 Task: Look for space in Palm Valley, United States from 12th July, 2023 to 16th July, 2023 for 8 adults in price range Rs.10000 to Rs.16000. Place can be private room with 8 bedrooms having 8 beds and 8 bathrooms. Property type can be house, flat, guest house, hotel. Amenities needed are: wifi, TV, free parkinig on premises, gym, breakfast. Booking option can be shelf check-in. Required host language is English.
Action: Mouse moved to (455, 104)
Screenshot: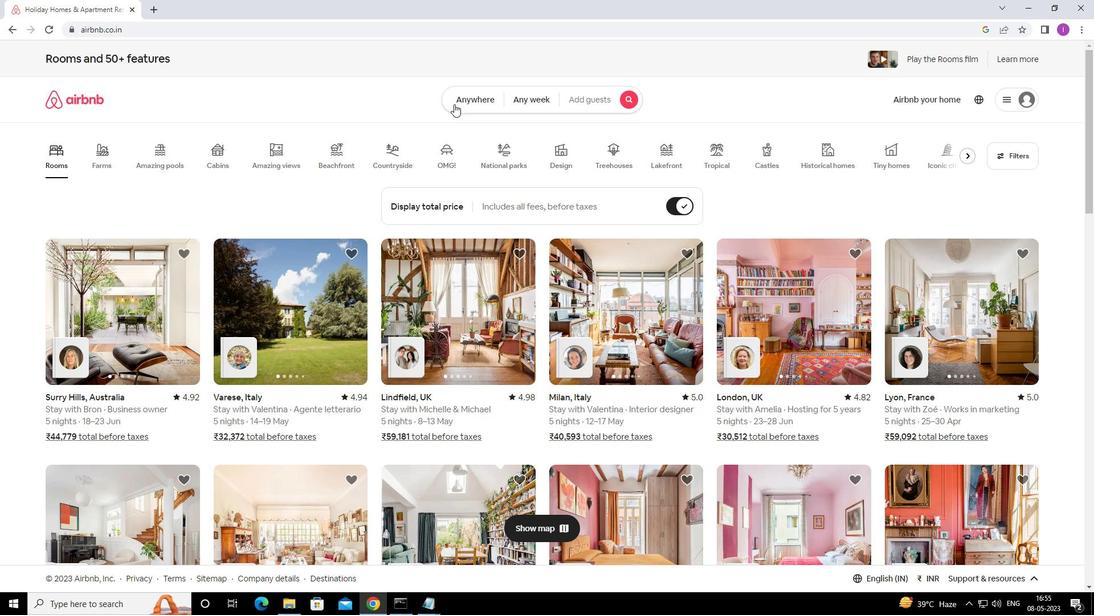 
Action: Mouse pressed left at (455, 104)
Screenshot: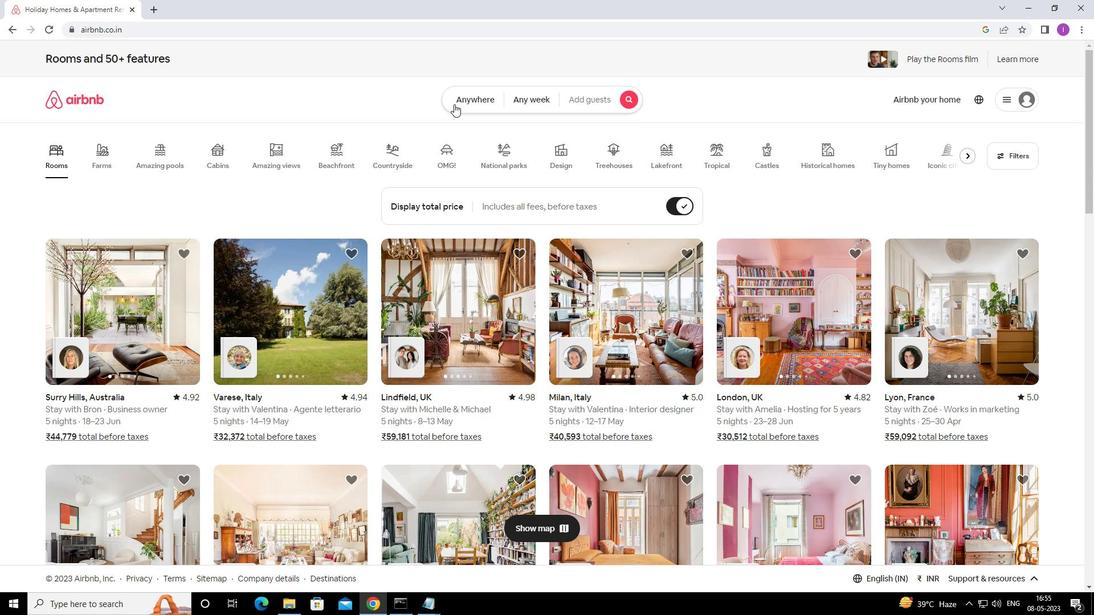 
Action: Mouse moved to (369, 139)
Screenshot: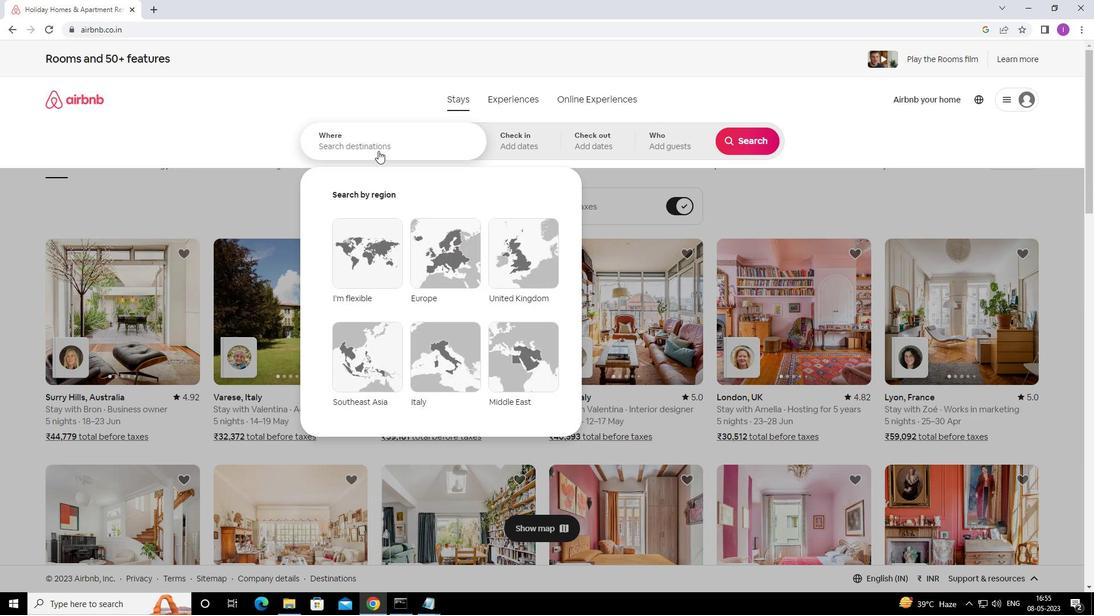
Action: Mouse pressed left at (369, 139)
Screenshot: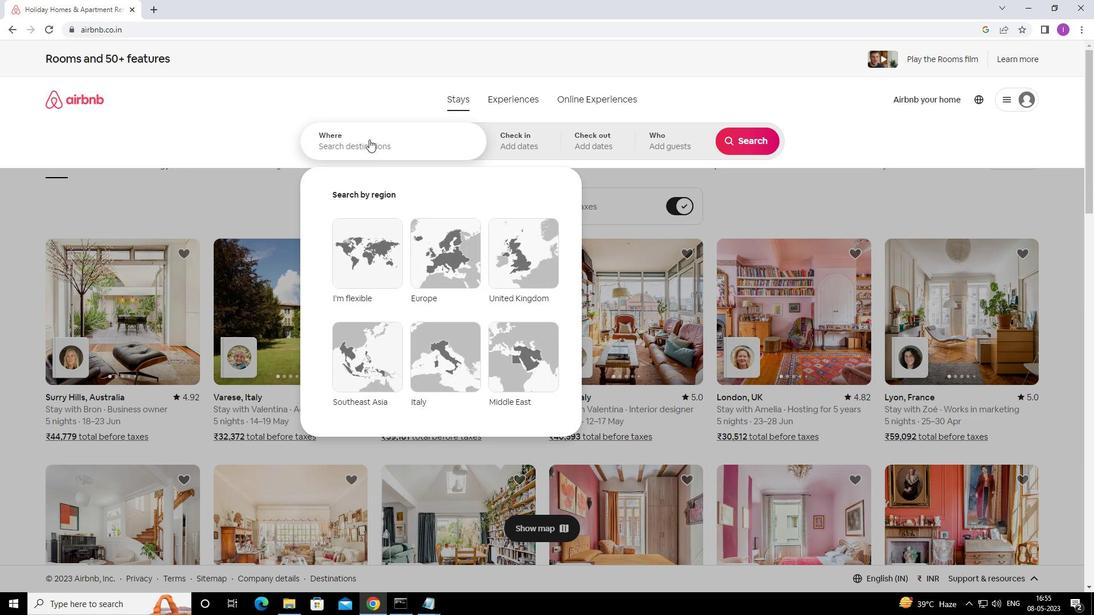 
Action: Mouse moved to (429, 129)
Screenshot: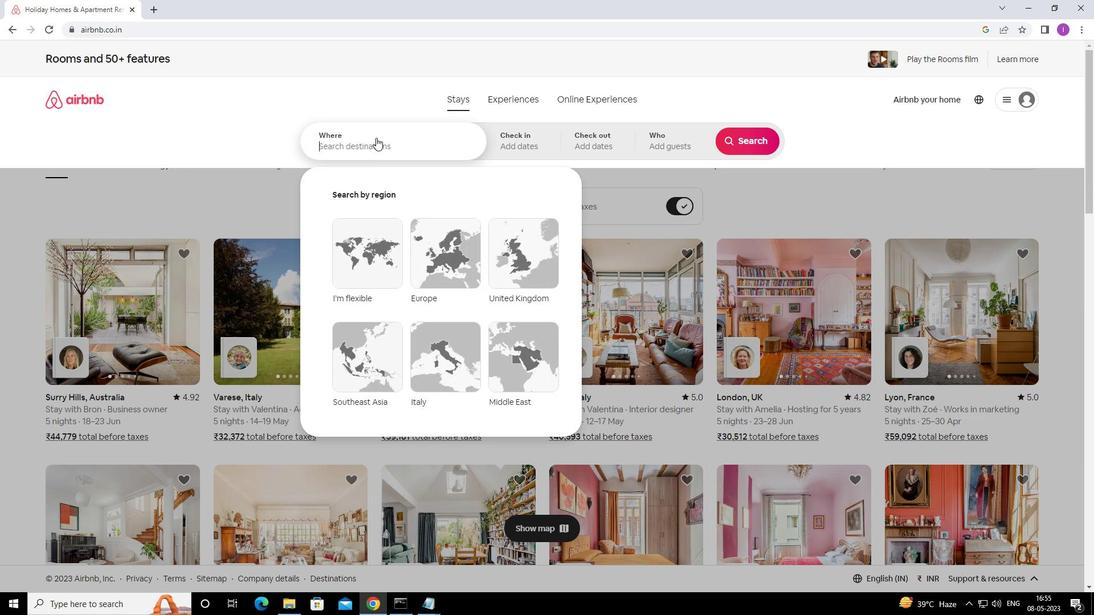 
Action: Key pressed <Key.shift>PALM<Key.space><Key.shift>VALLEY,<Key.shift>UNITED<Key.space>STATES
Screenshot: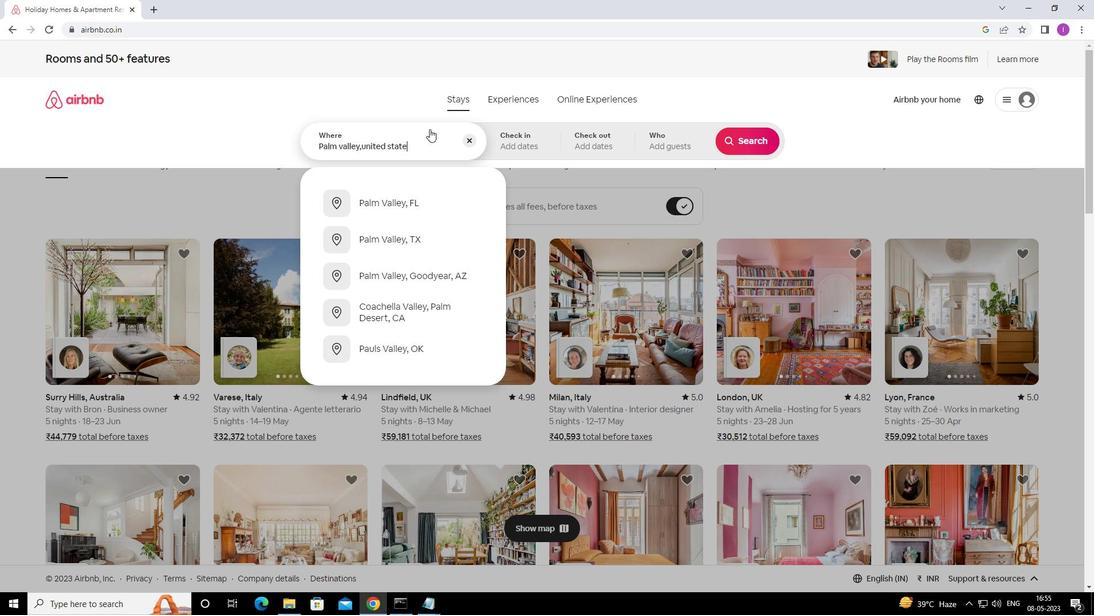 
Action: Mouse moved to (541, 145)
Screenshot: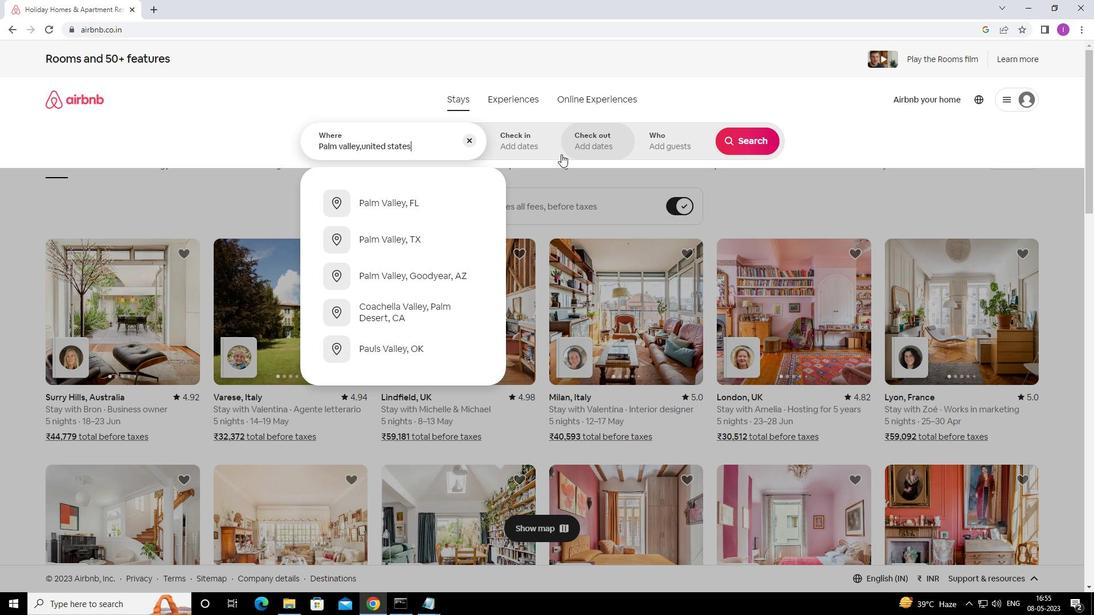 
Action: Mouse pressed left at (541, 145)
Screenshot: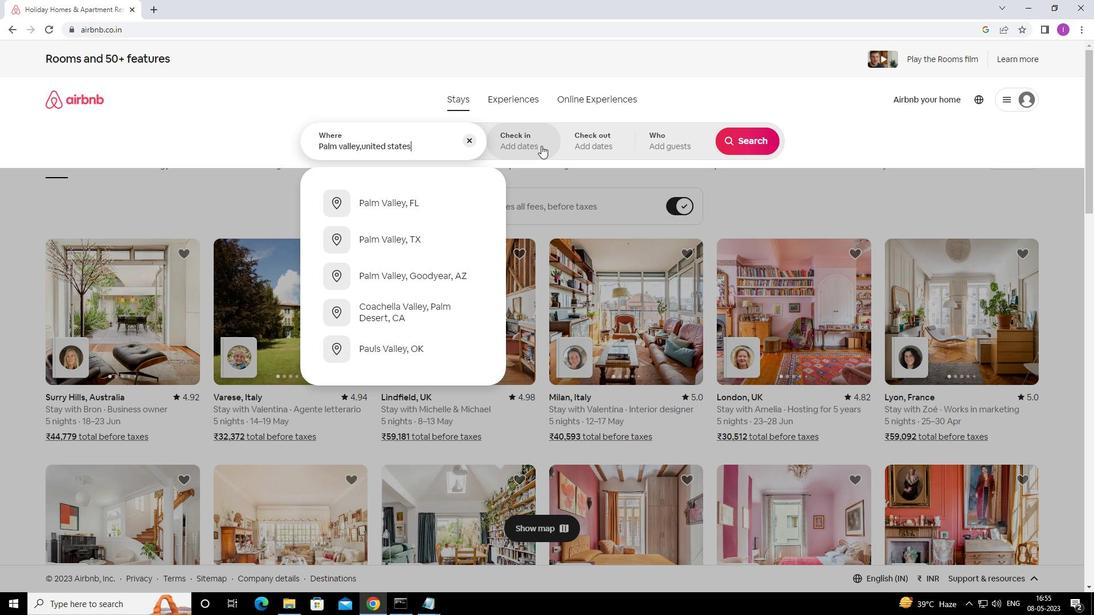 
Action: Mouse moved to (737, 236)
Screenshot: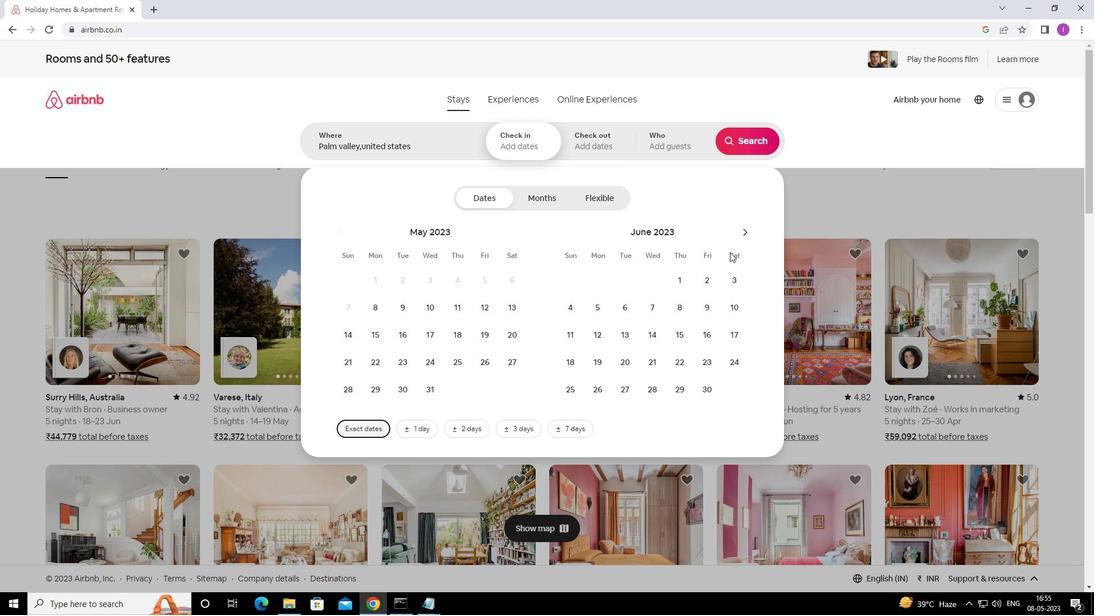 
Action: Mouse pressed left at (737, 236)
Screenshot: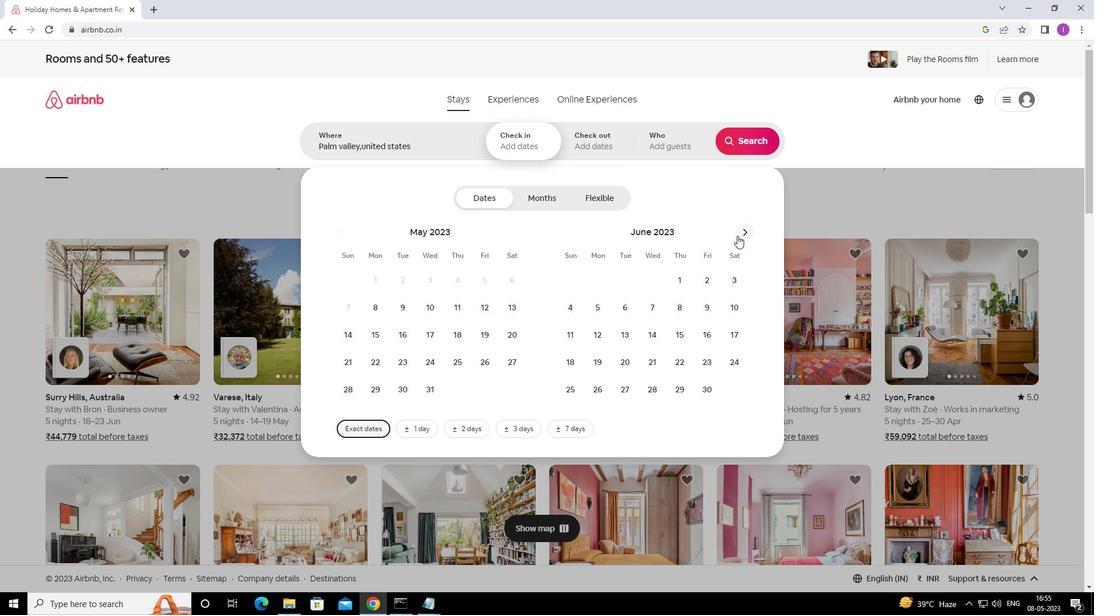 
Action: Mouse moved to (738, 235)
Screenshot: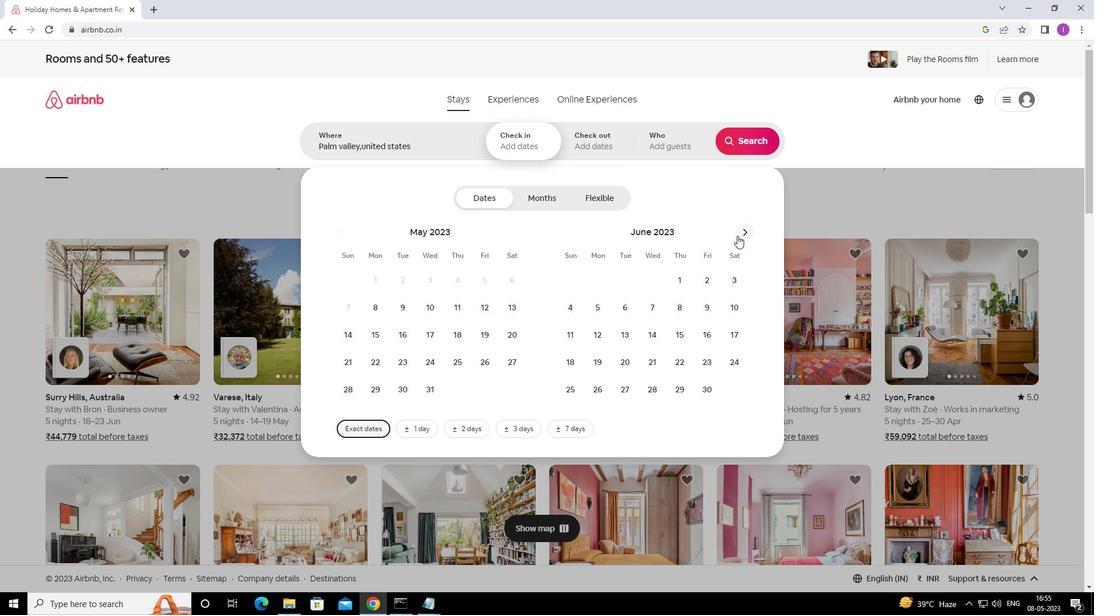 
Action: Mouse pressed left at (738, 235)
Screenshot: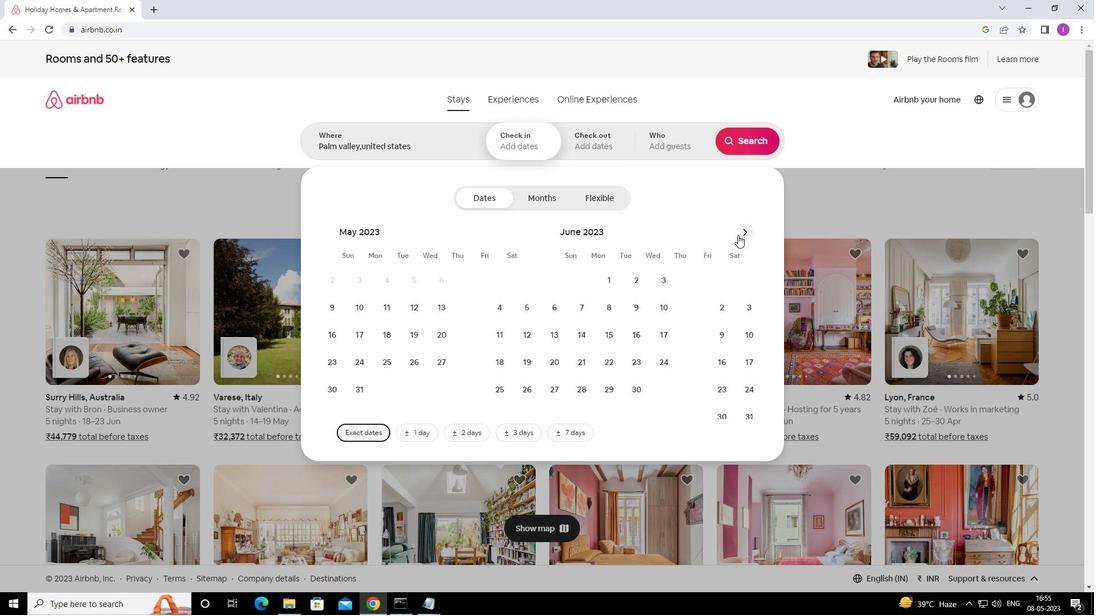
Action: Mouse moved to (424, 334)
Screenshot: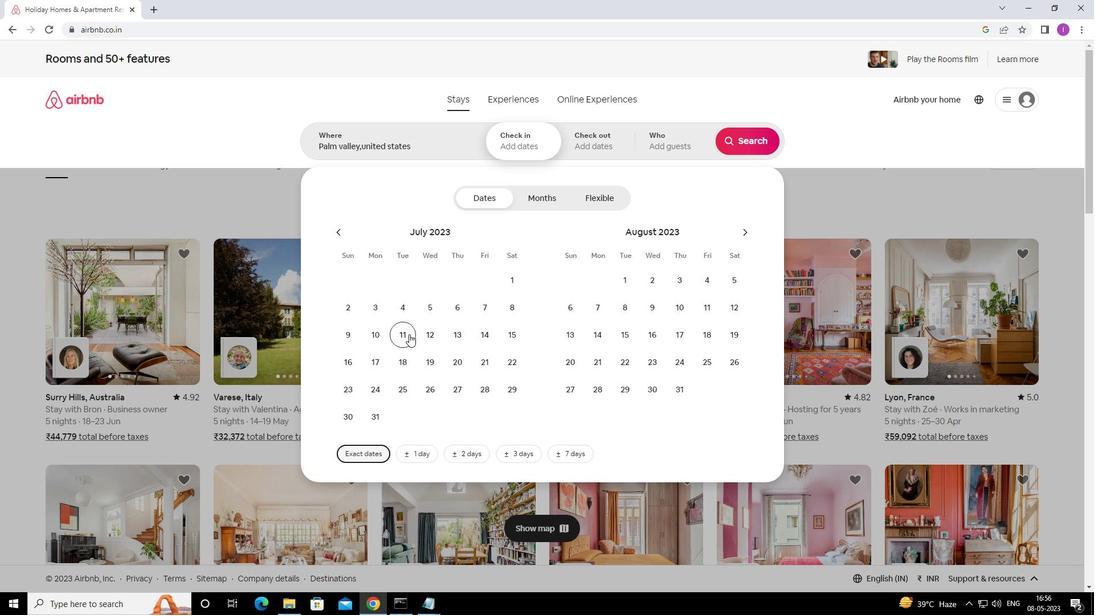 
Action: Mouse pressed left at (424, 334)
Screenshot: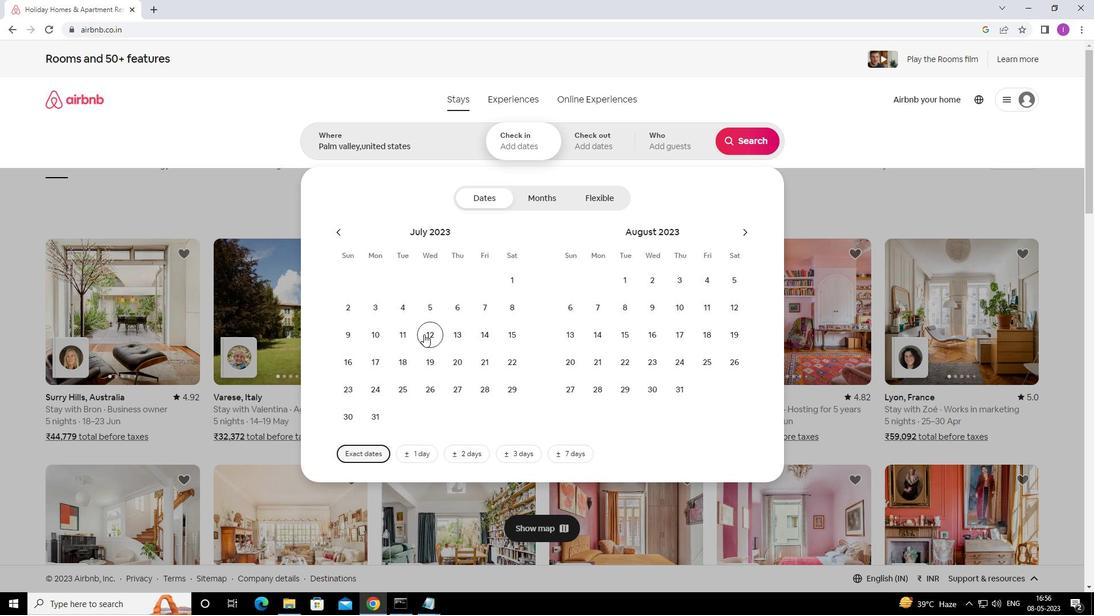
Action: Mouse moved to (349, 360)
Screenshot: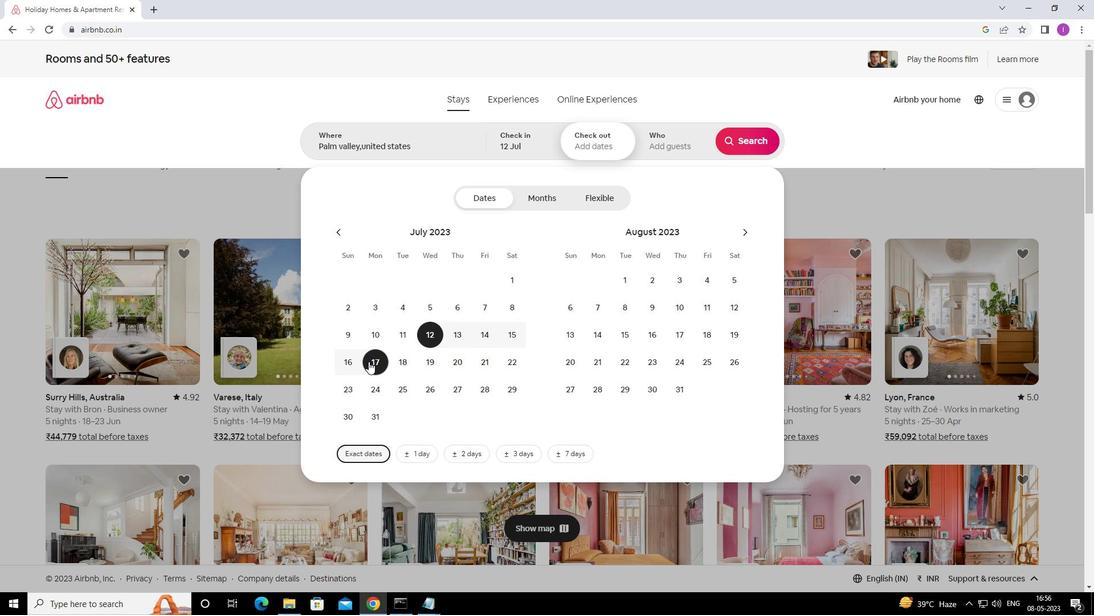 
Action: Mouse pressed left at (349, 360)
Screenshot: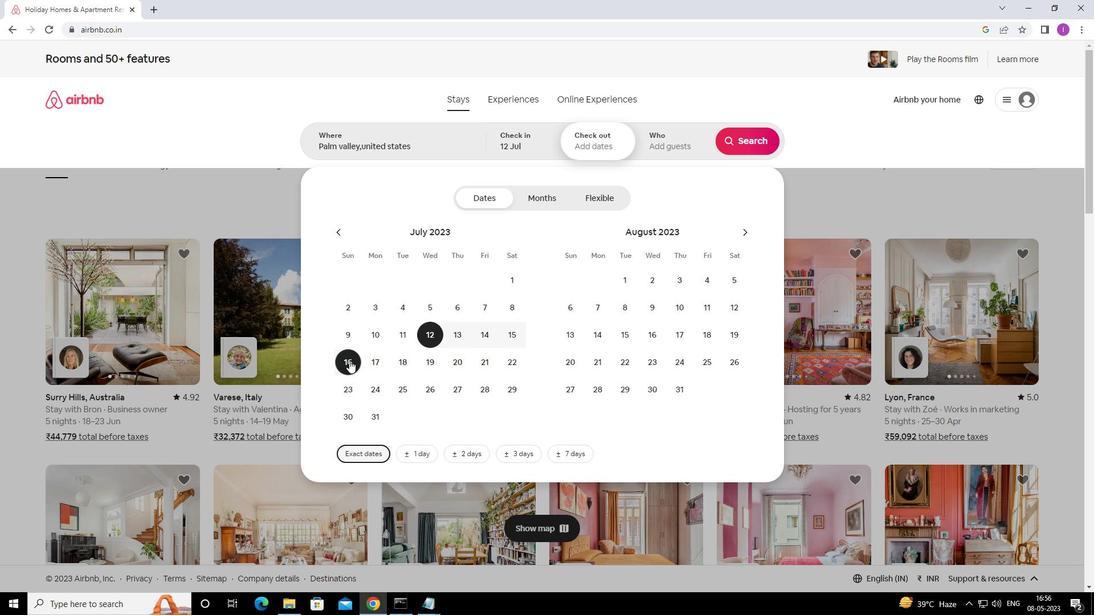 
Action: Mouse moved to (661, 145)
Screenshot: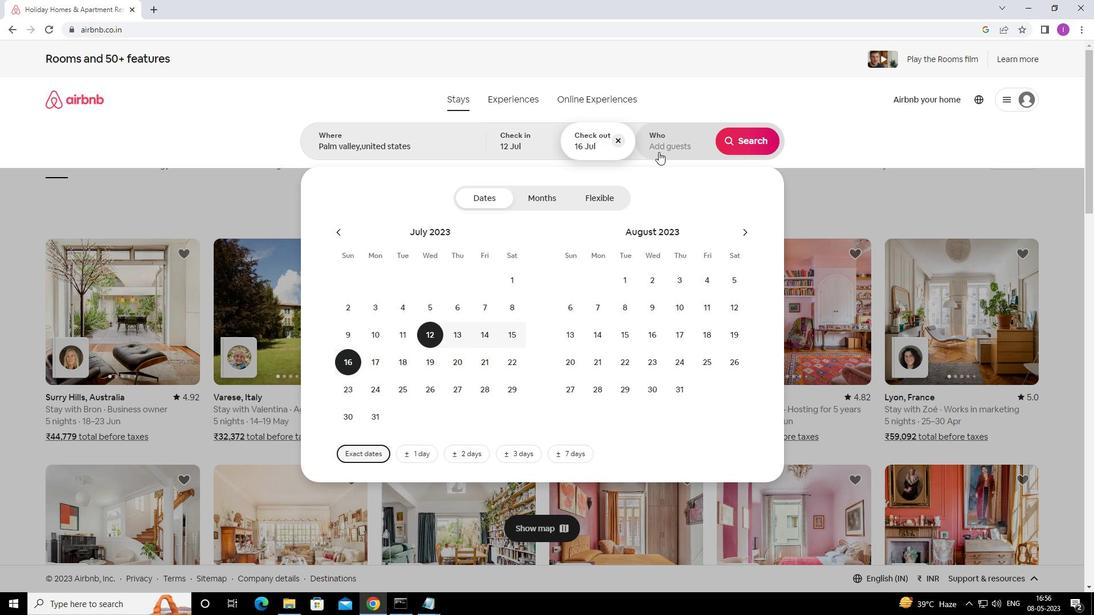 
Action: Mouse pressed left at (661, 145)
Screenshot: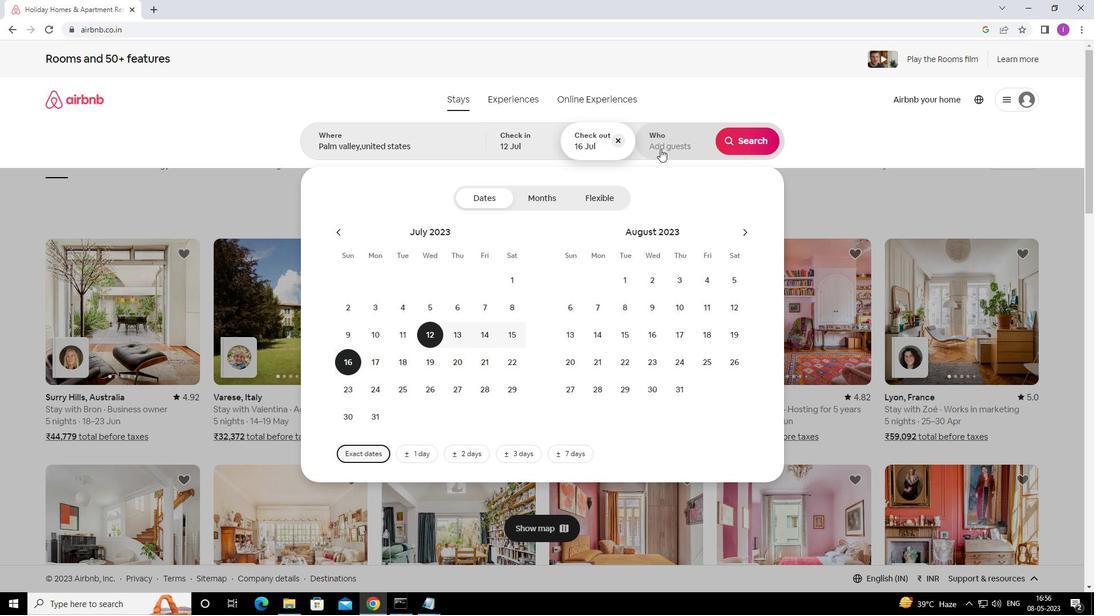 
Action: Mouse moved to (746, 200)
Screenshot: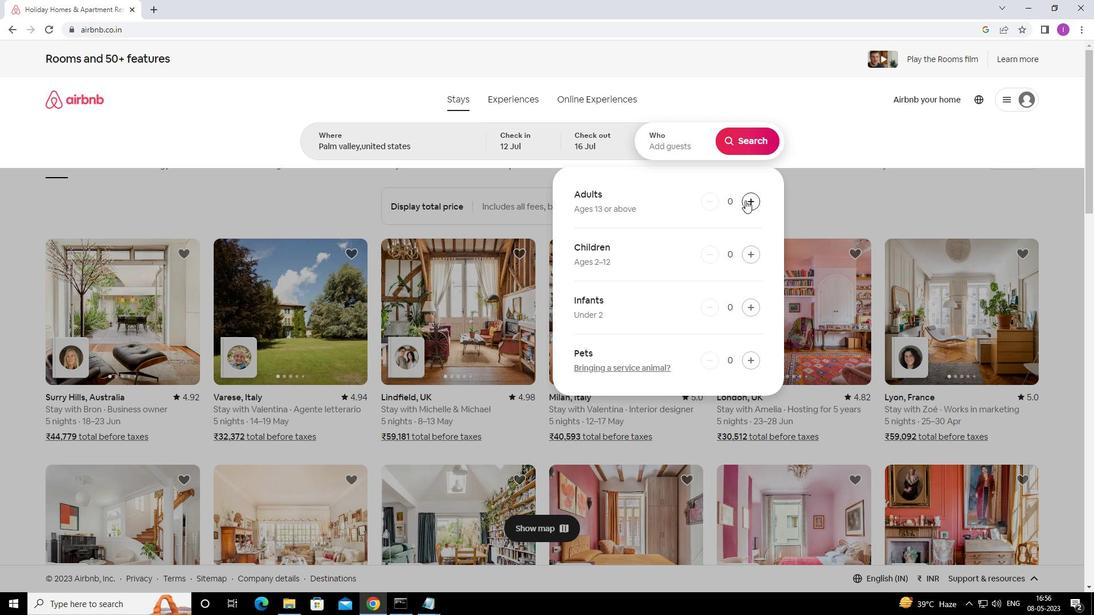 
Action: Mouse pressed left at (746, 200)
Screenshot: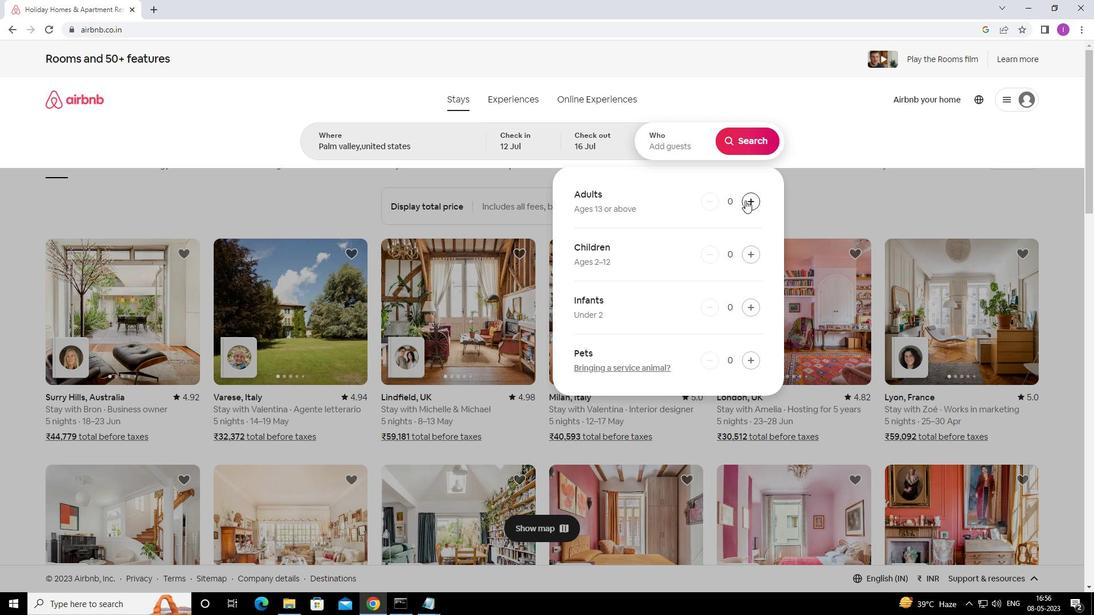 
Action: Mouse moved to (746, 200)
Screenshot: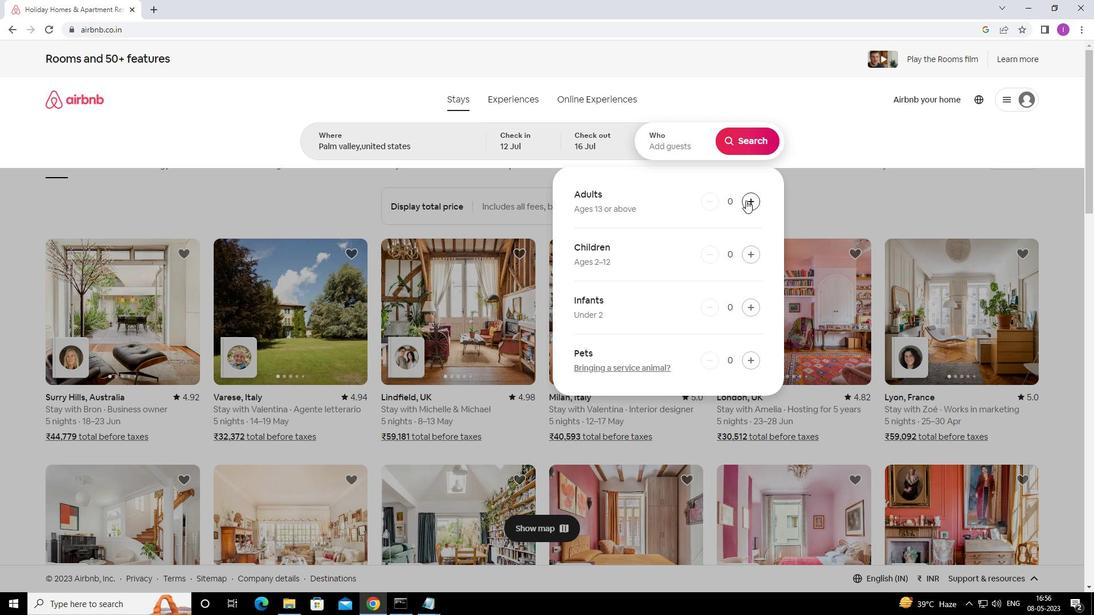 
Action: Mouse pressed left at (746, 200)
Screenshot: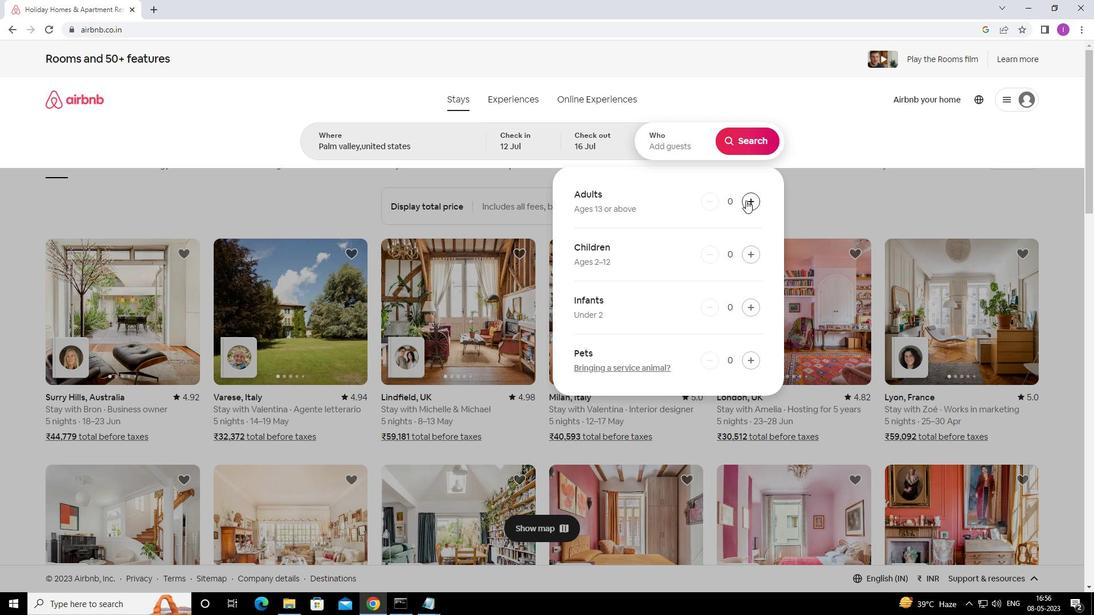 
Action: Mouse moved to (747, 201)
Screenshot: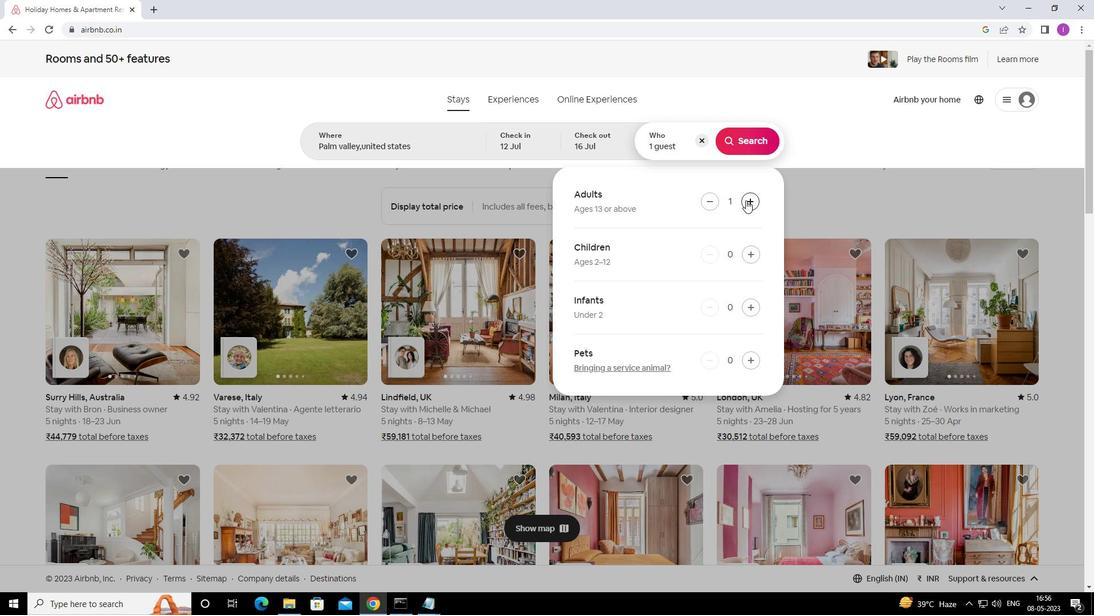 
Action: Mouse pressed left at (747, 201)
Screenshot: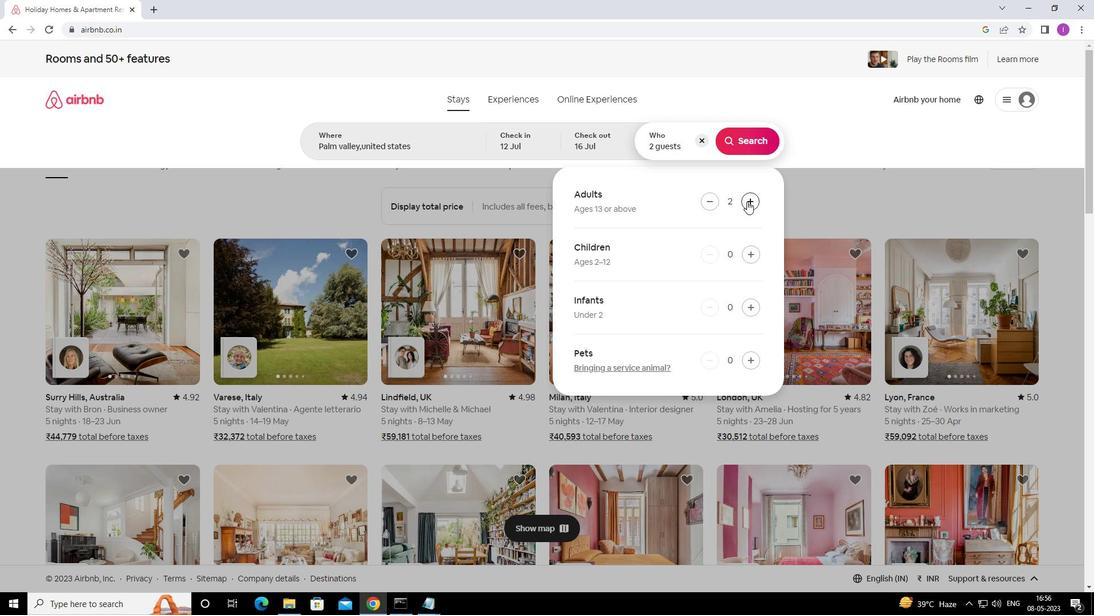 
Action: Mouse pressed left at (747, 201)
Screenshot: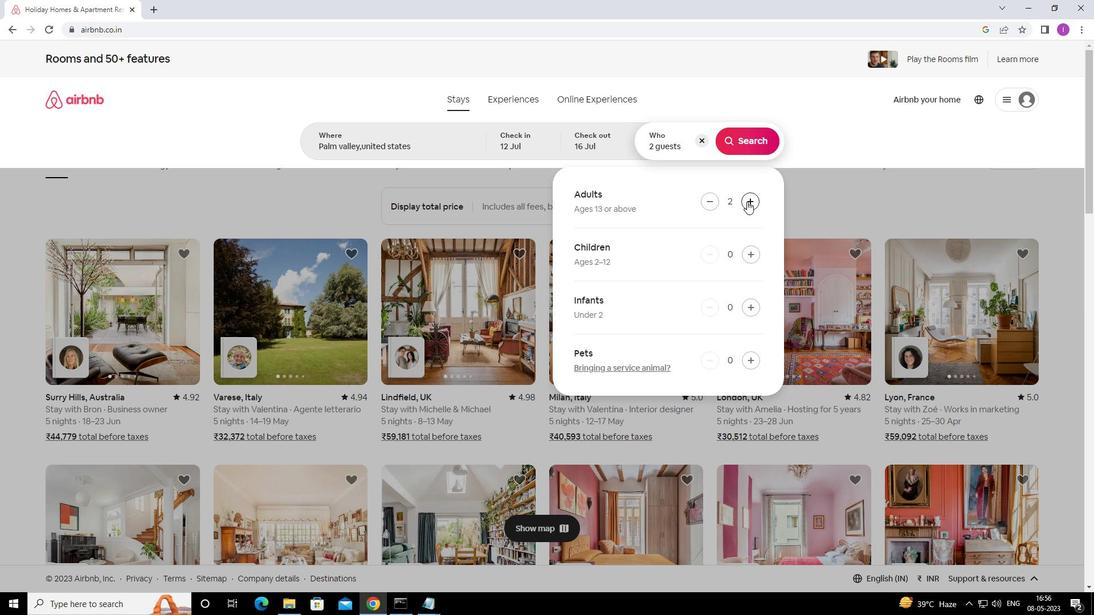 
Action: Mouse pressed left at (747, 201)
Screenshot: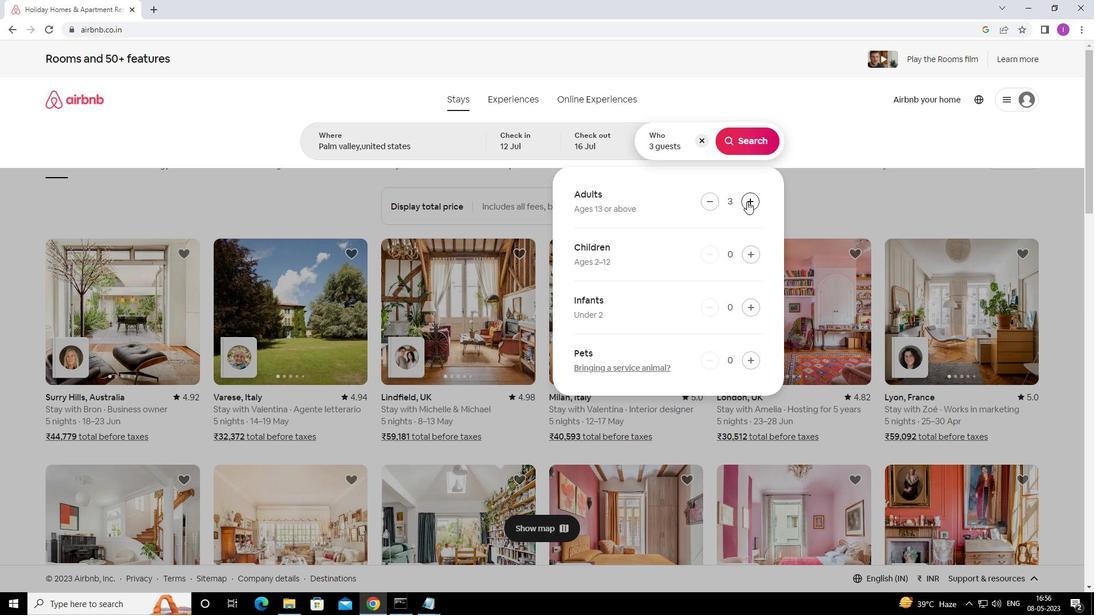 
Action: Mouse pressed left at (747, 201)
Screenshot: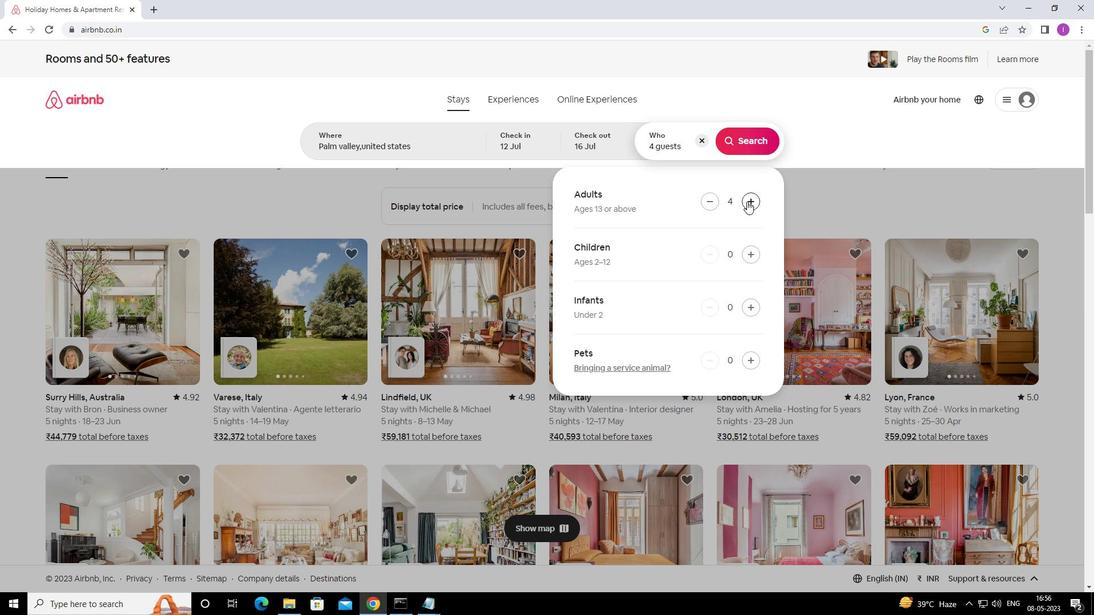 
Action: Mouse pressed left at (747, 201)
Screenshot: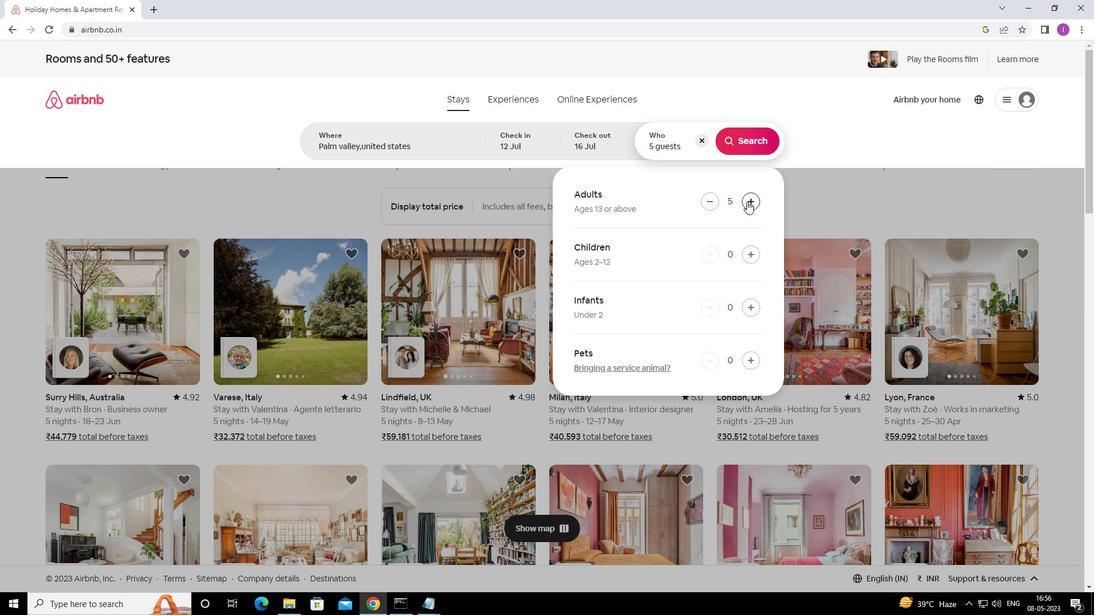 
Action: Mouse moved to (748, 202)
Screenshot: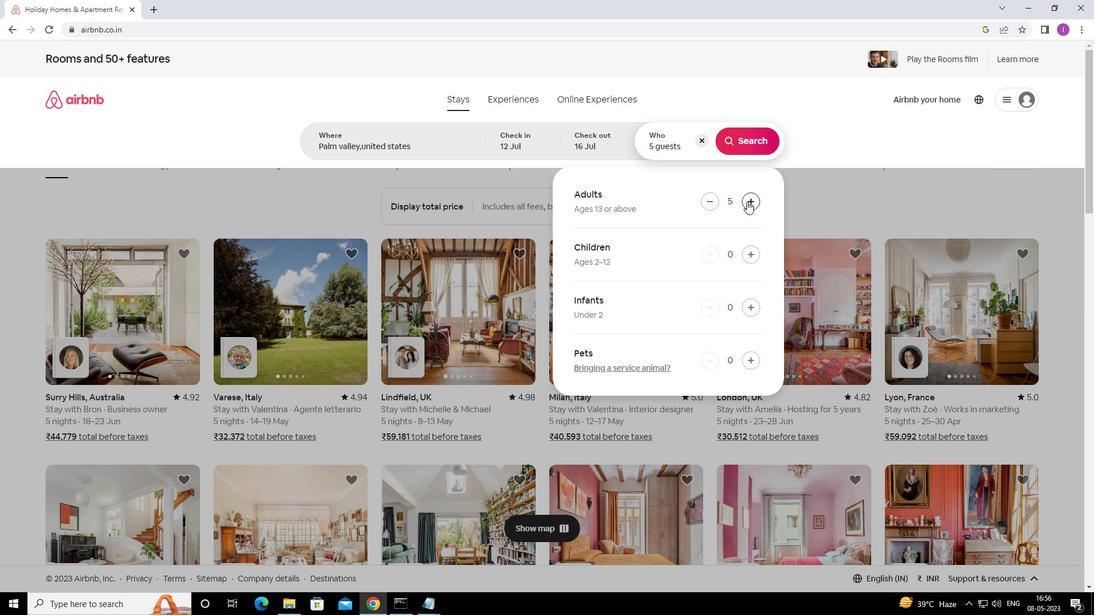 
Action: Mouse pressed left at (748, 202)
Screenshot: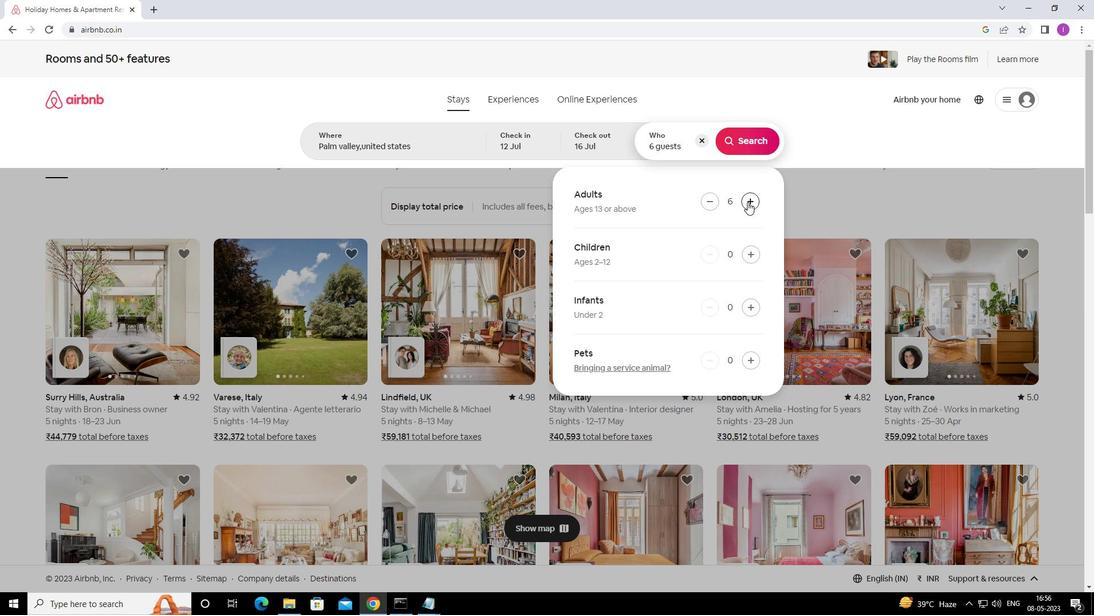 
Action: Mouse moved to (746, 147)
Screenshot: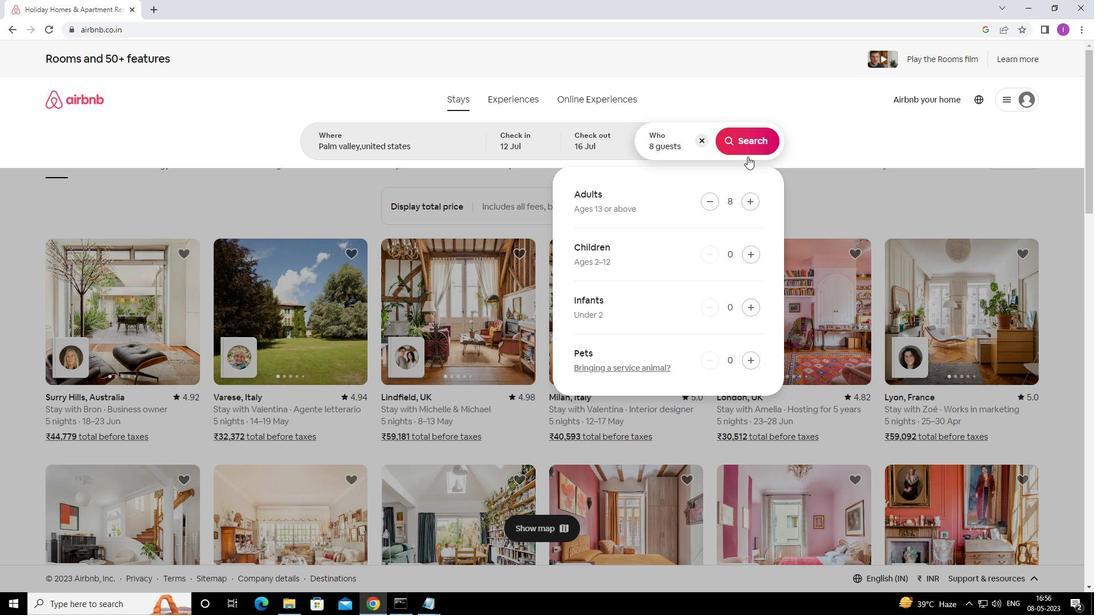 
Action: Mouse pressed left at (746, 147)
Screenshot: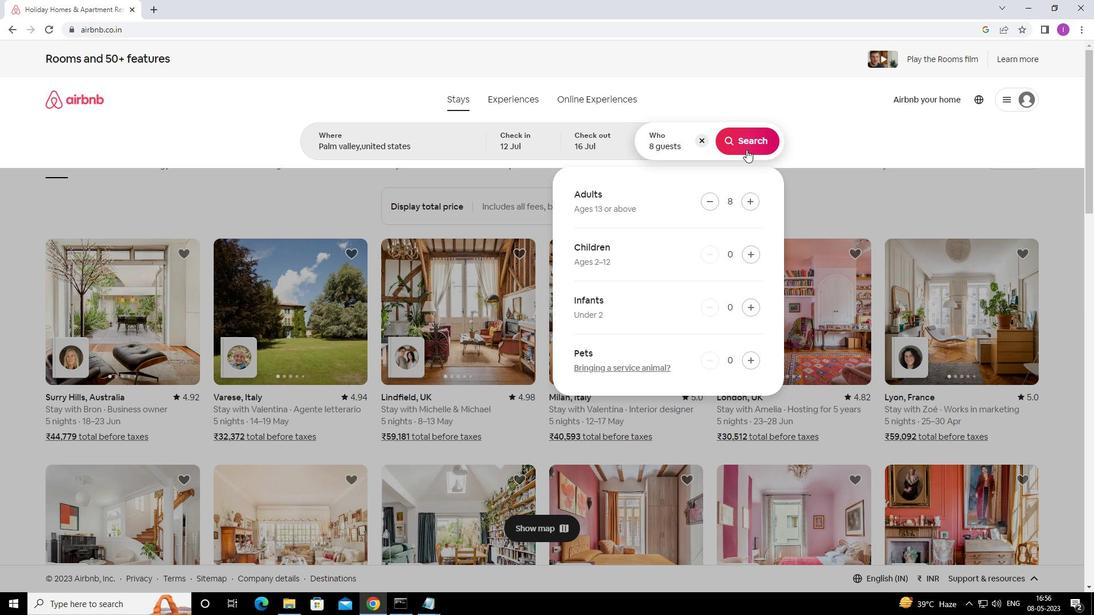 
Action: Mouse moved to (1047, 106)
Screenshot: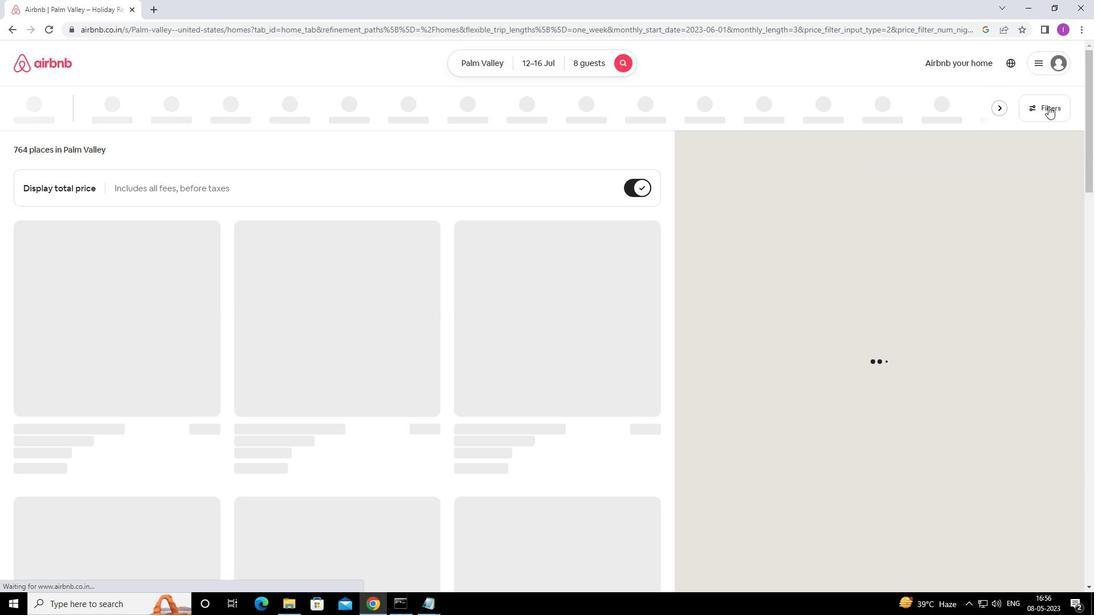 
Action: Mouse pressed left at (1047, 106)
Screenshot: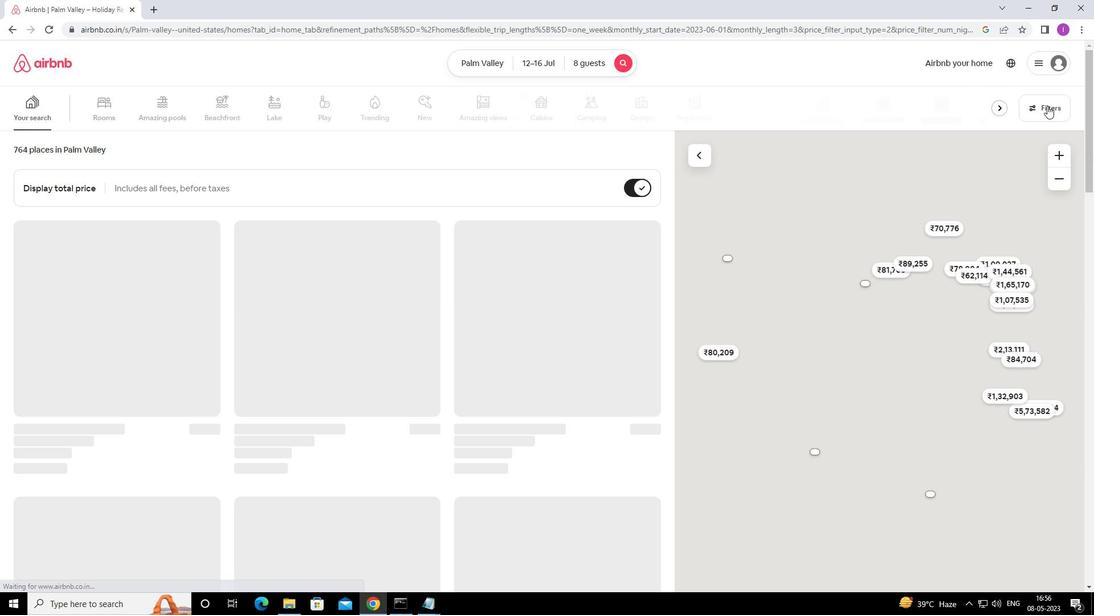 
Action: Mouse moved to (411, 380)
Screenshot: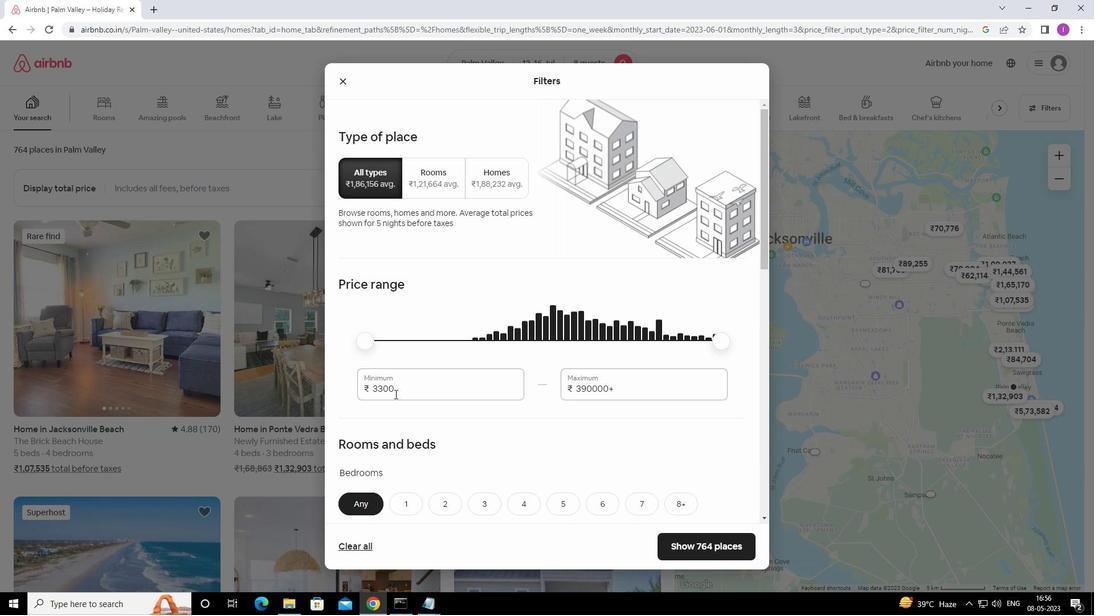 
Action: Mouse pressed left at (411, 380)
Screenshot: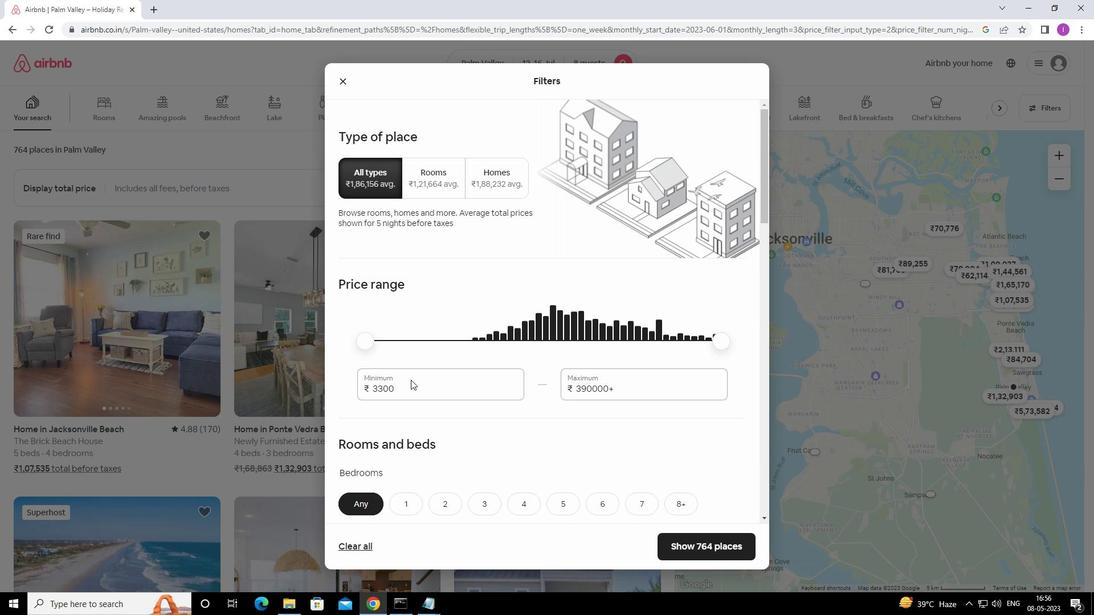 
Action: Mouse moved to (403, 386)
Screenshot: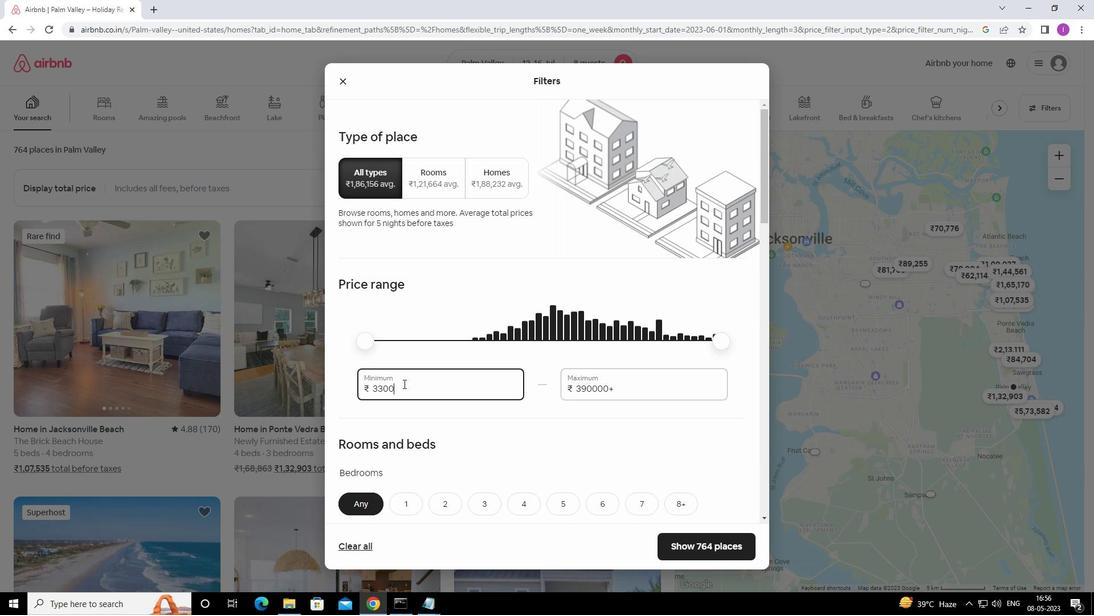 
Action: Mouse pressed left at (403, 386)
Screenshot: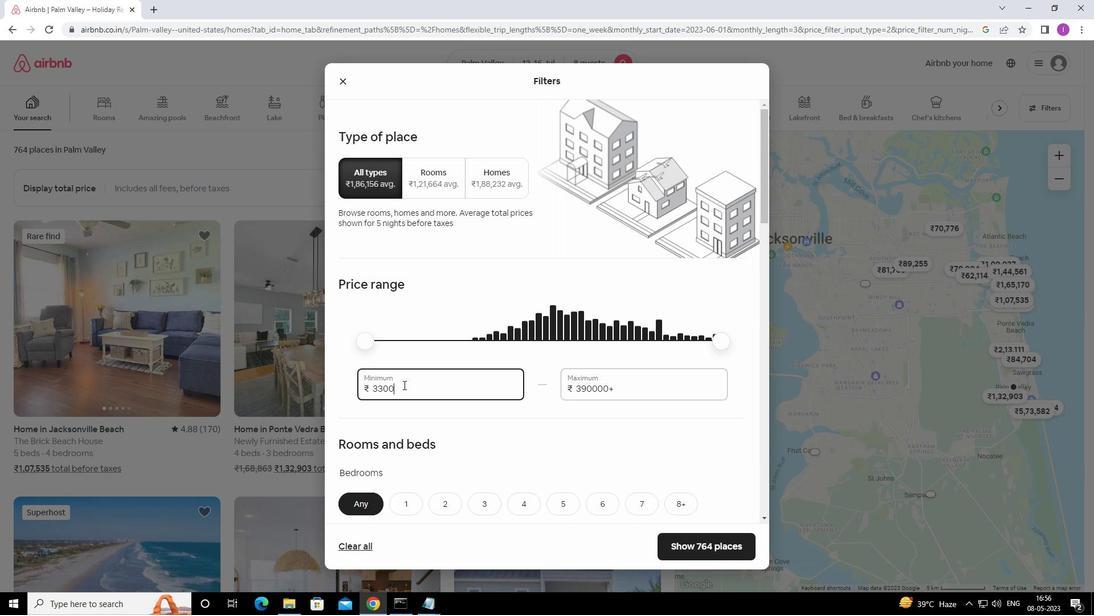
Action: Mouse moved to (364, 397)
Screenshot: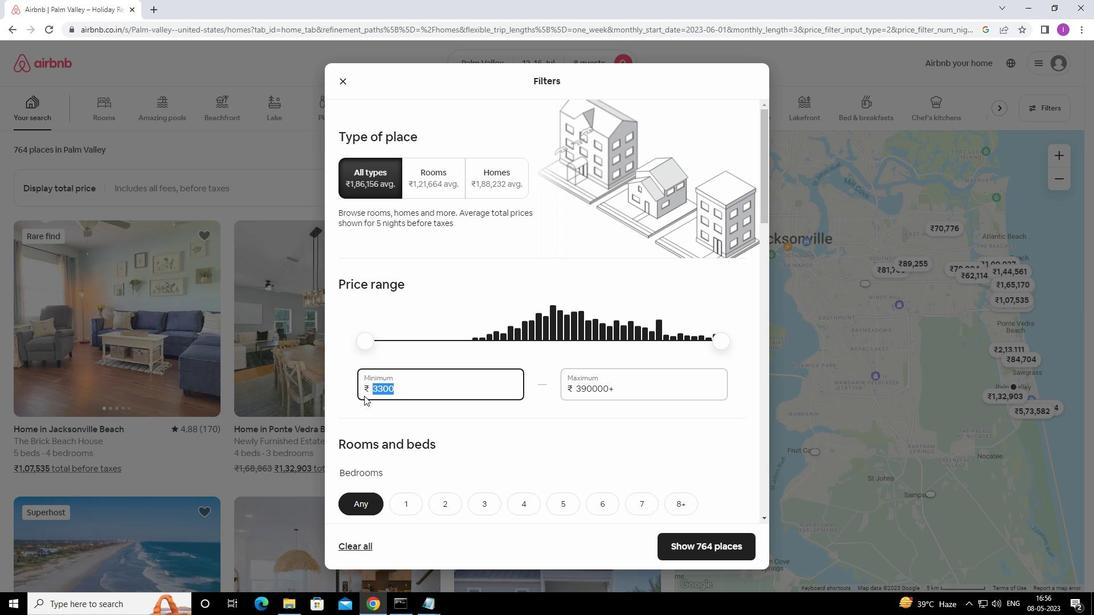
Action: Key pressed 1
Screenshot: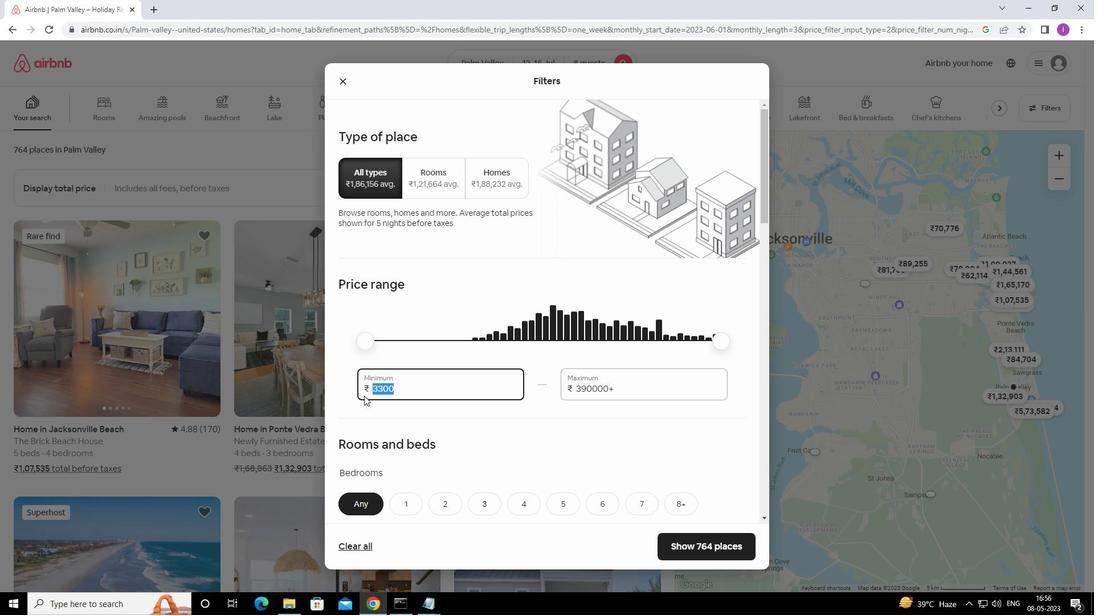 
Action: Mouse moved to (367, 399)
Screenshot: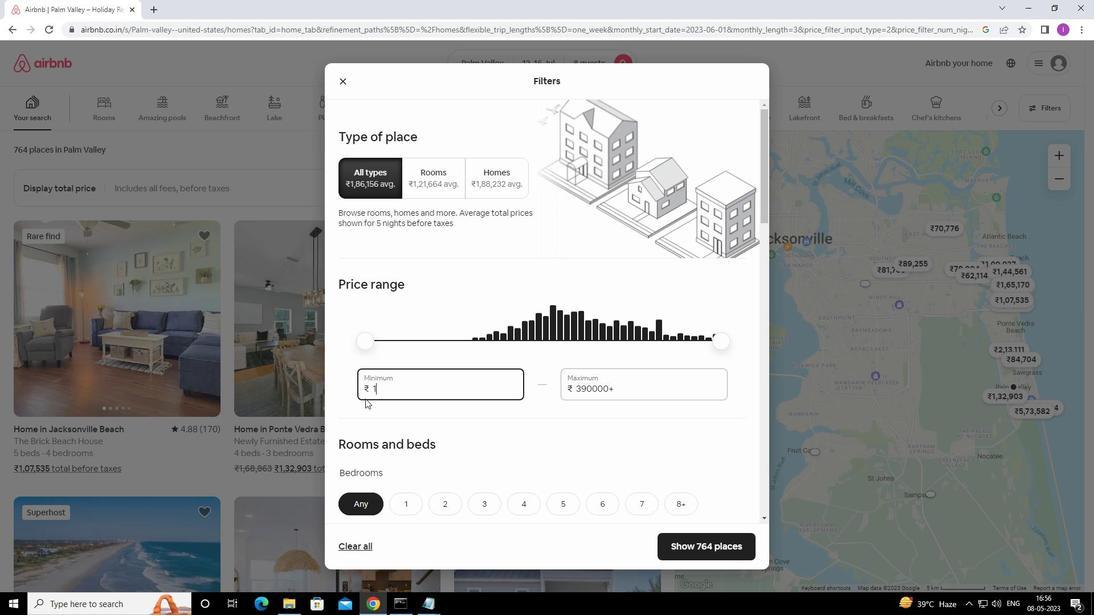 
Action: Key pressed 00
Screenshot: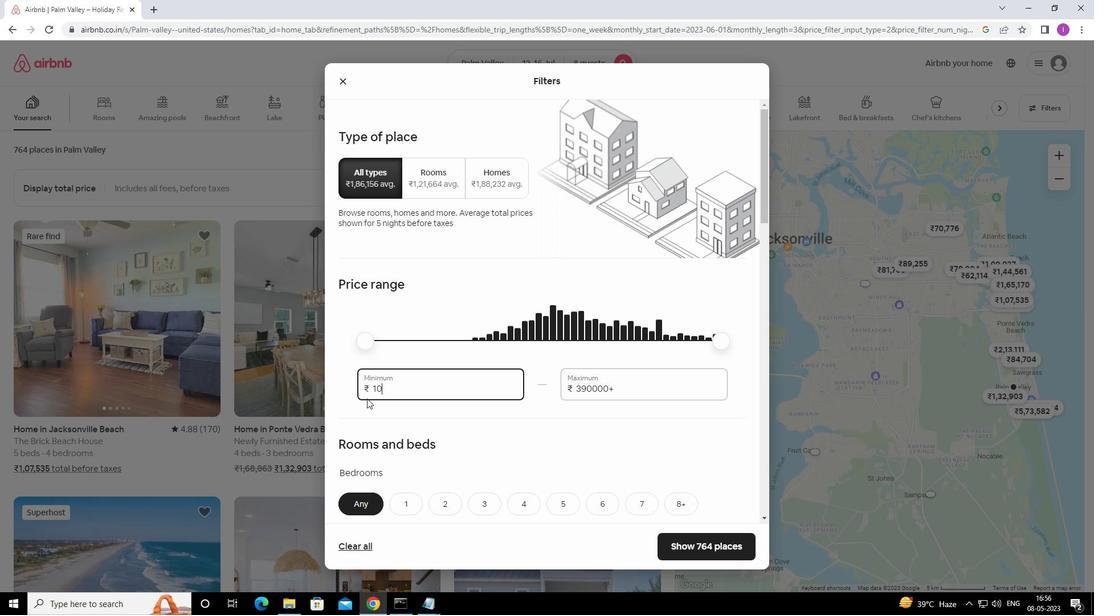
Action: Mouse moved to (367, 399)
Screenshot: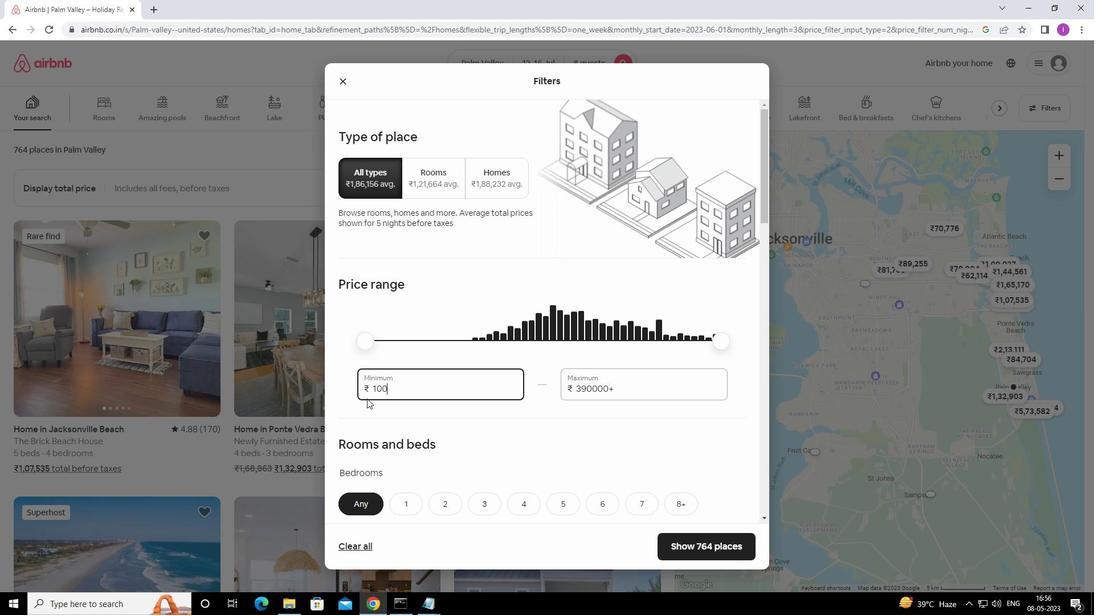 
Action: Key pressed 0
Screenshot: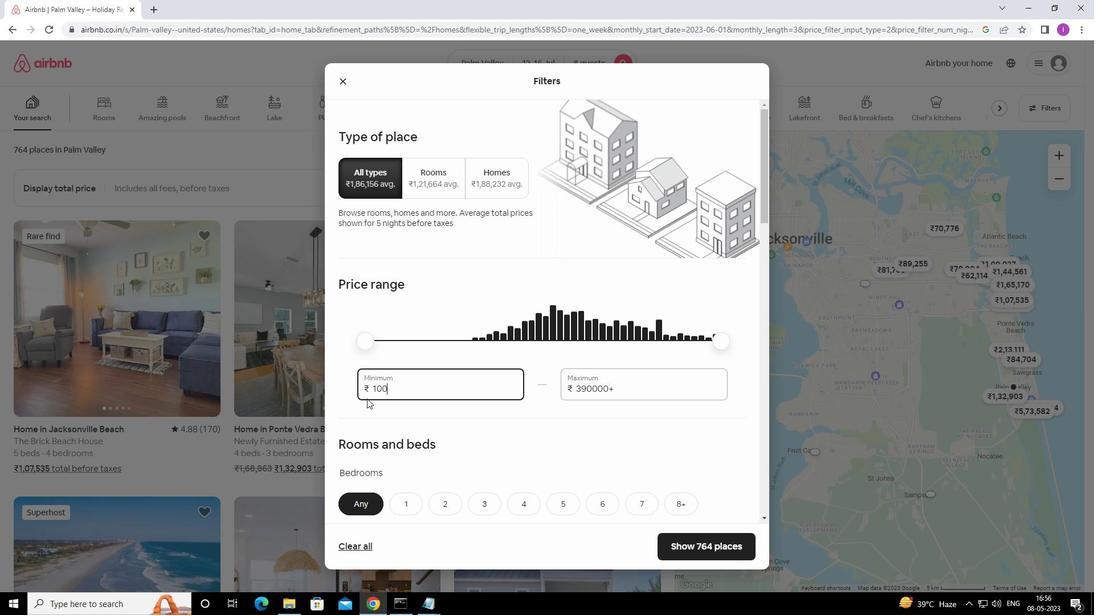 
Action: Mouse moved to (369, 397)
Screenshot: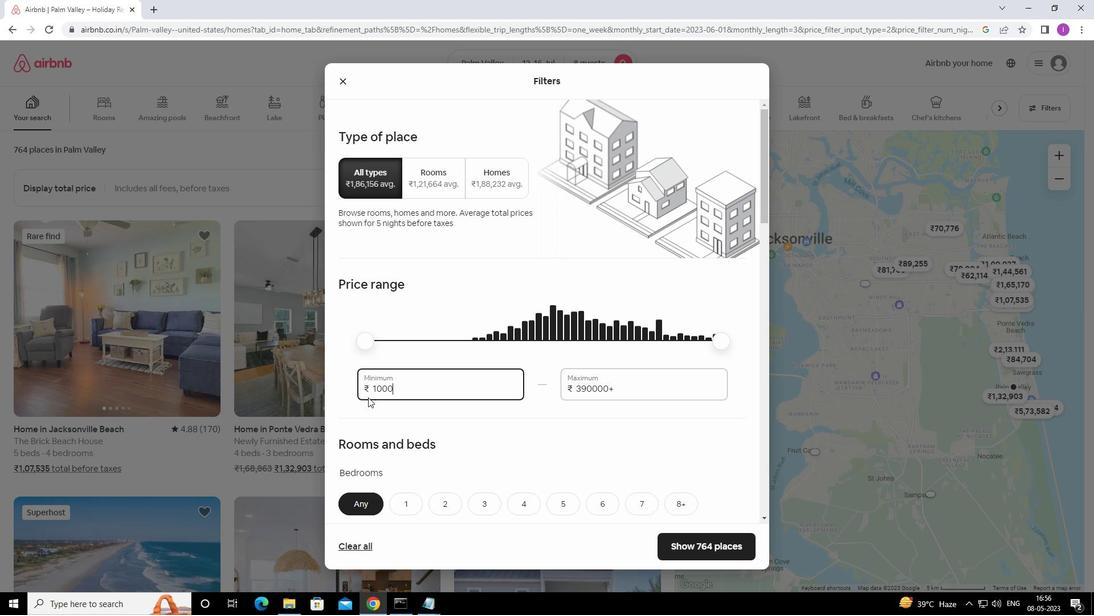 
Action: Key pressed 0
Screenshot: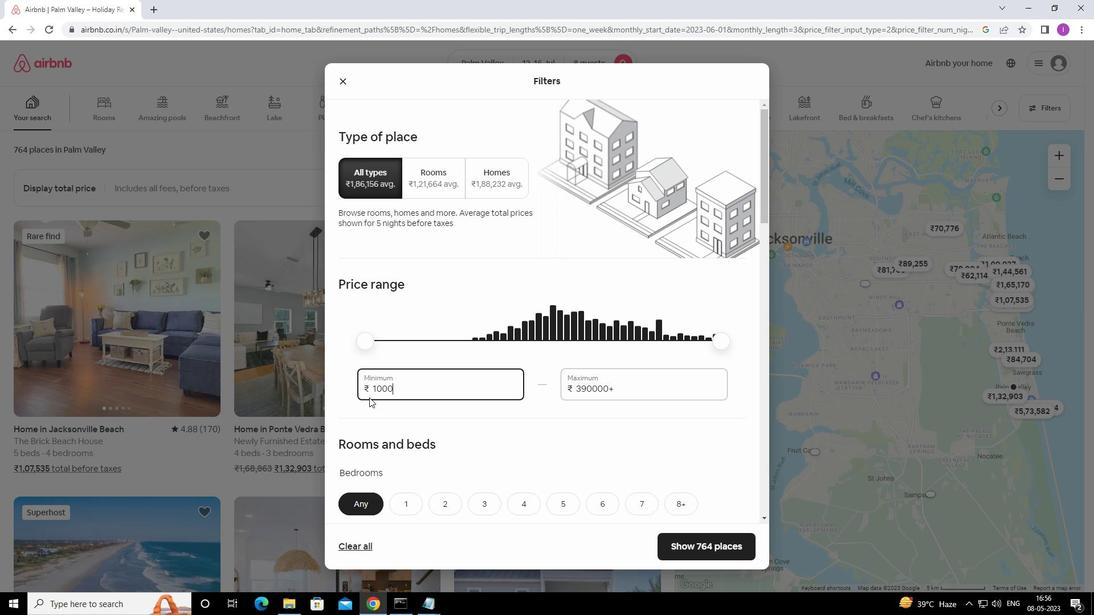 
Action: Mouse moved to (624, 385)
Screenshot: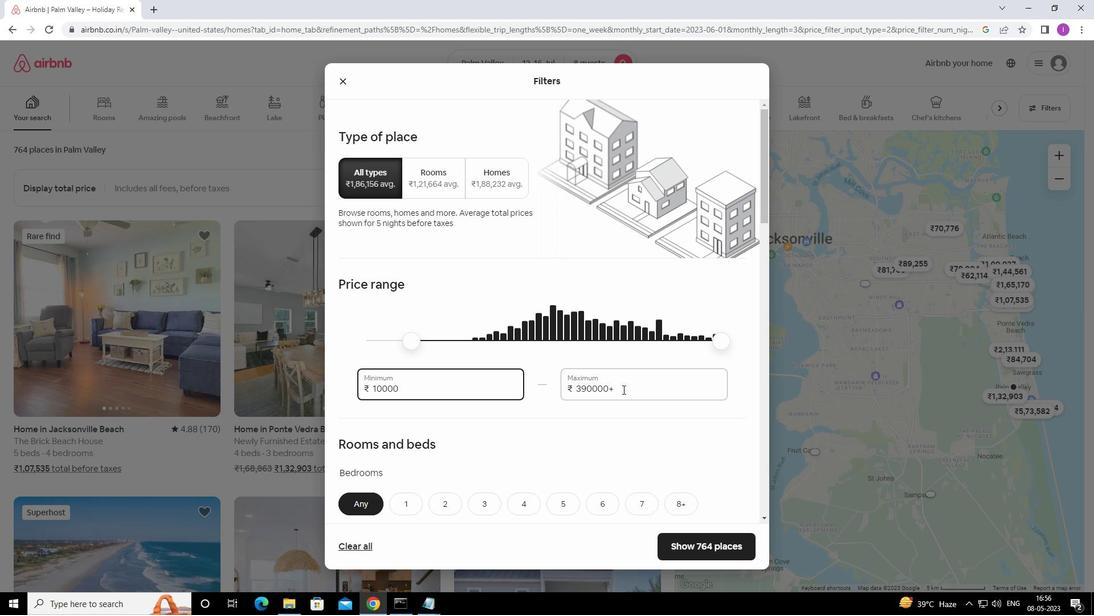 
Action: Mouse pressed left at (624, 385)
Screenshot: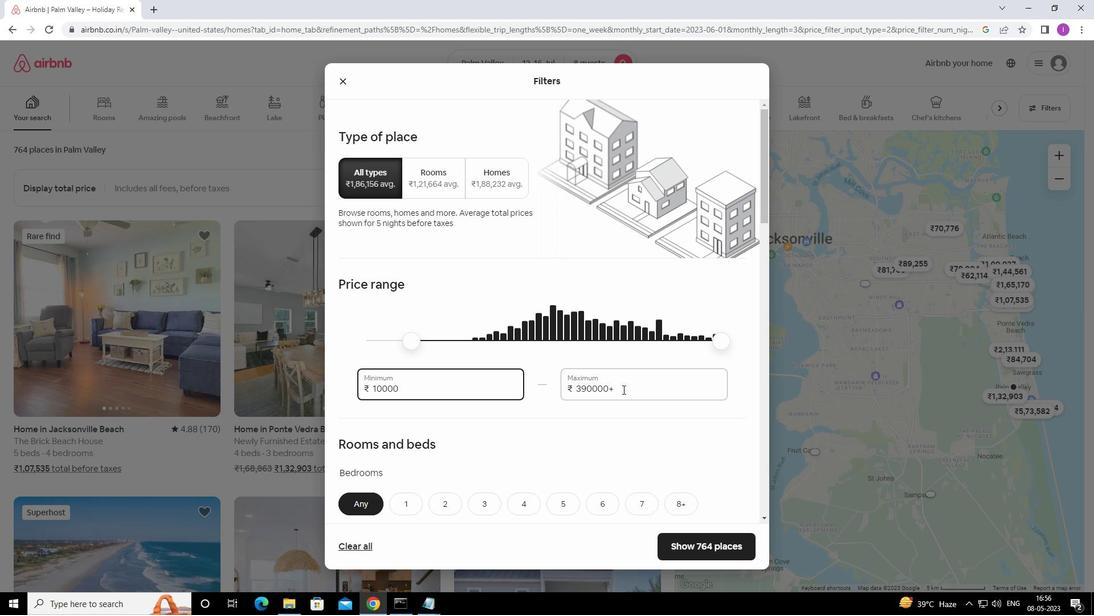
Action: Mouse moved to (565, 398)
Screenshot: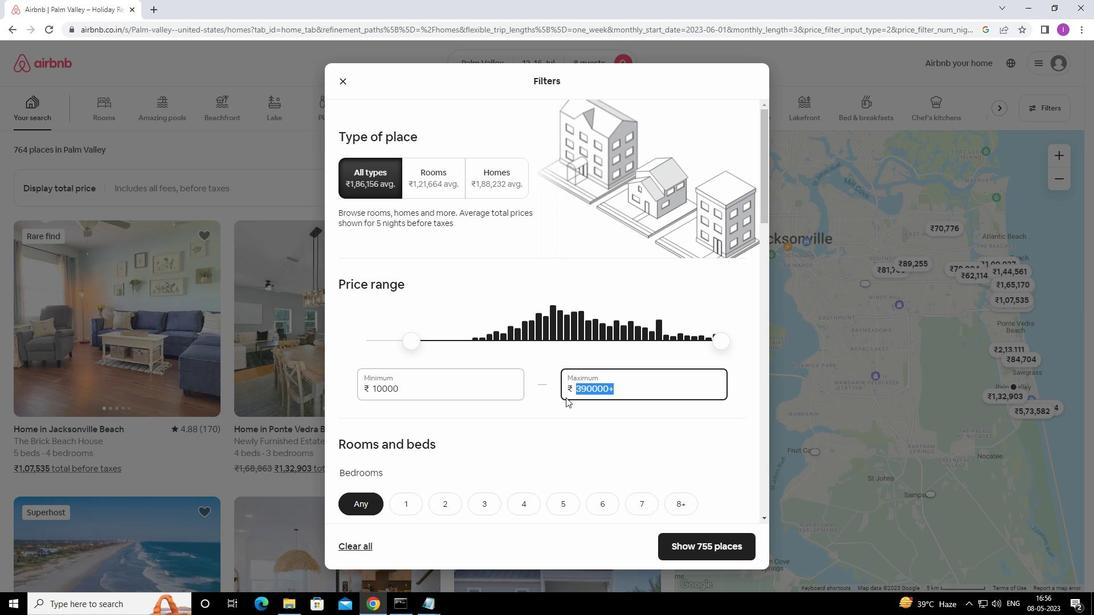 
Action: Key pressed 16000
Screenshot: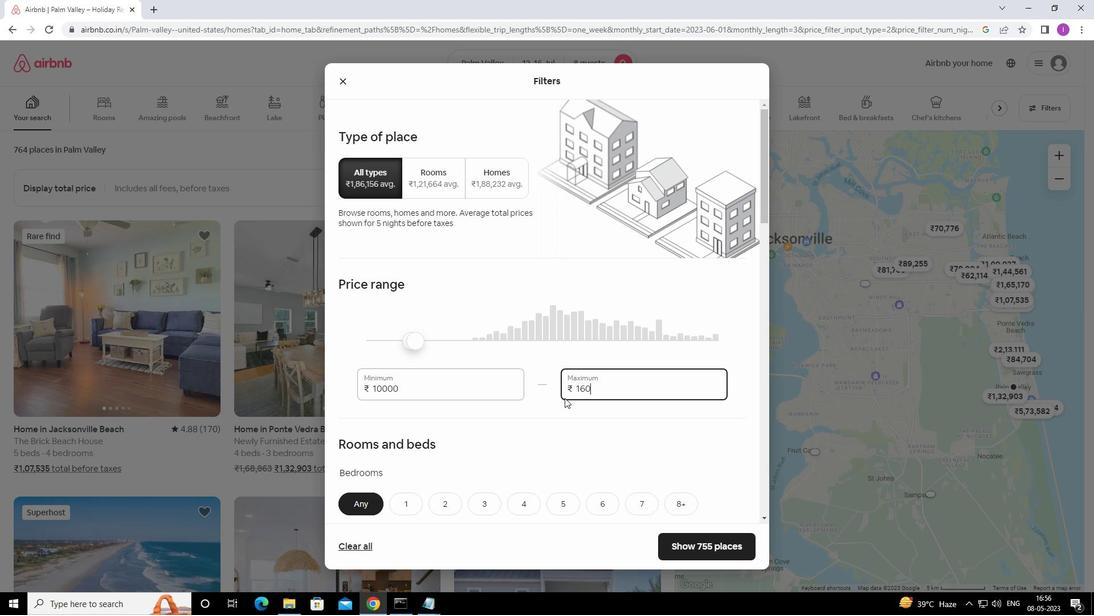 
Action: Mouse moved to (565, 401)
Screenshot: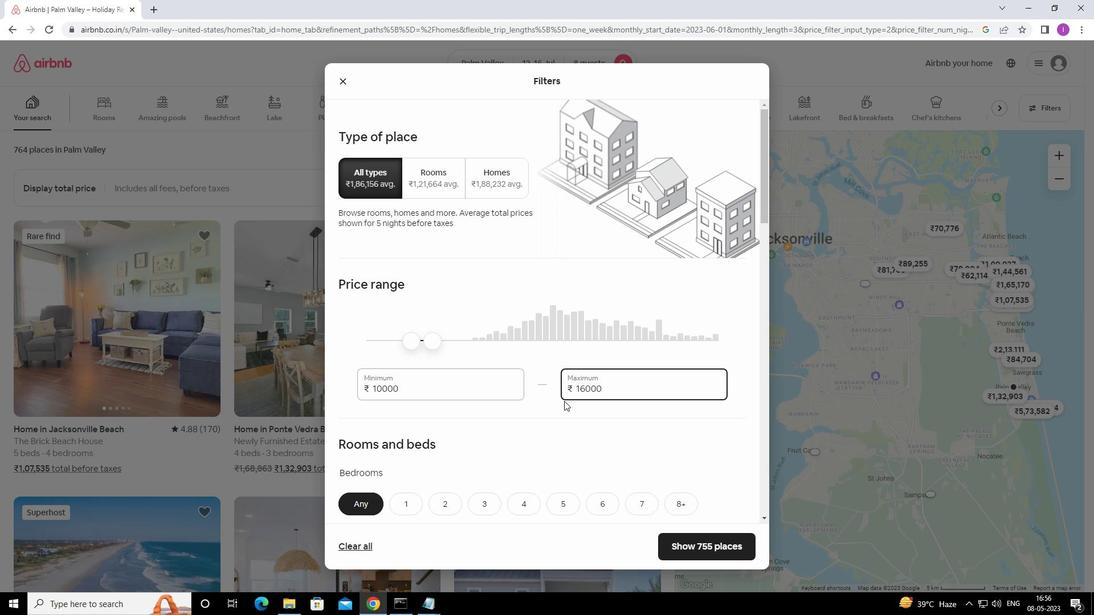 
Action: Mouse scrolled (565, 401) with delta (0, 0)
Screenshot: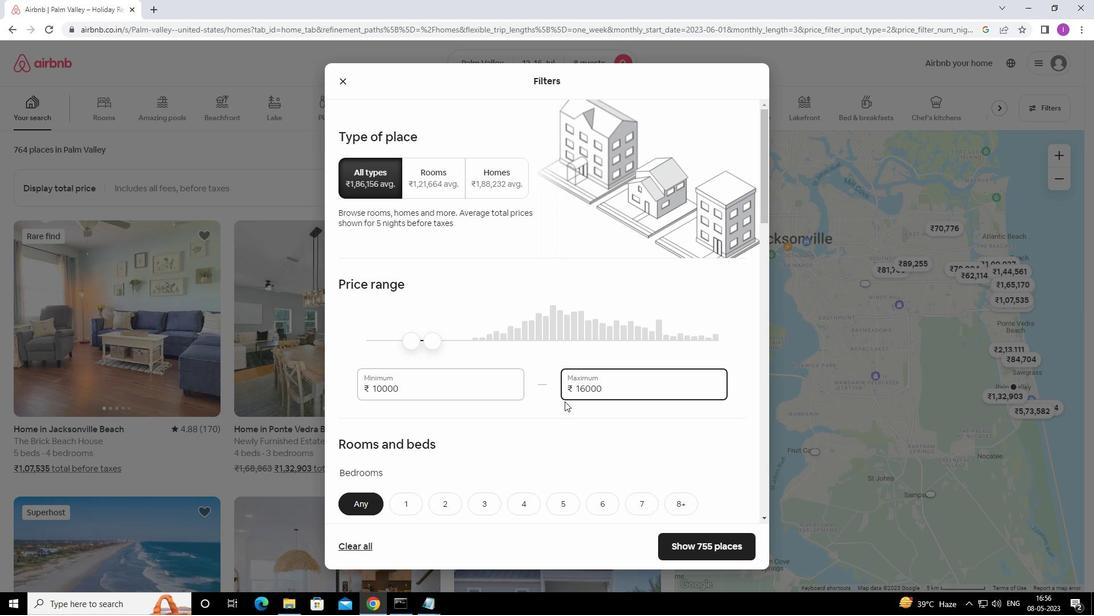 
Action: Mouse moved to (565, 404)
Screenshot: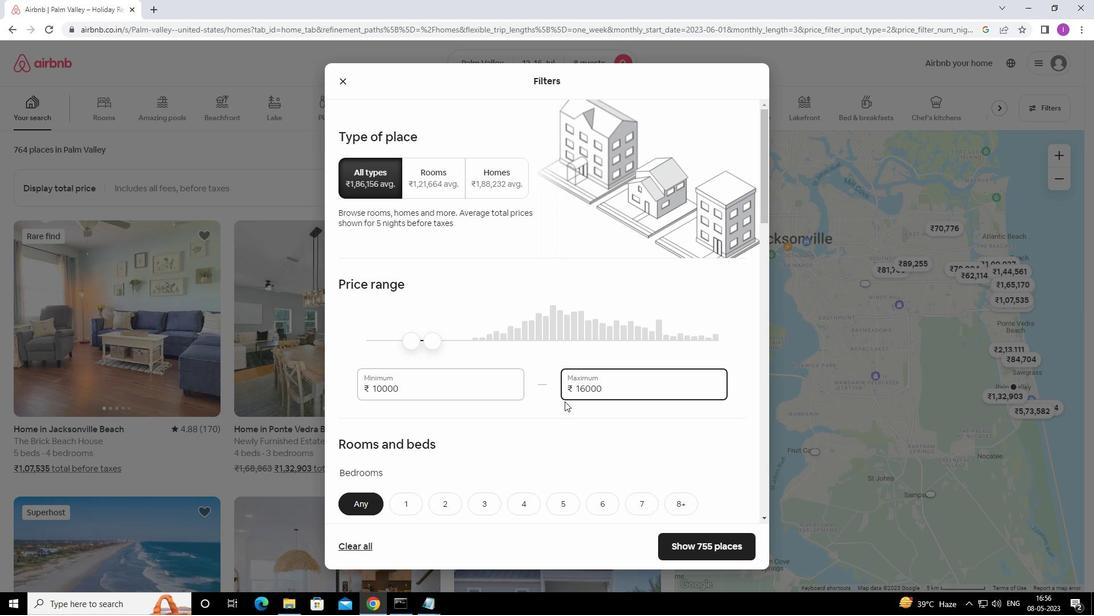 
Action: Mouse scrolled (565, 403) with delta (0, 0)
Screenshot: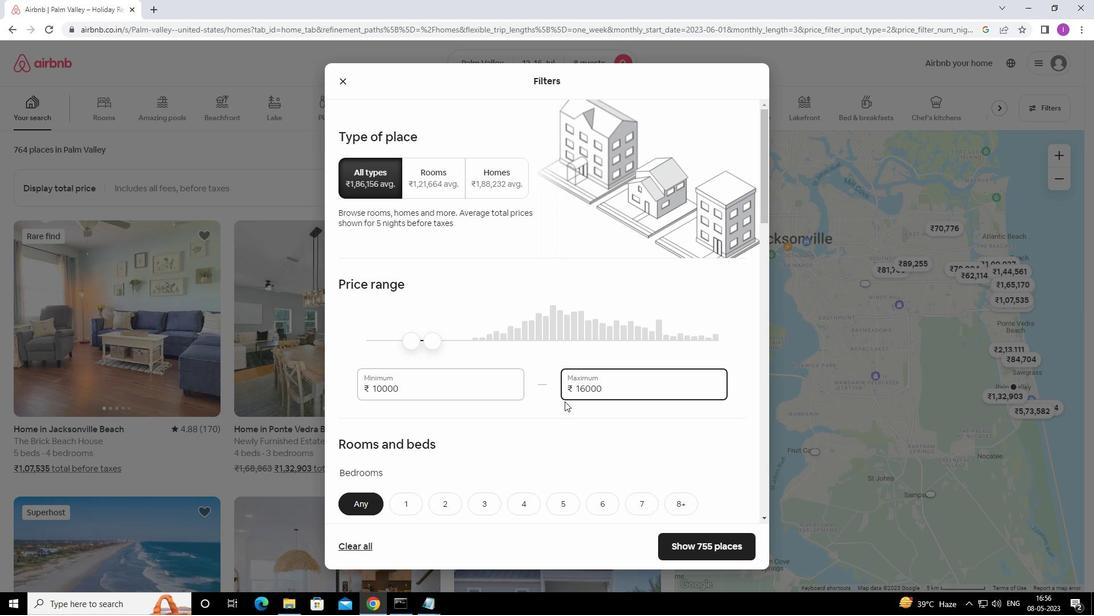 
Action: Mouse scrolled (565, 403) with delta (0, 0)
Screenshot: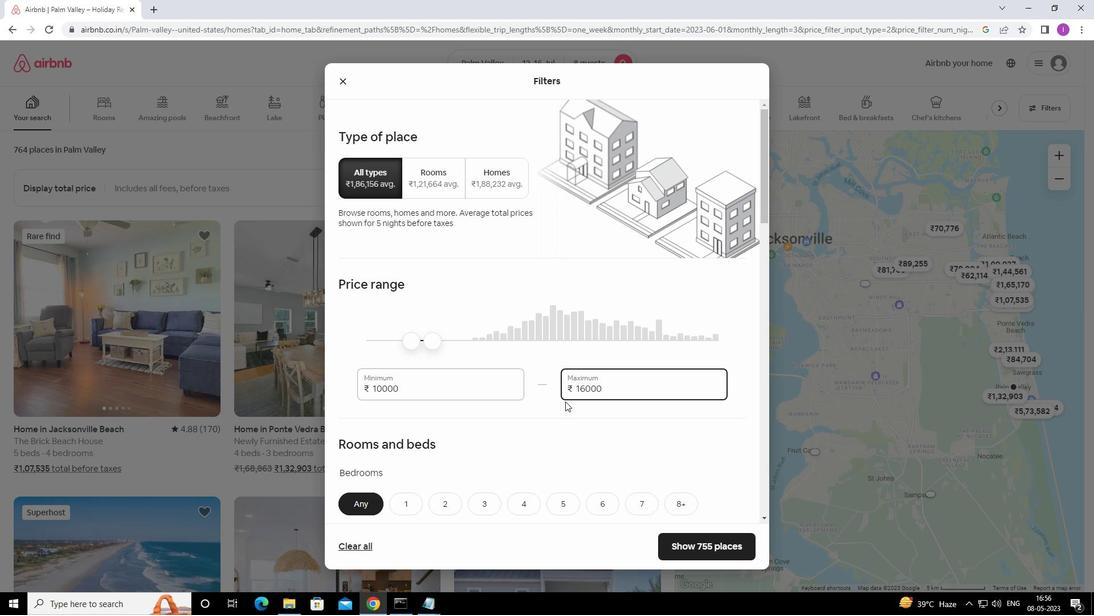 
Action: Mouse scrolled (565, 403) with delta (0, 0)
Screenshot: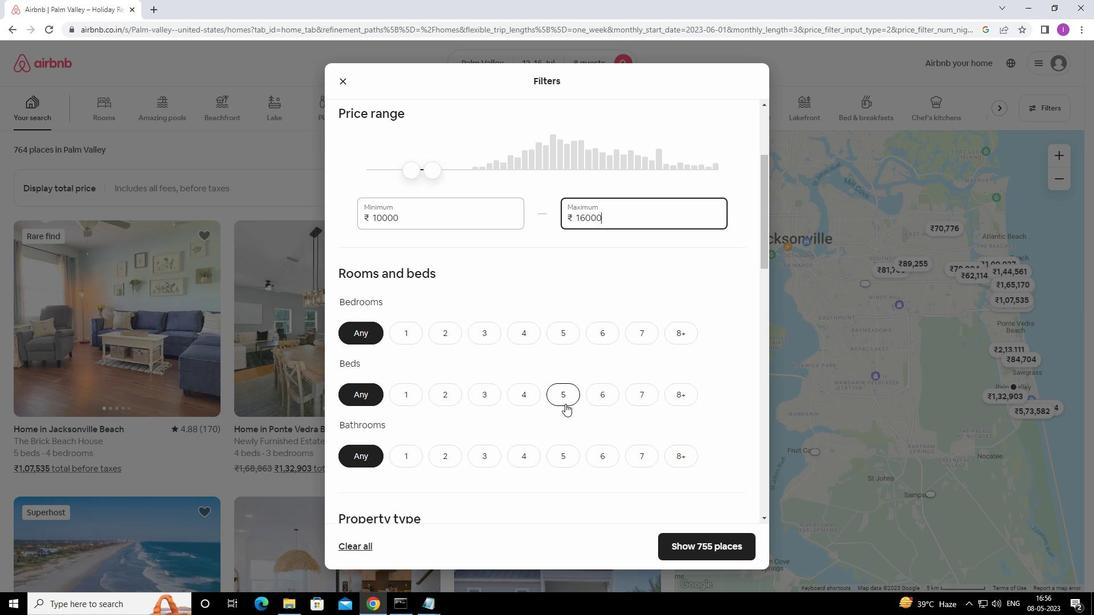 
Action: Mouse scrolled (565, 403) with delta (0, 0)
Screenshot: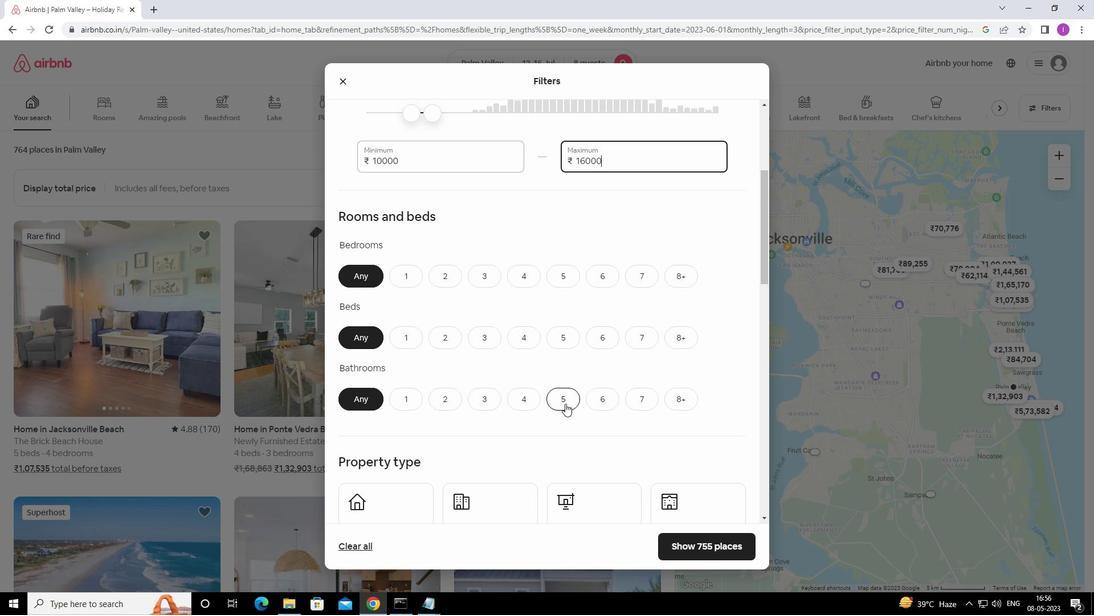 
Action: Mouse moved to (680, 225)
Screenshot: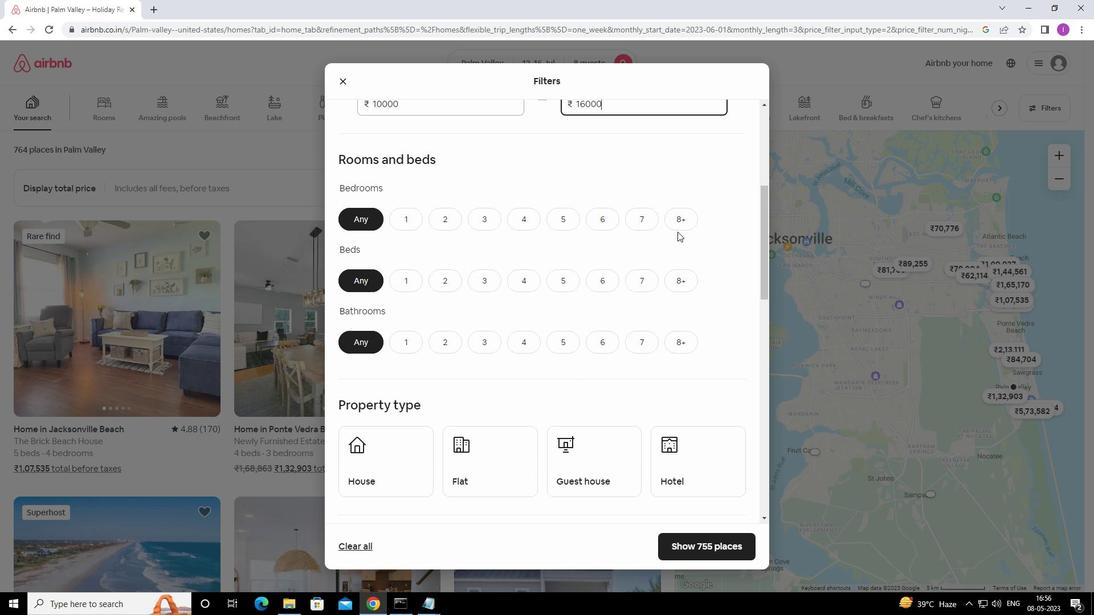 
Action: Mouse pressed left at (680, 225)
Screenshot: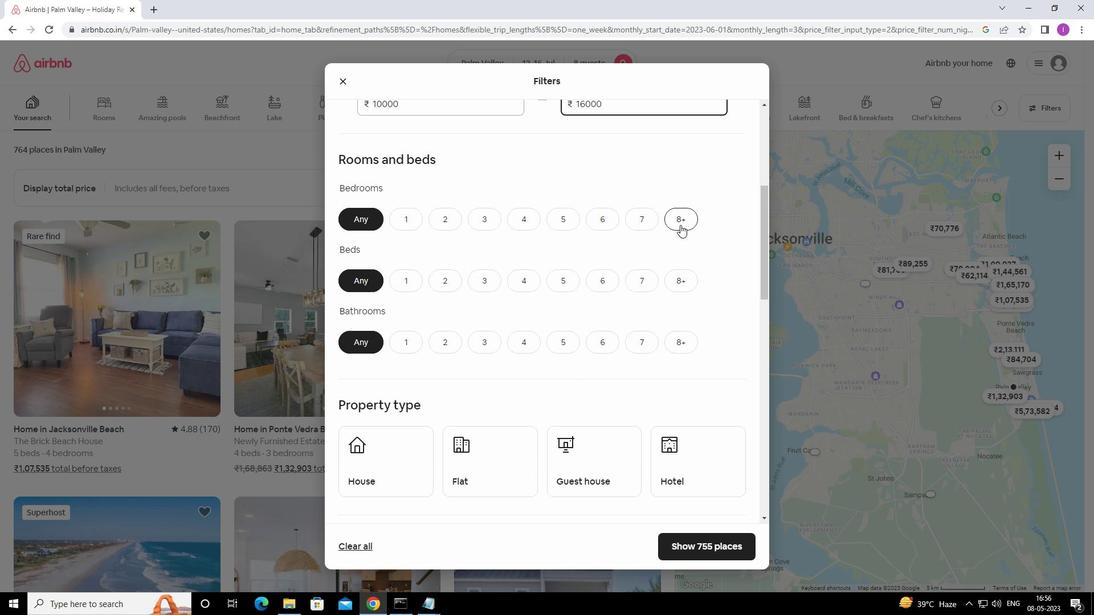 
Action: Mouse moved to (680, 282)
Screenshot: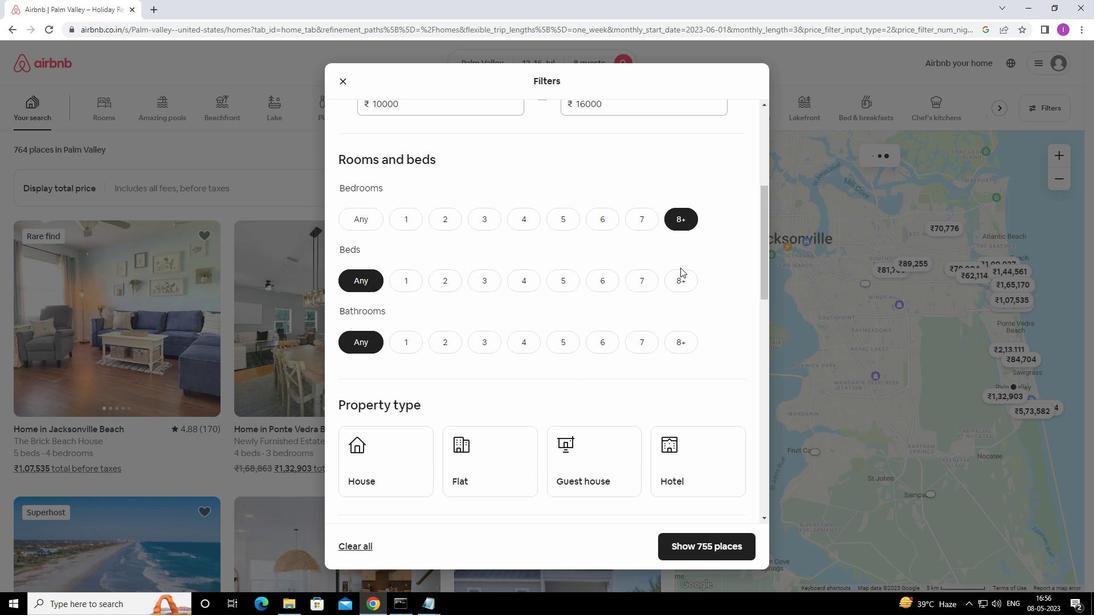 
Action: Mouse pressed left at (680, 282)
Screenshot: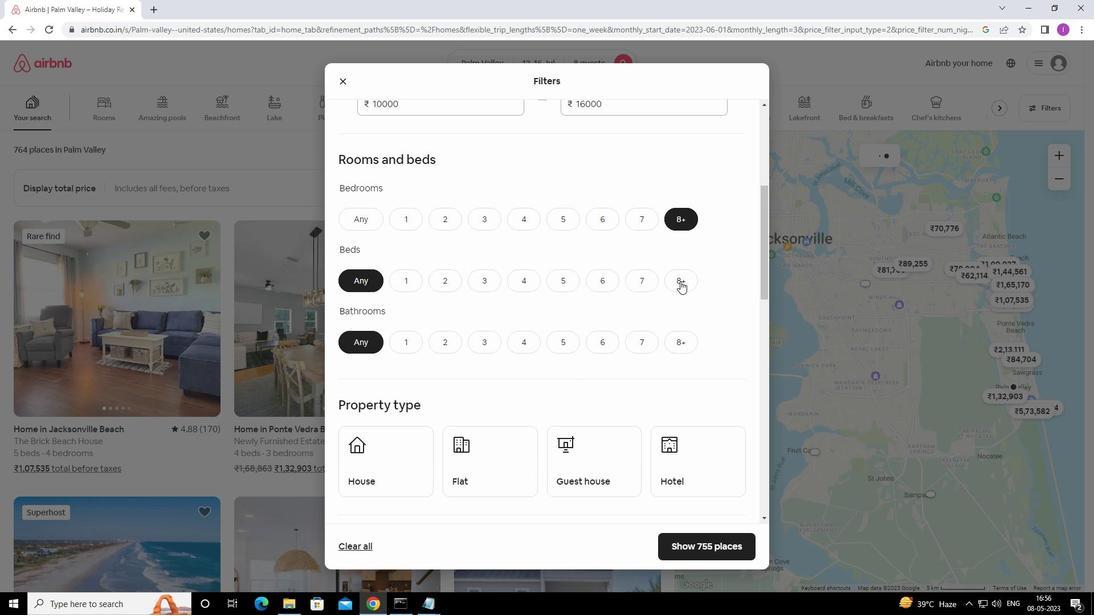 
Action: Mouse moved to (683, 350)
Screenshot: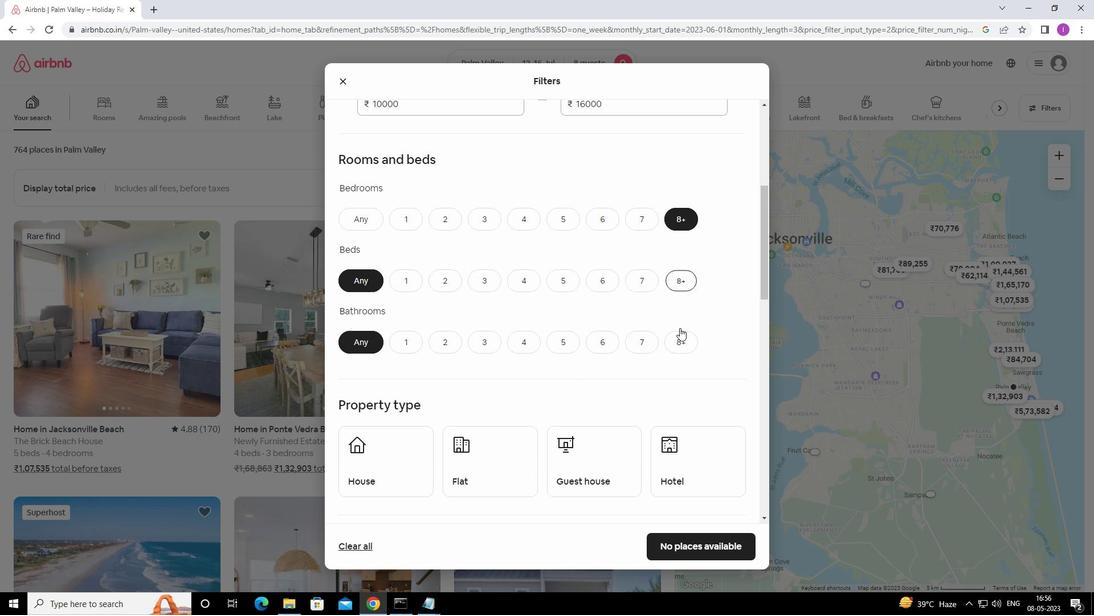 
Action: Mouse pressed left at (683, 350)
Screenshot: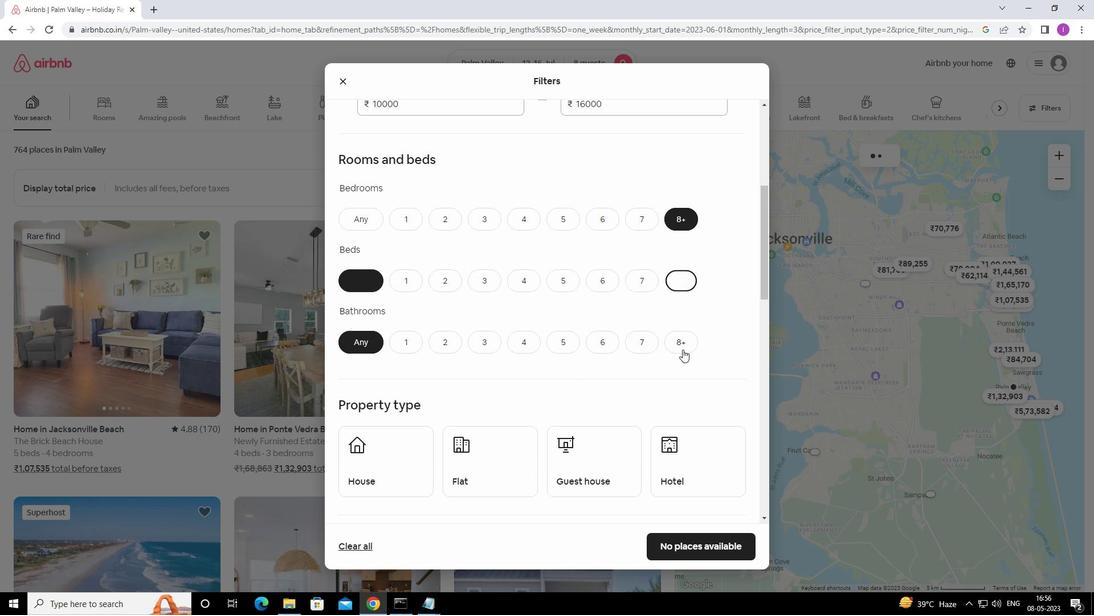 
Action: Mouse moved to (660, 429)
Screenshot: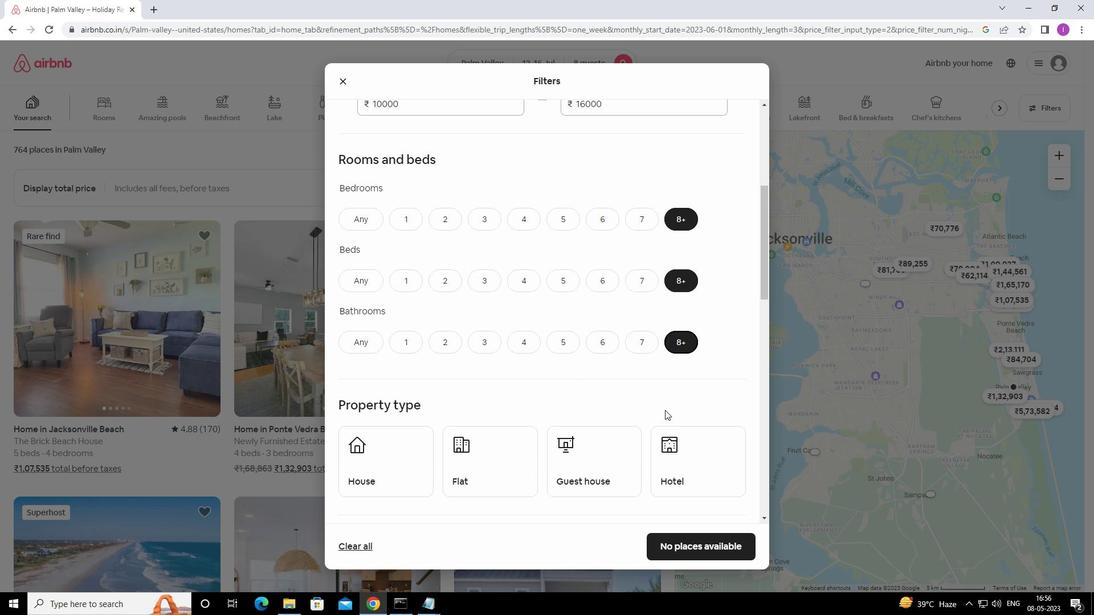
Action: Mouse scrolled (660, 428) with delta (0, 0)
Screenshot: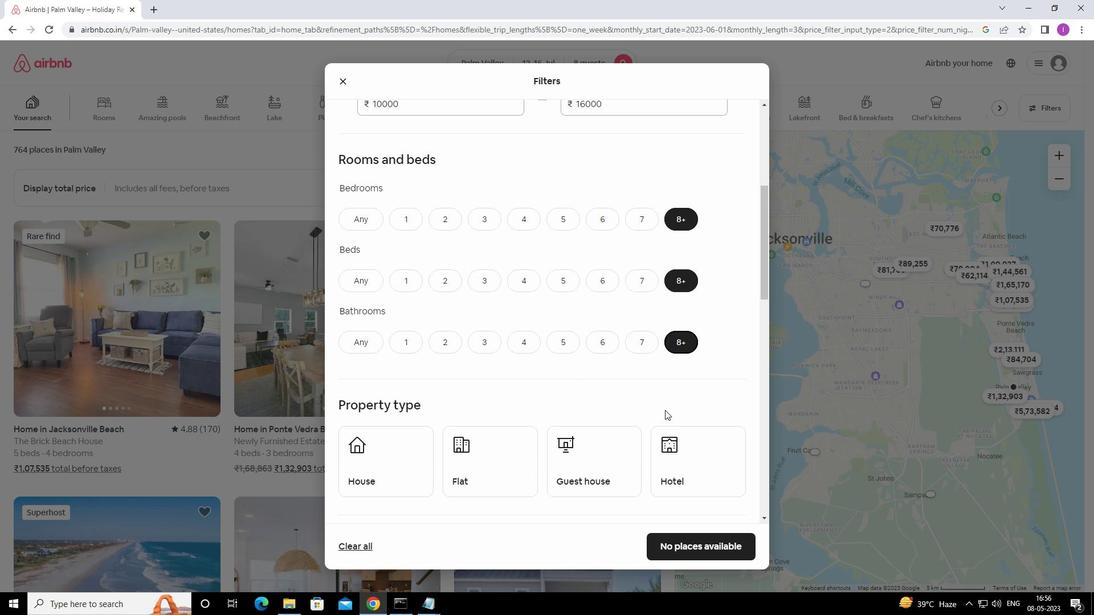 
Action: Mouse moved to (660, 429)
Screenshot: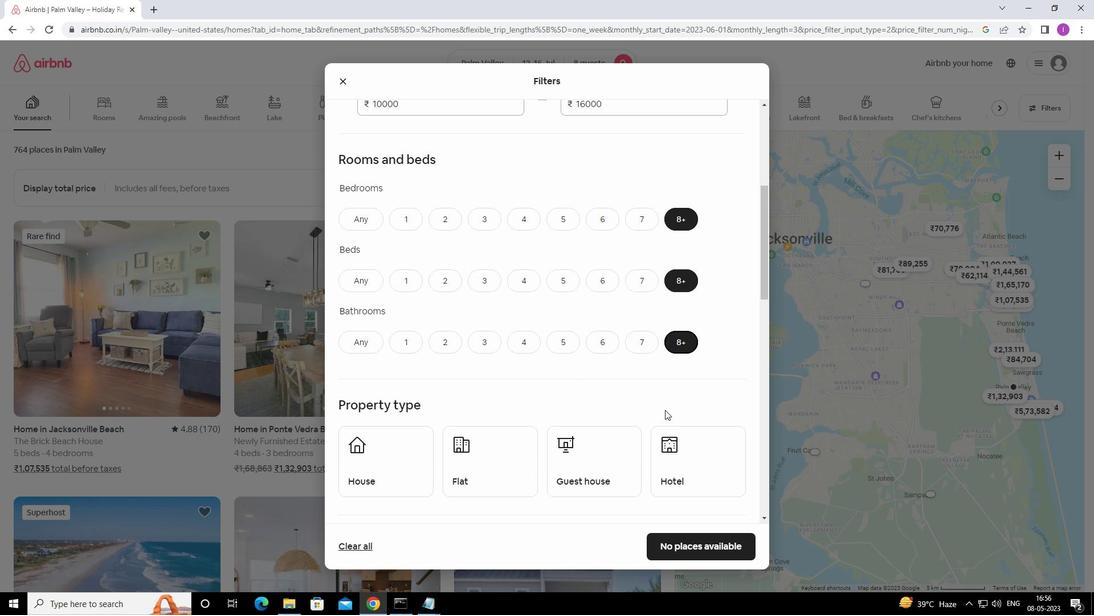 
Action: Mouse scrolled (660, 429) with delta (0, 0)
Screenshot: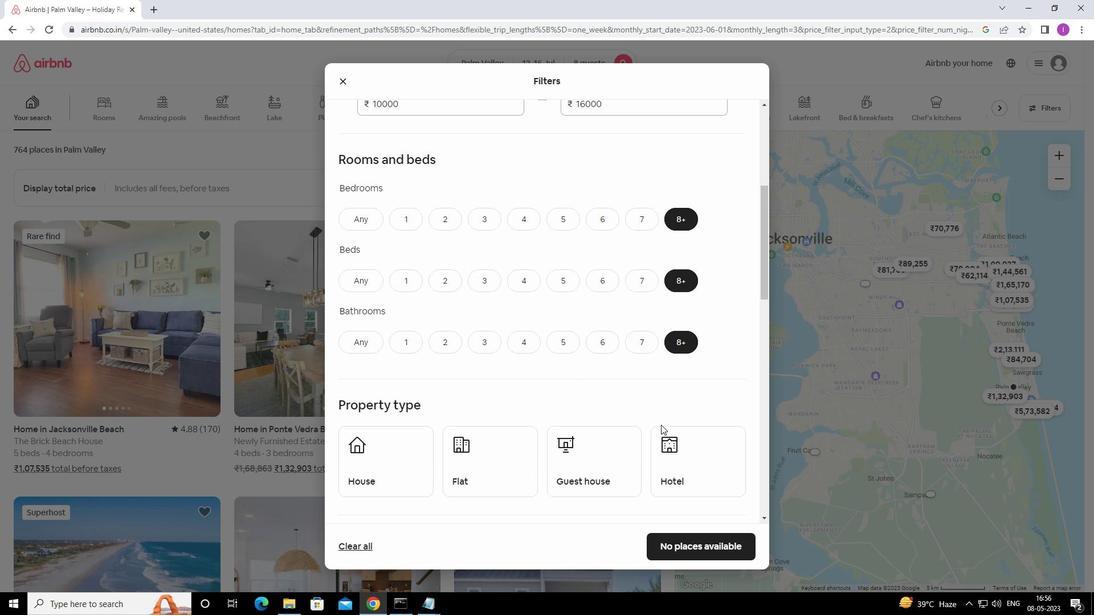 
Action: Mouse scrolled (660, 429) with delta (0, 0)
Screenshot: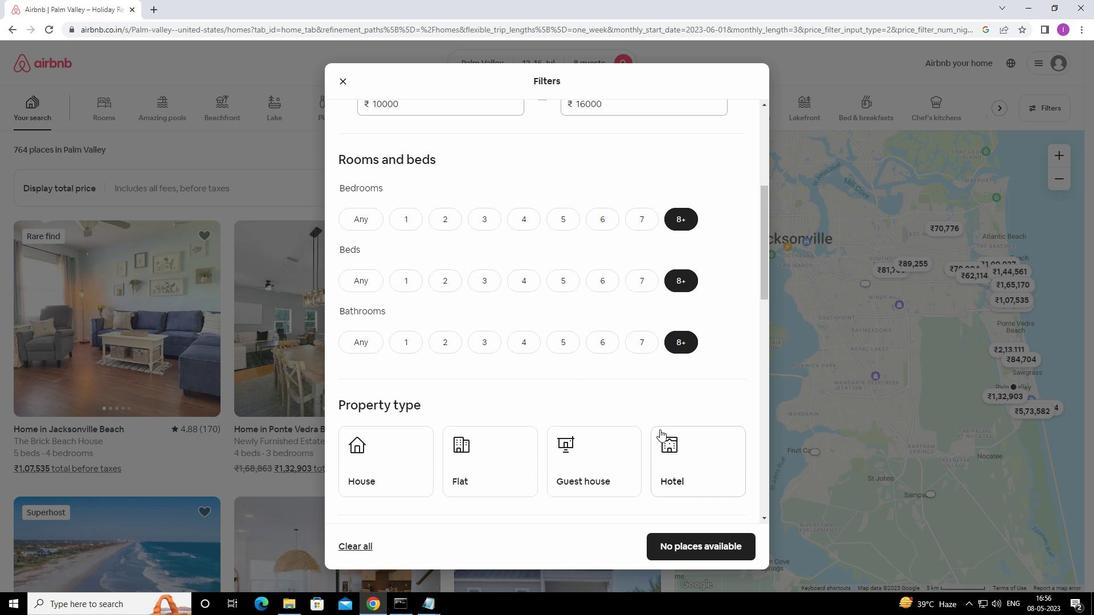 
Action: Mouse moved to (395, 308)
Screenshot: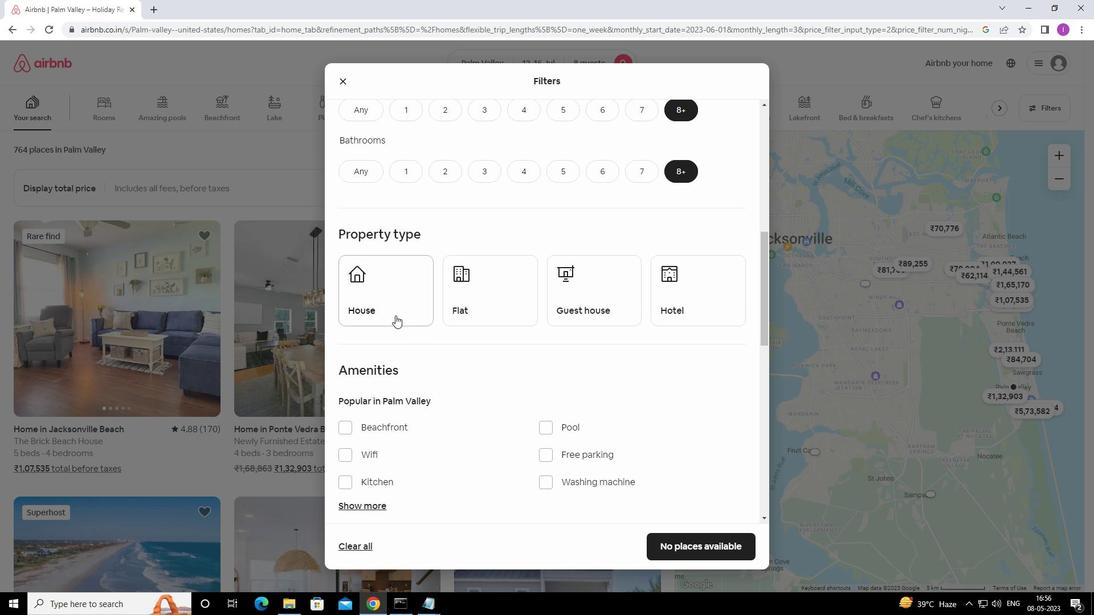 
Action: Mouse pressed left at (395, 308)
Screenshot: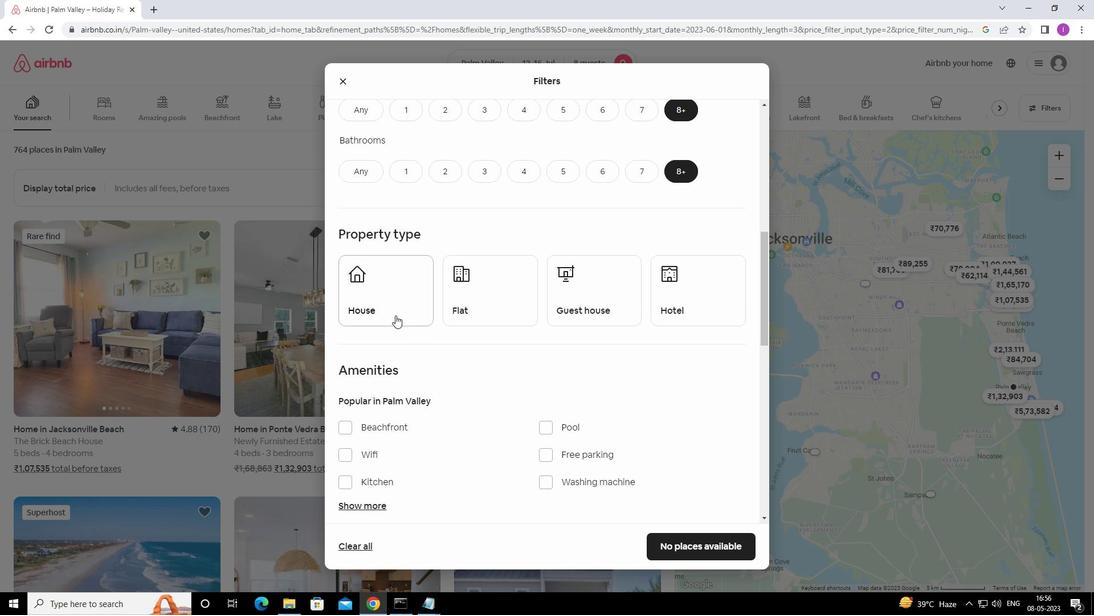 
Action: Mouse moved to (498, 303)
Screenshot: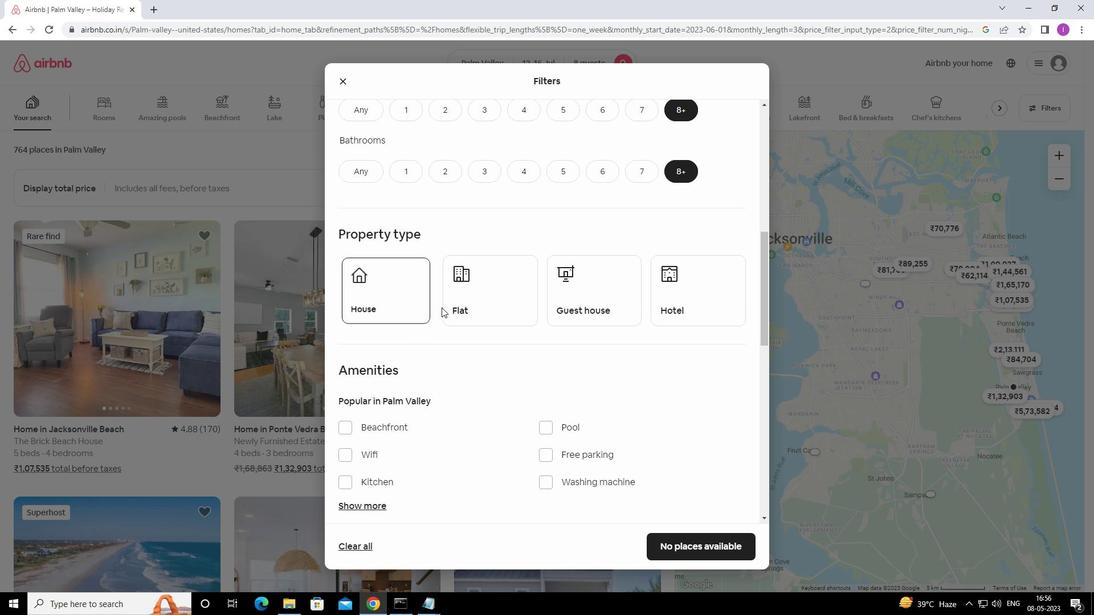 
Action: Mouse pressed left at (498, 303)
Screenshot: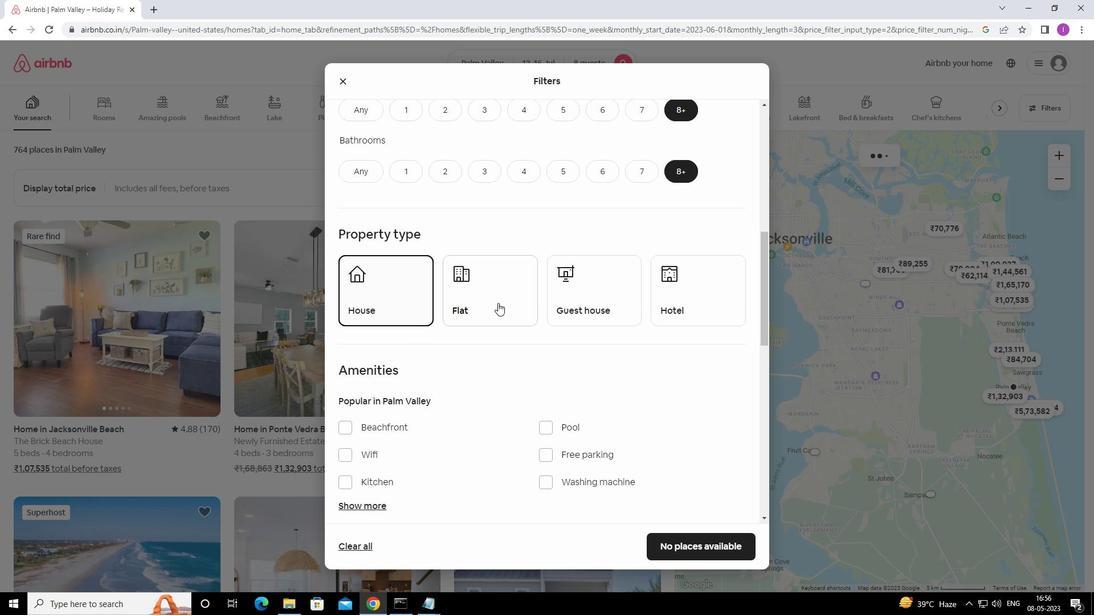 
Action: Mouse moved to (600, 307)
Screenshot: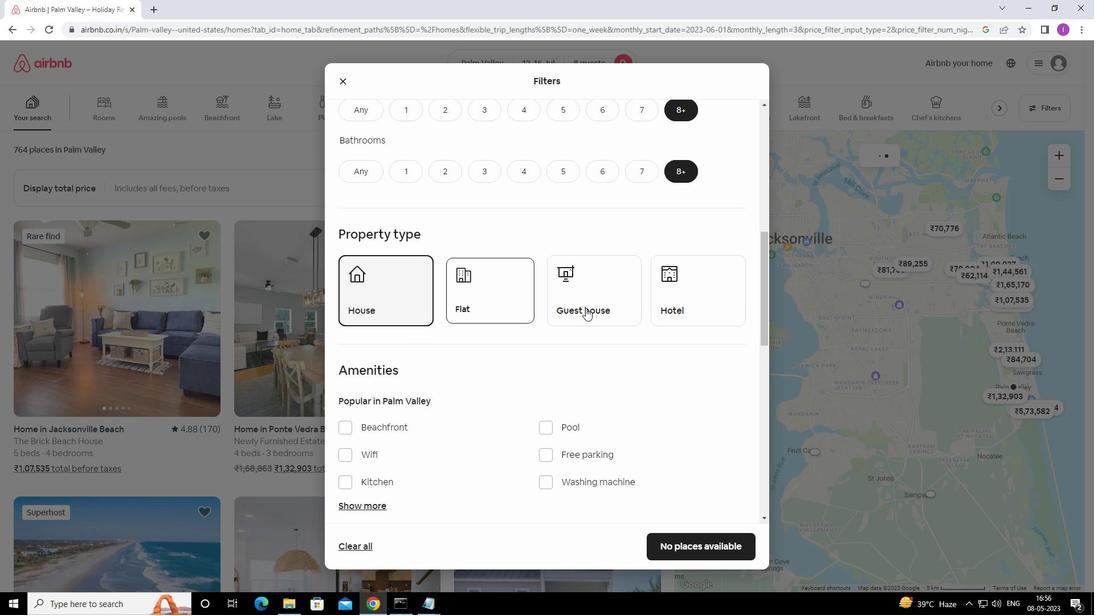 
Action: Mouse pressed left at (600, 307)
Screenshot: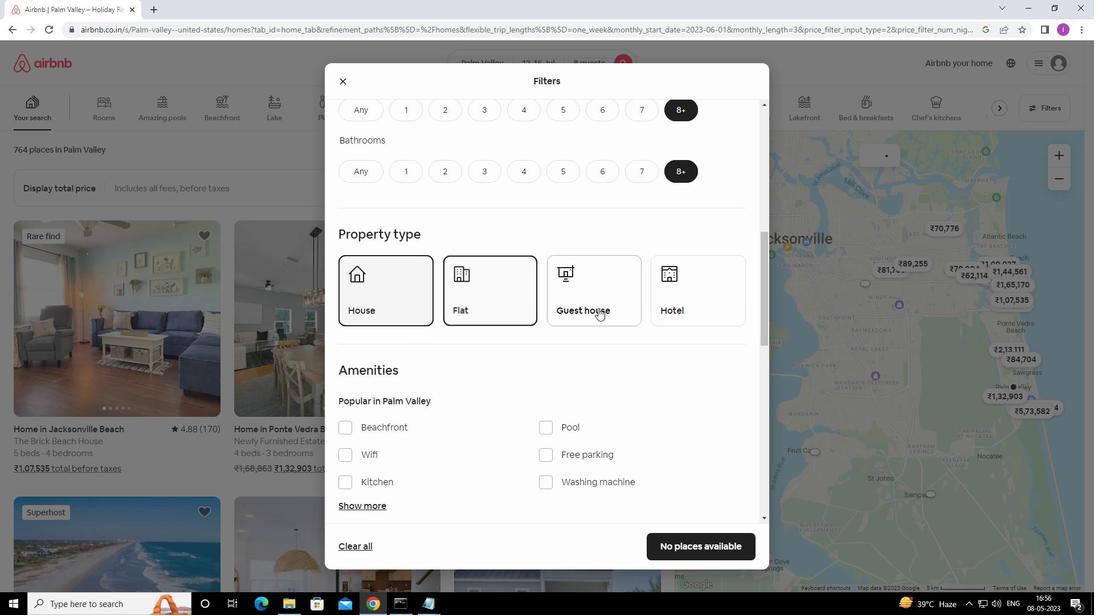 
Action: Mouse moved to (634, 330)
Screenshot: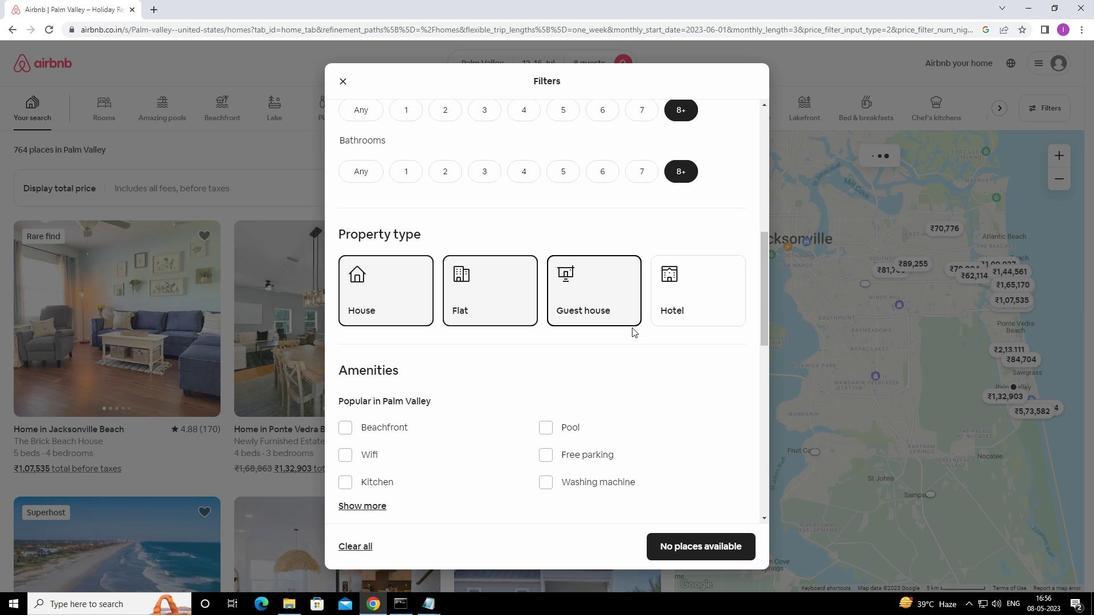 
Action: Mouse scrolled (634, 330) with delta (0, 0)
Screenshot: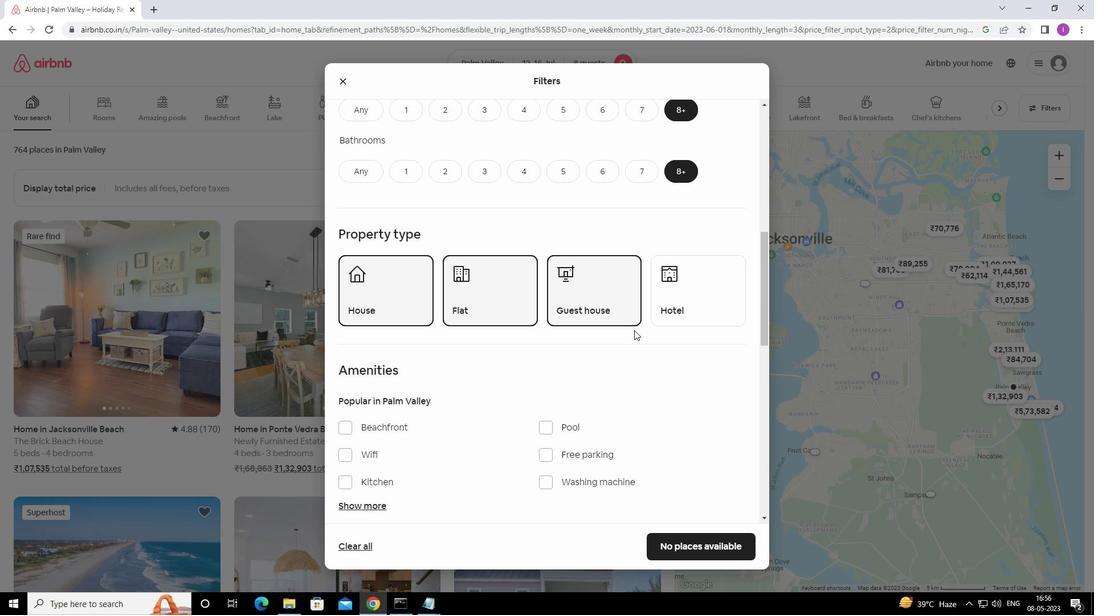 
Action: Mouse moved to (687, 248)
Screenshot: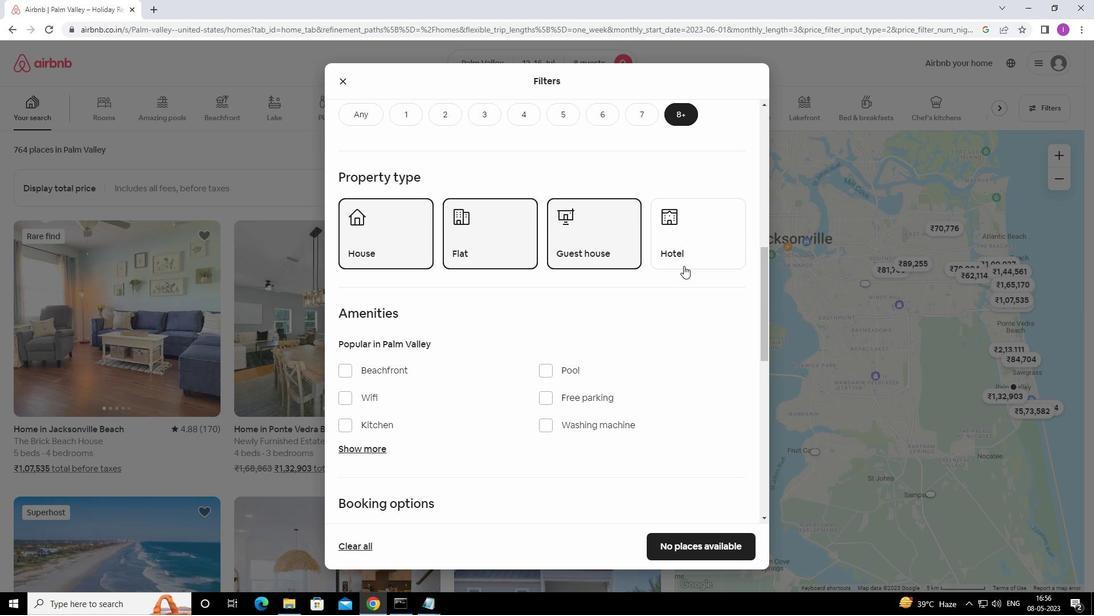 
Action: Mouse pressed left at (687, 248)
Screenshot: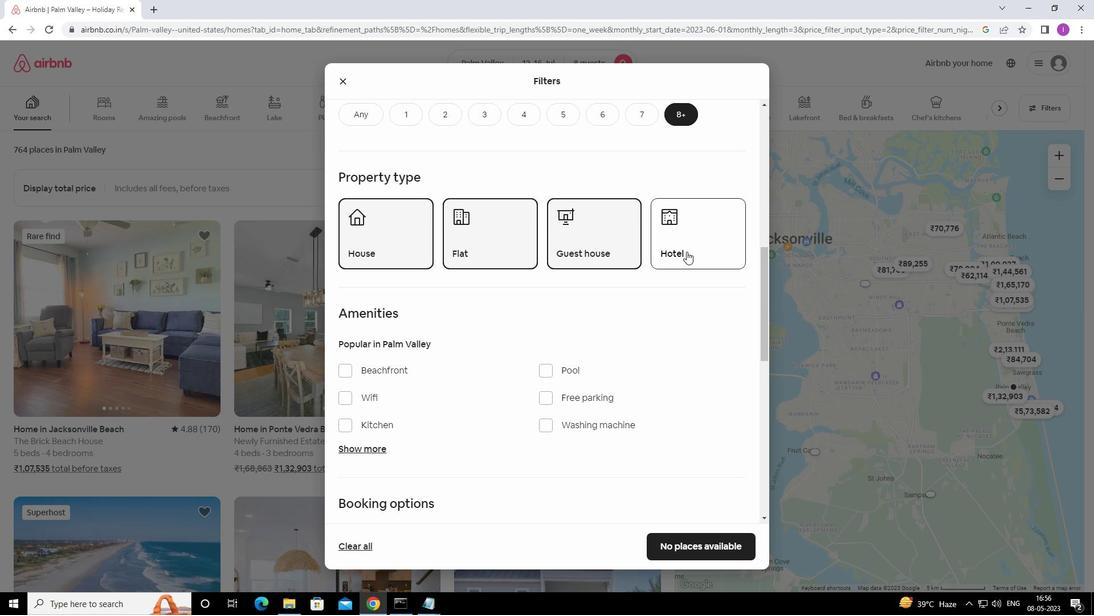 
Action: Mouse moved to (639, 353)
Screenshot: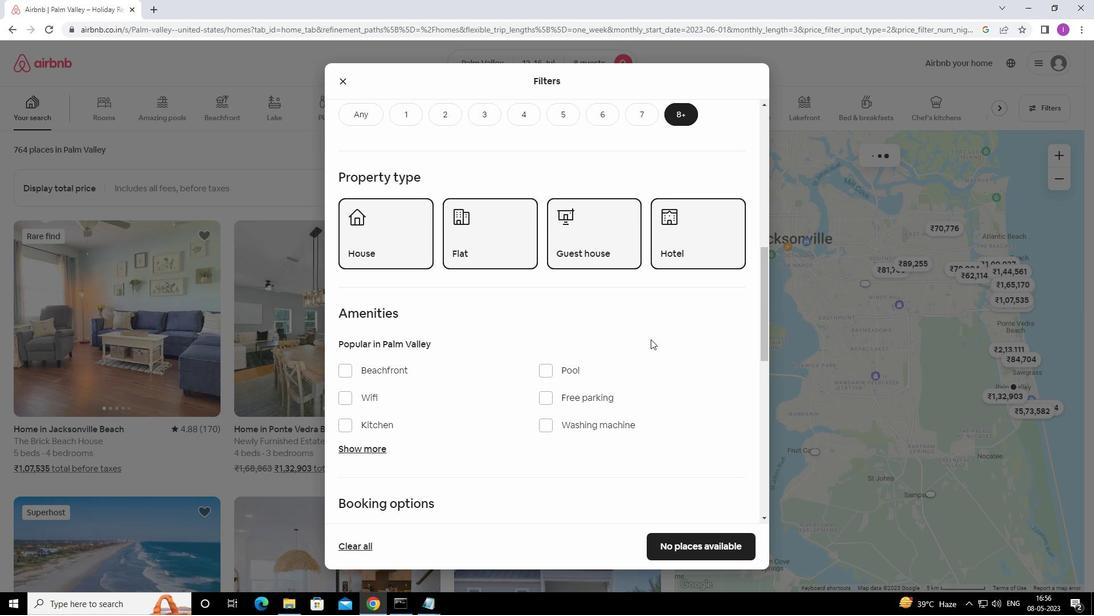 
Action: Mouse scrolled (639, 352) with delta (0, 0)
Screenshot: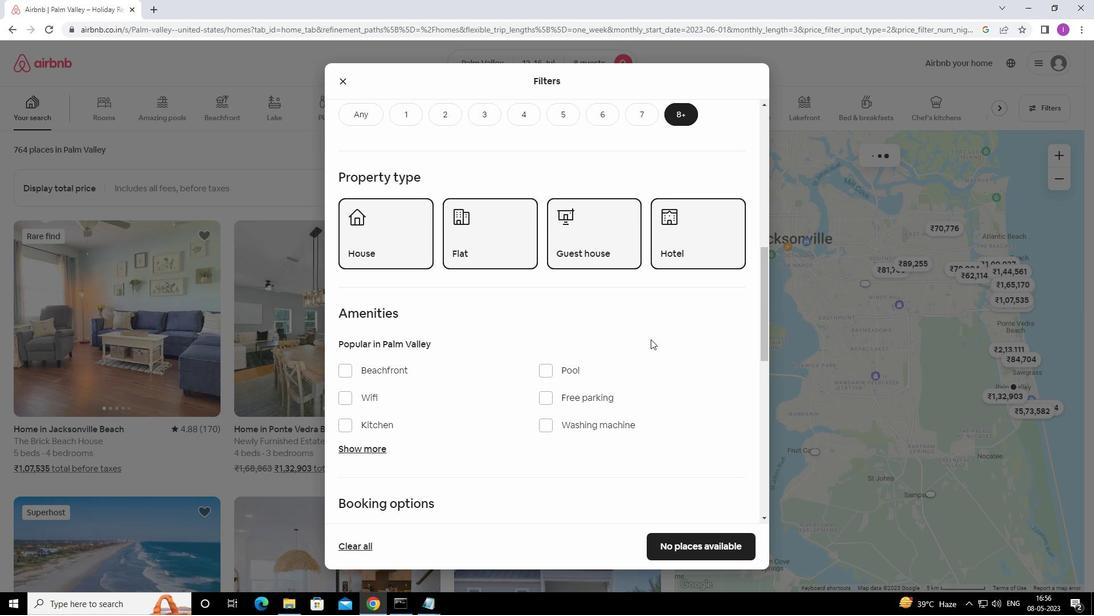 
Action: Mouse moved to (639, 354)
Screenshot: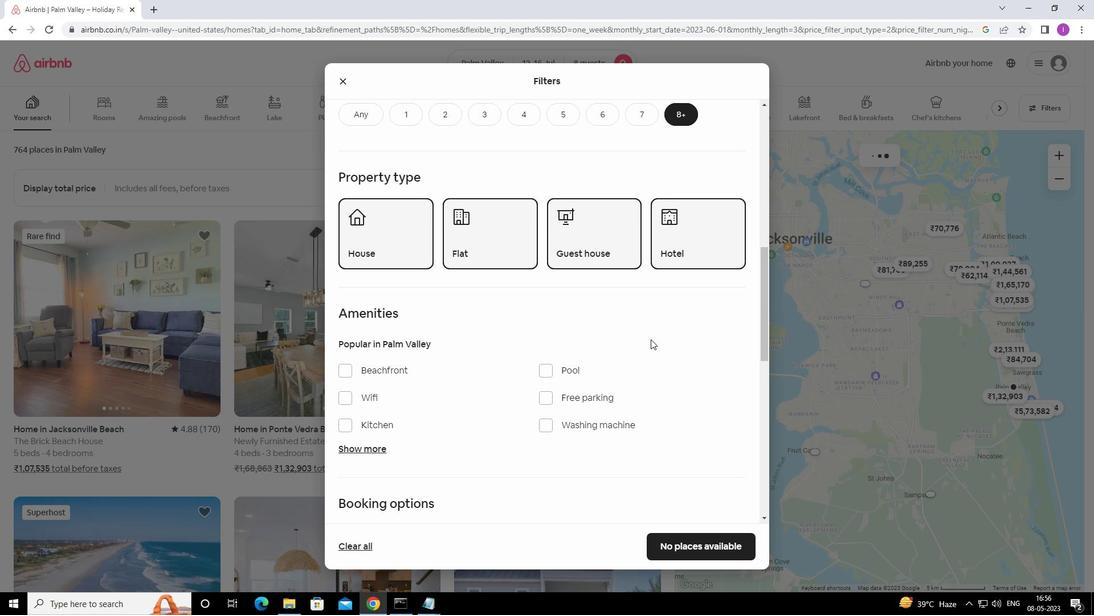 
Action: Mouse scrolled (639, 353) with delta (0, 0)
Screenshot: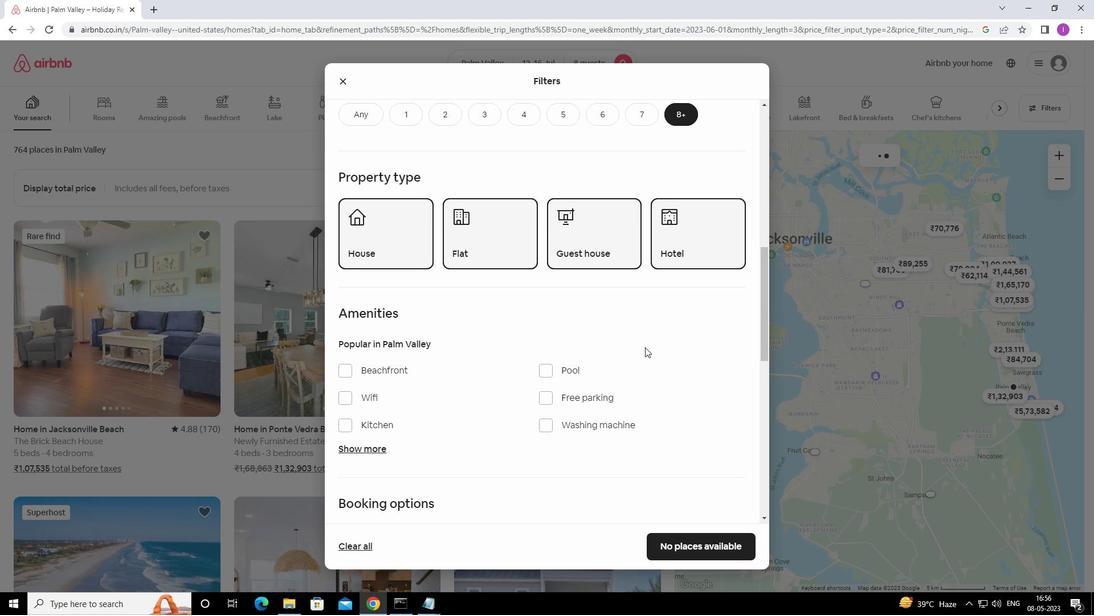 
Action: Mouse scrolled (639, 353) with delta (0, 0)
Screenshot: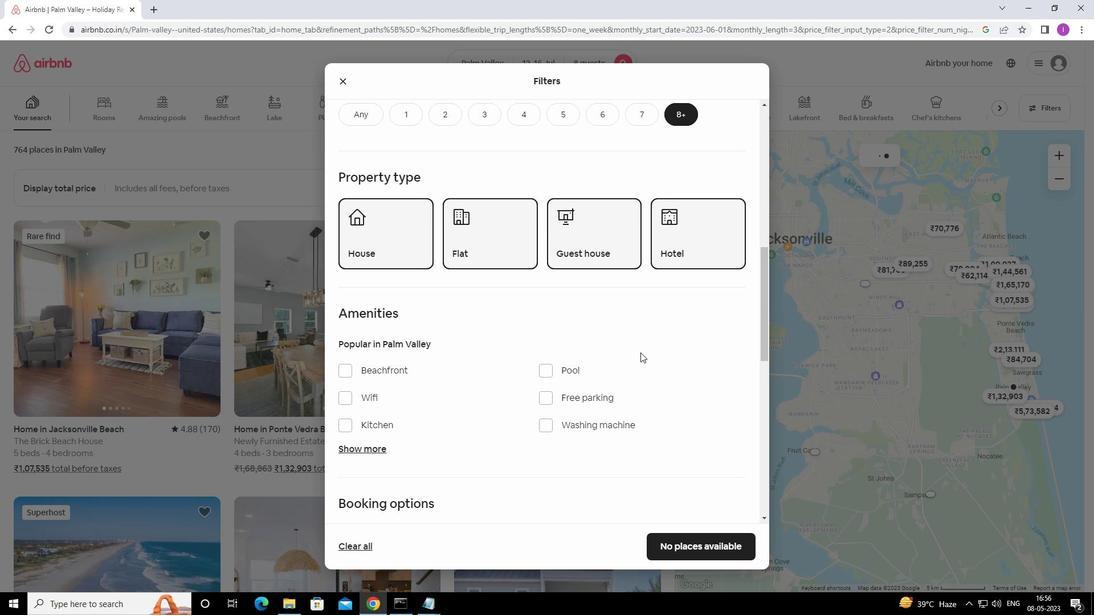 
Action: Mouse moved to (348, 225)
Screenshot: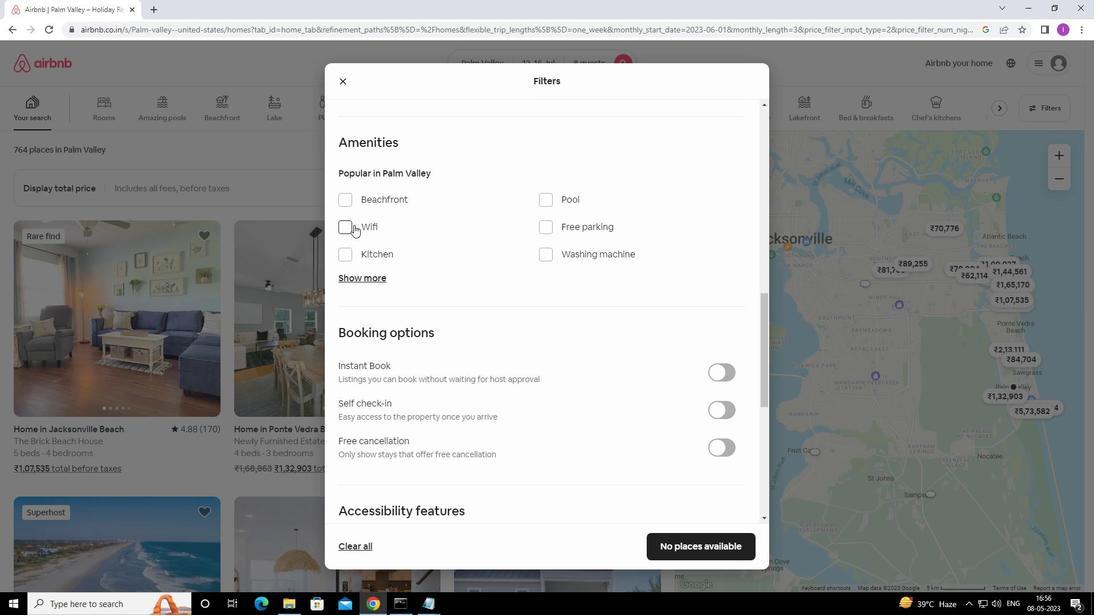 
Action: Mouse pressed left at (348, 225)
Screenshot: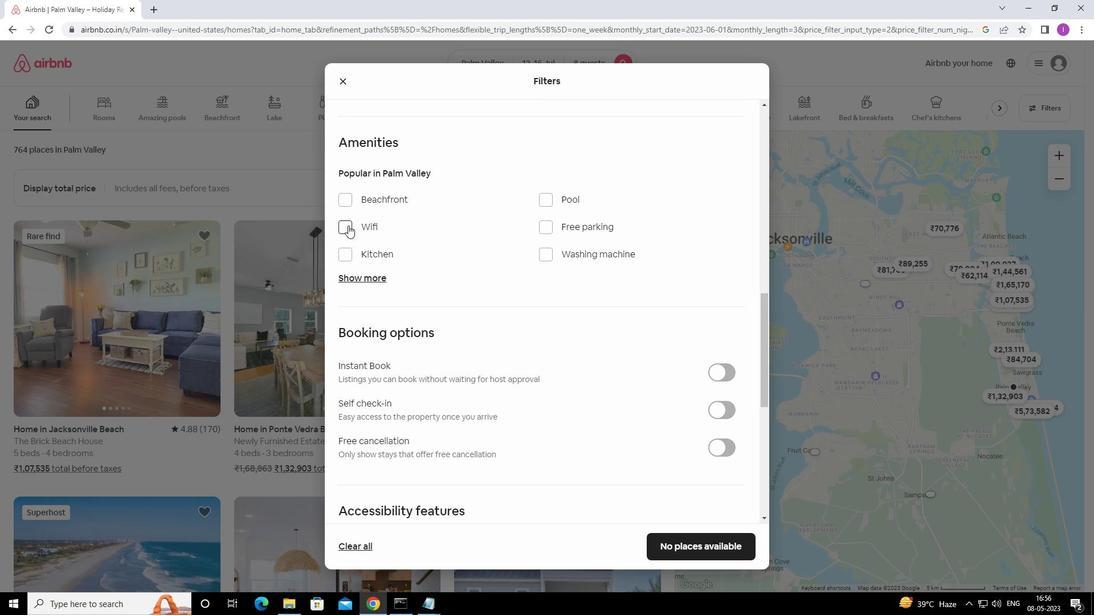 
Action: Mouse moved to (549, 224)
Screenshot: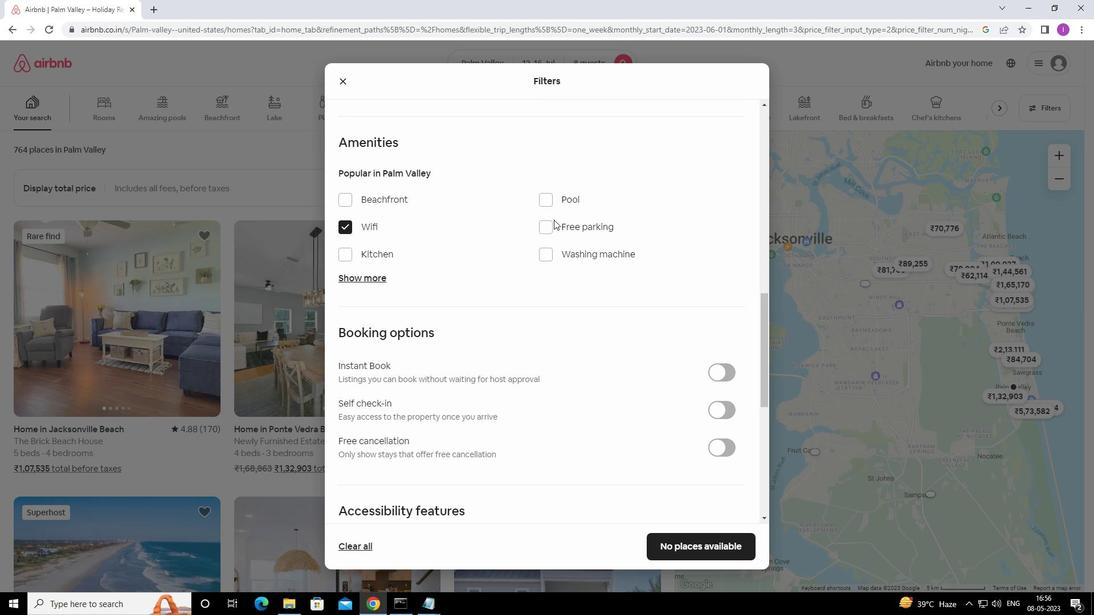 
Action: Mouse pressed left at (549, 224)
Screenshot: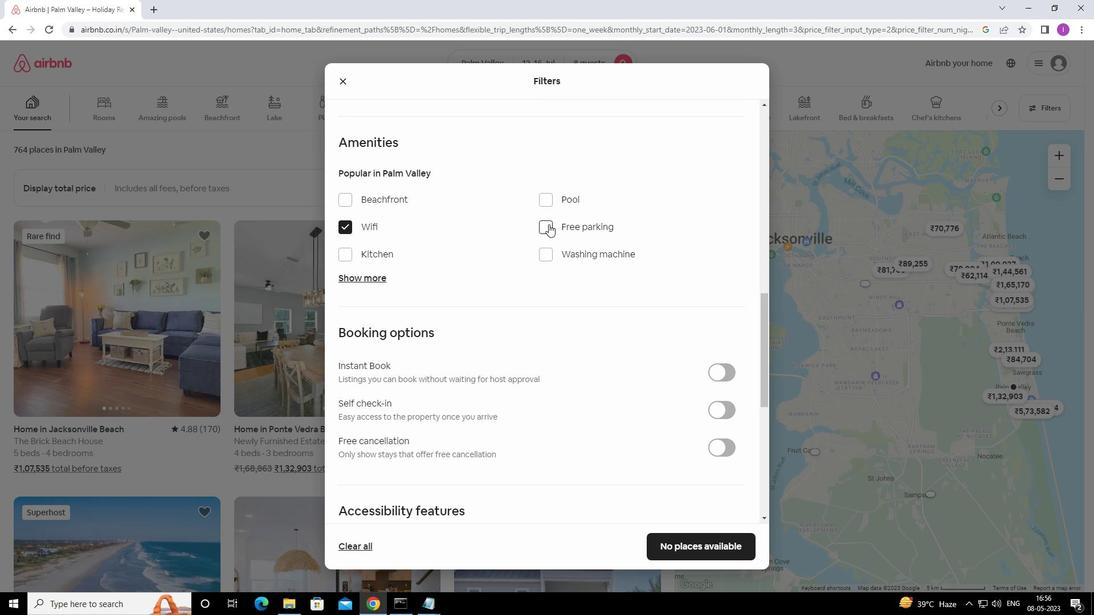 
Action: Mouse moved to (354, 281)
Screenshot: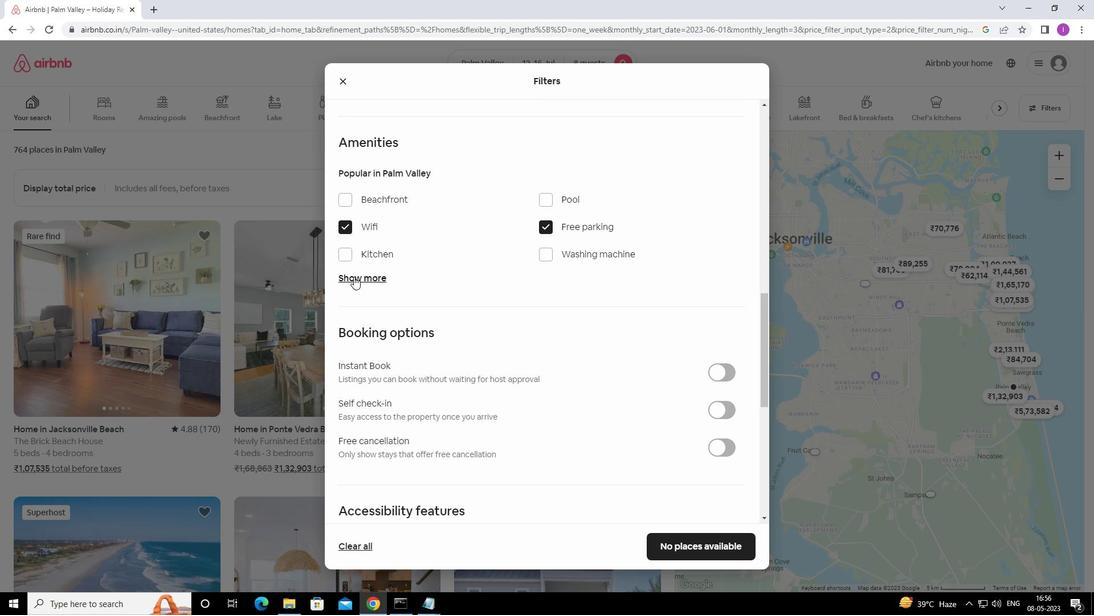 
Action: Mouse pressed left at (354, 281)
Screenshot: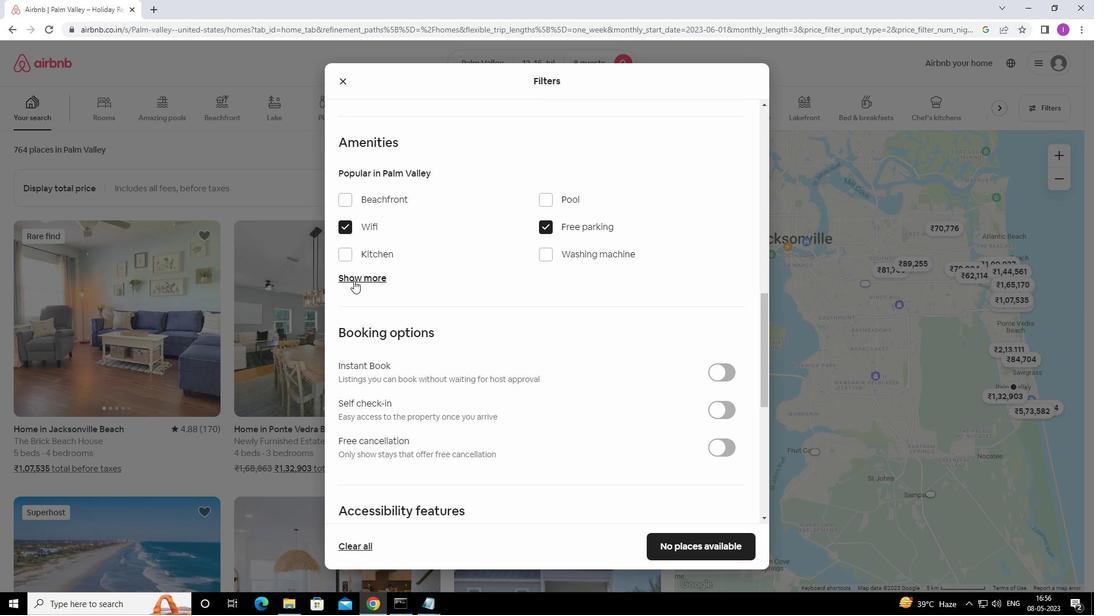 
Action: Mouse moved to (412, 290)
Screenshot: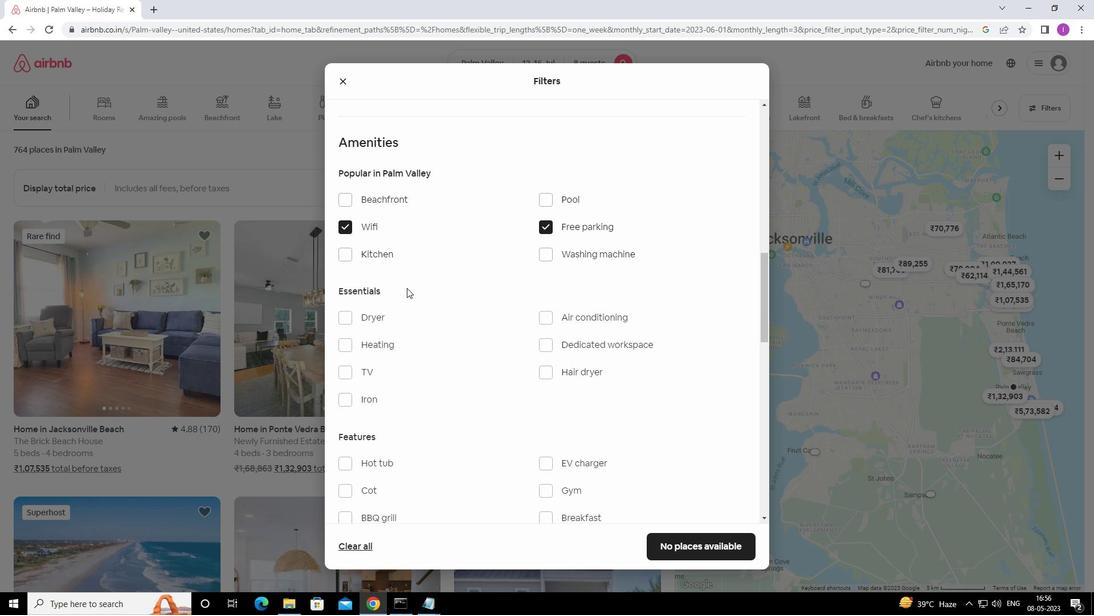 
Action: Mouse scrolled (412, 290) with delta (0, 0)
Screenshot: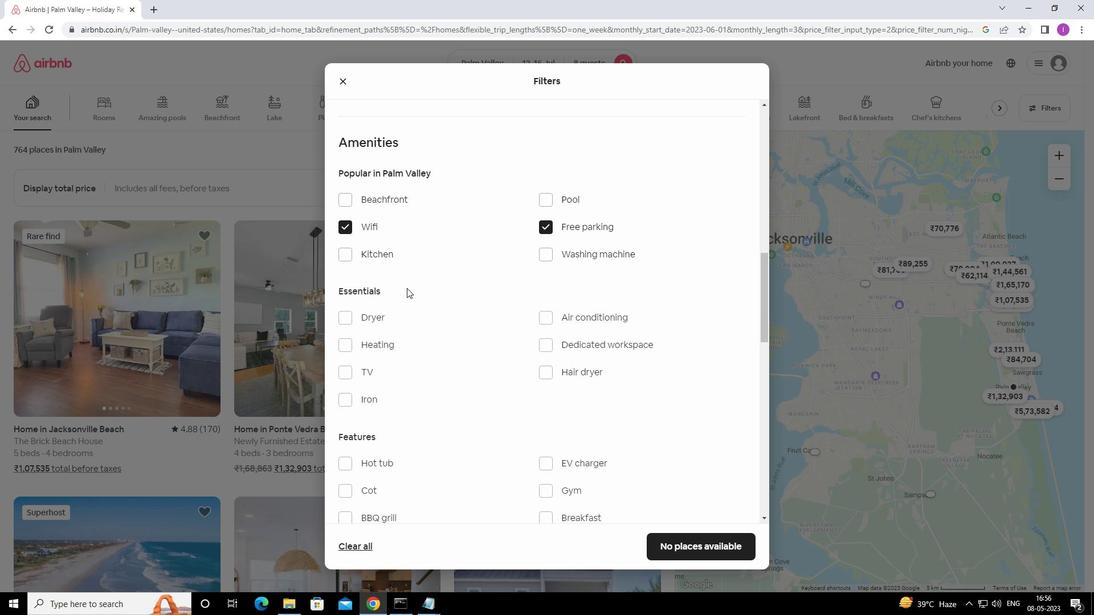 
Action: Mouse scrolled (412, 290) with delta (0, 0)
Screenshot: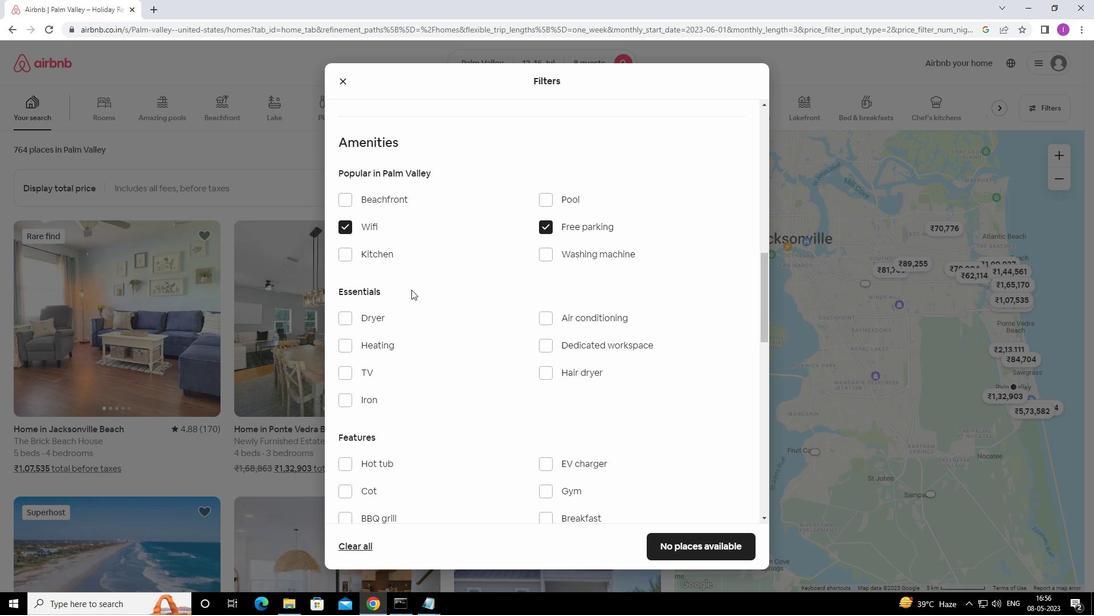
Action: Mouse moved to (340, 263)
Screenshot: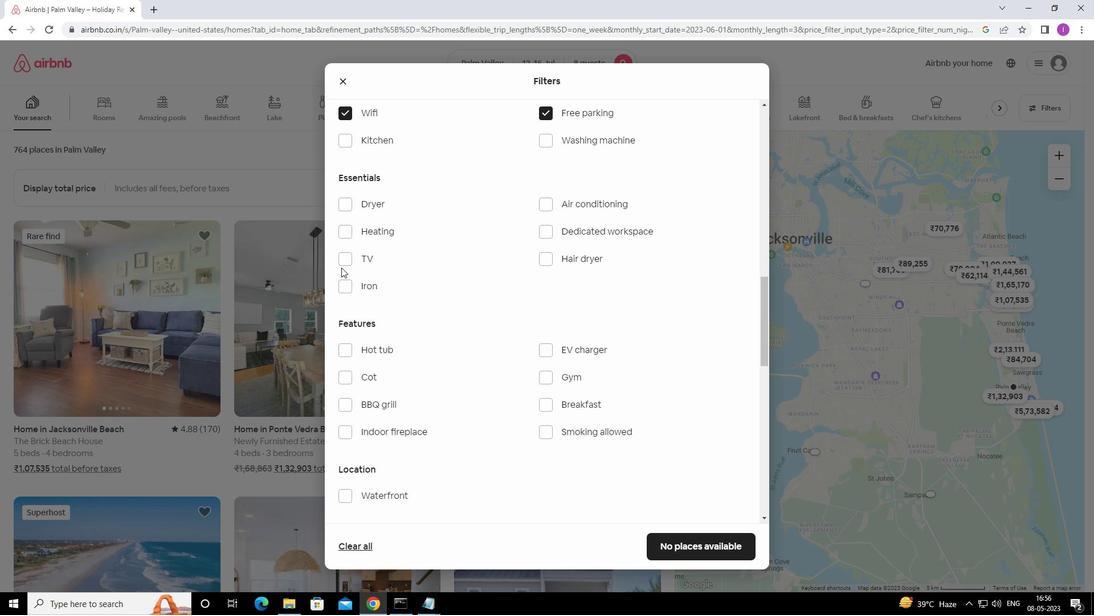 
Action: Mouse pressed left at (340, 263)
Screenshot: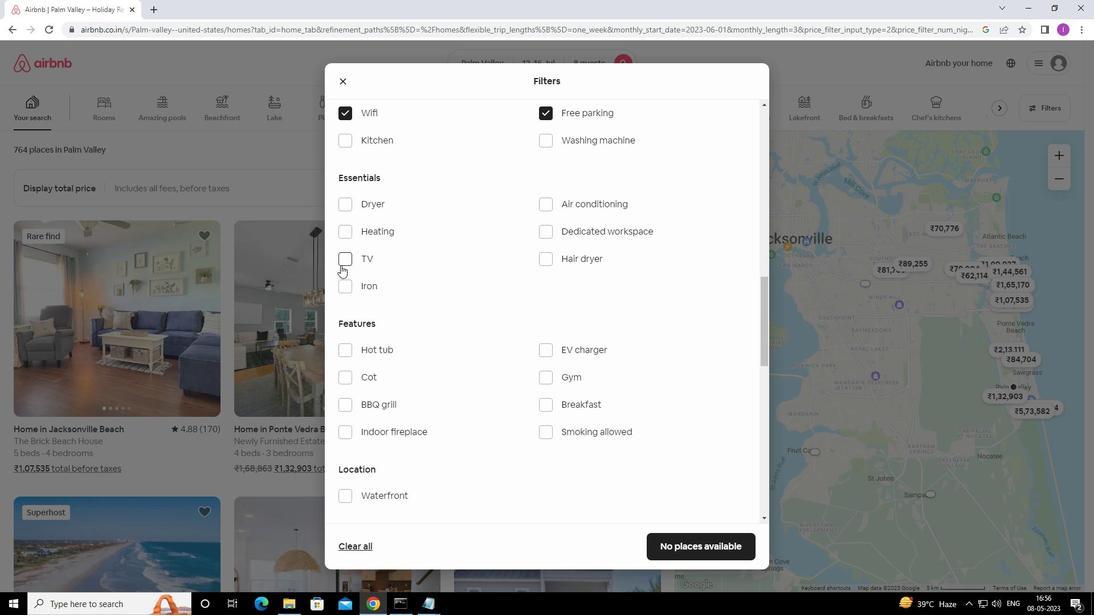 
Action: Mouse moved to (553, 378)
Screenshot: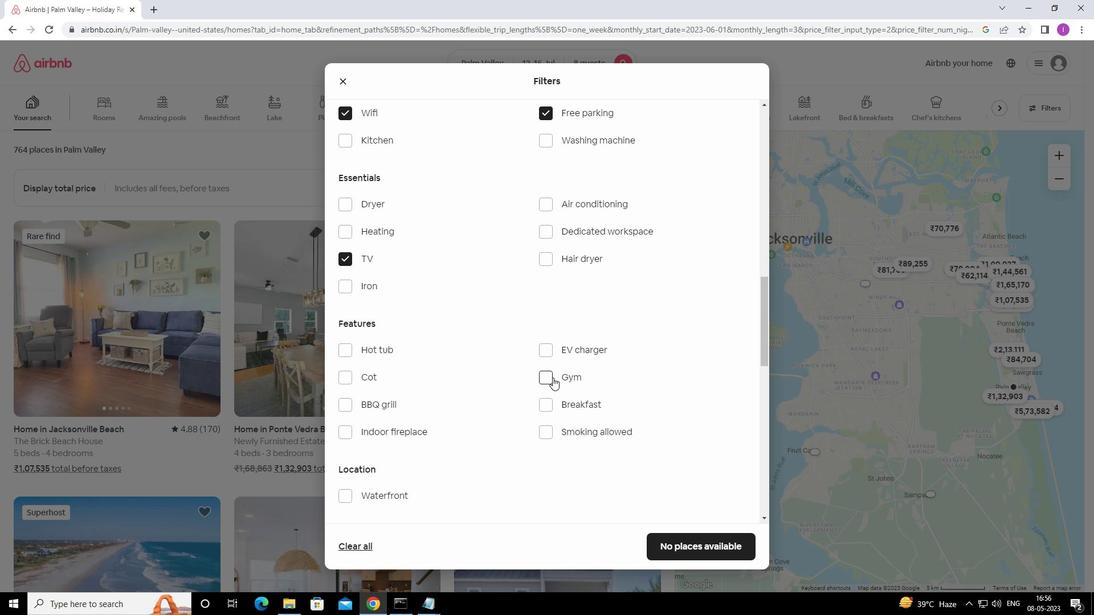 
Action: Mouse pressed left at (553, 378)
Screenshot: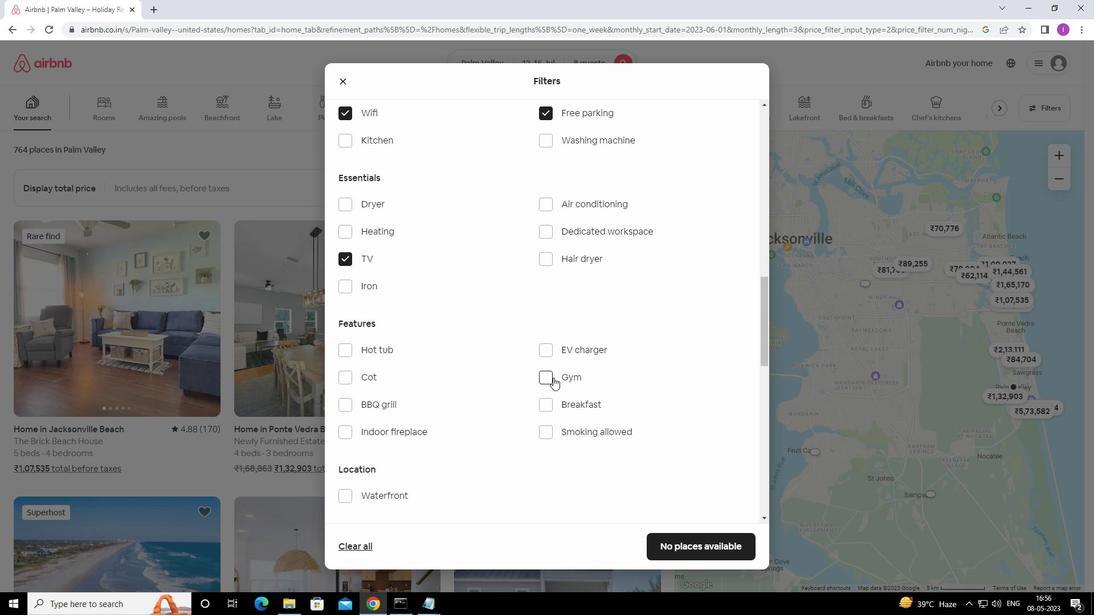 
Action: Mouse moved to (445, 421)
Screenshot: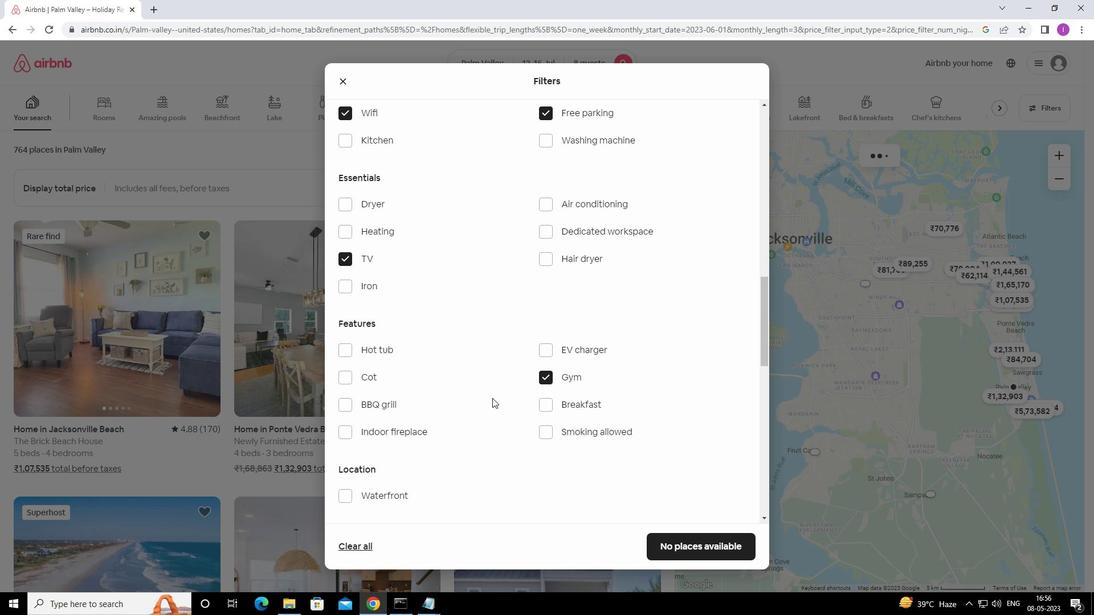 
Action: Mouse scrolled (445, 421) with delta (0, 0)
Screenshot: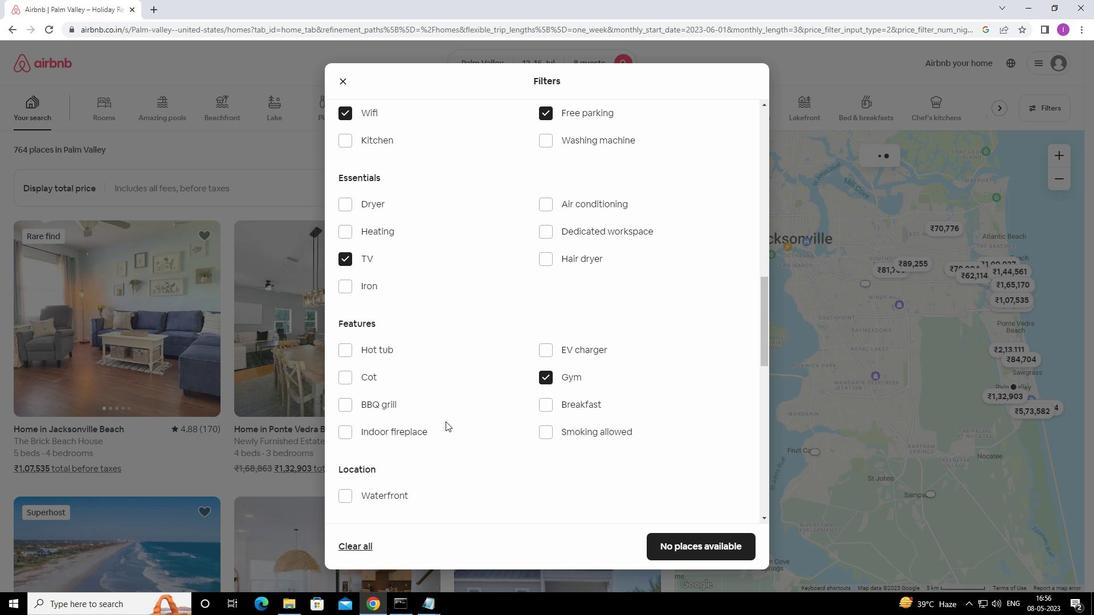 
Action: Mouse scrolled (445, 421) with delta (0, 0)
Screenshot: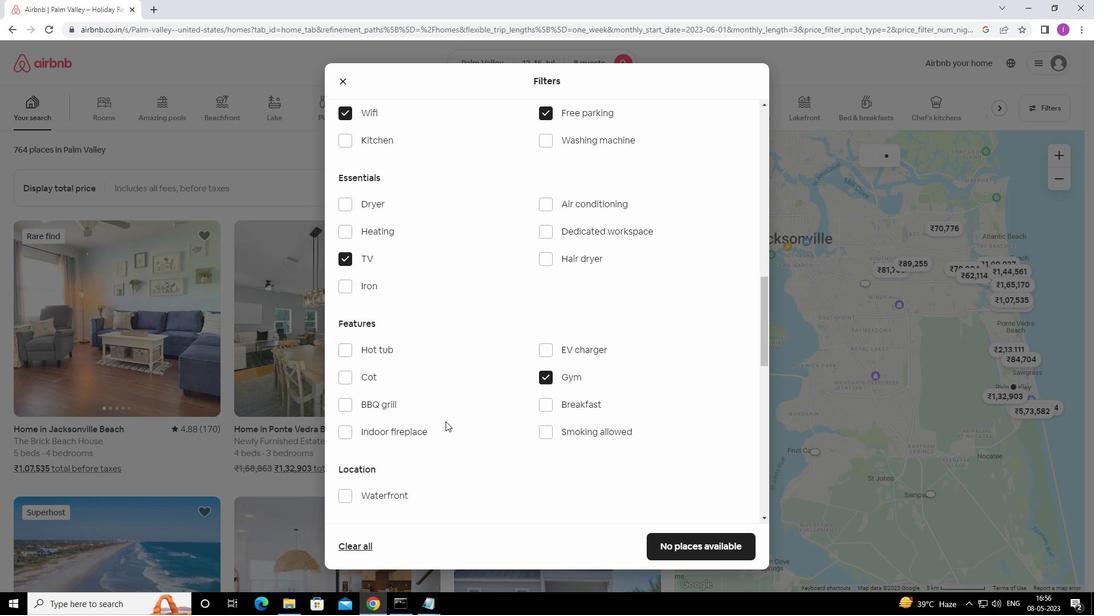 
Action: Mouse moved to (447, 408)
Screenshot: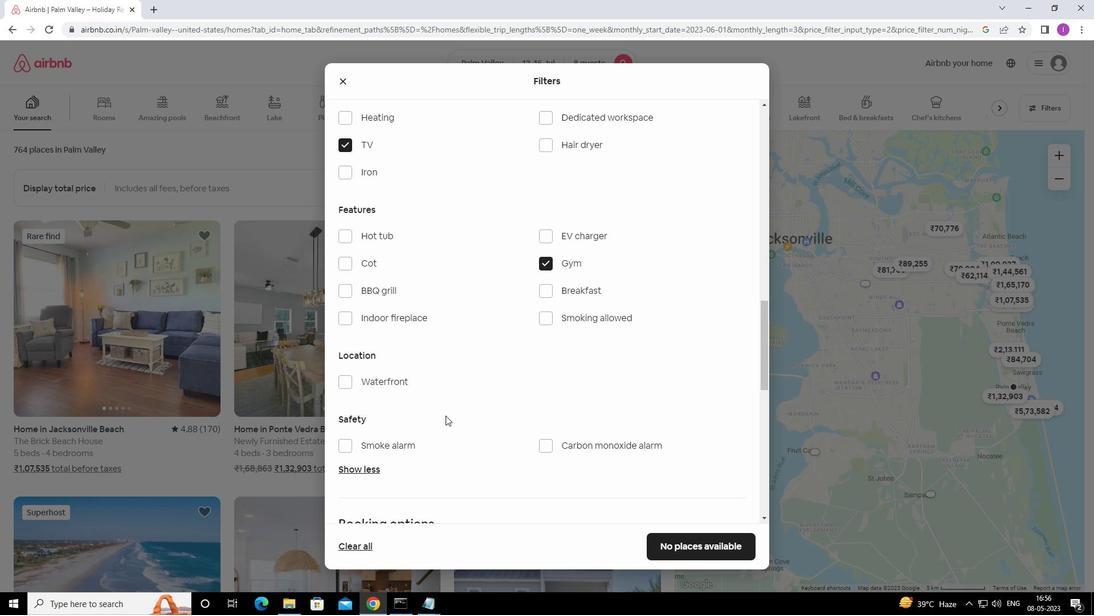 
Action: Mouse scrolled (447, 407) with delta (0, 0)
Screenshot: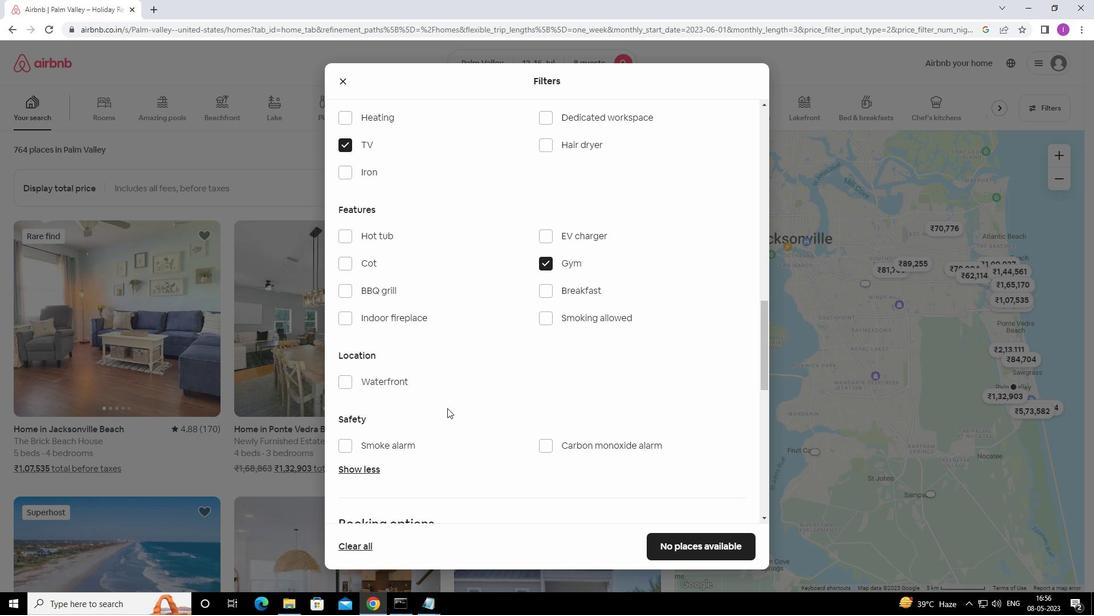 
Action: Mouse scrolled (447, 407) with delta (0, 0)
Screenshot: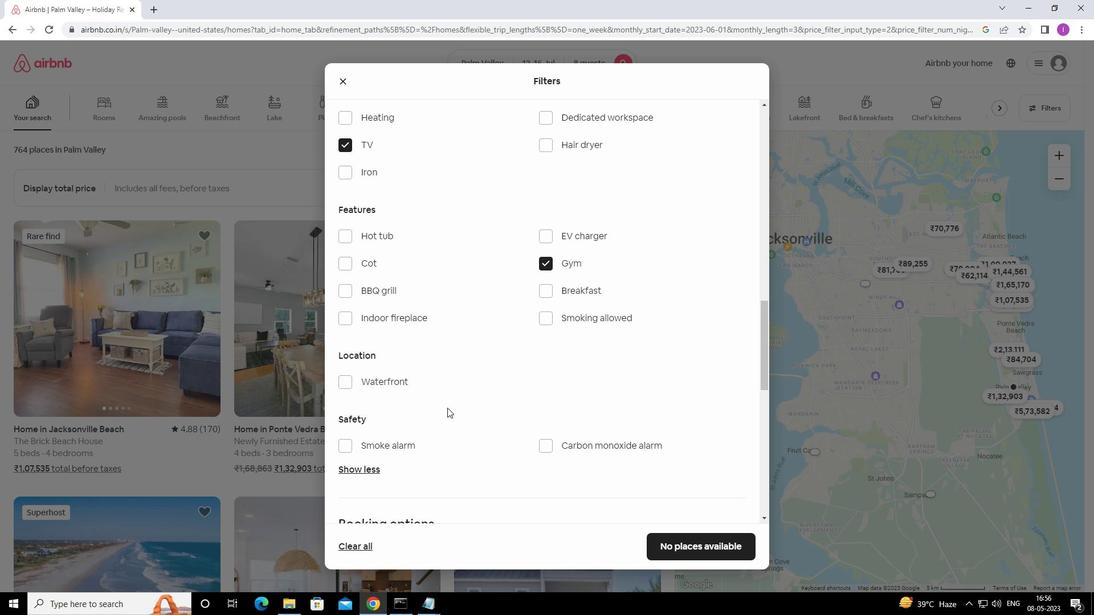 
Action: Mouse moved to (460, 402)
Screenshot: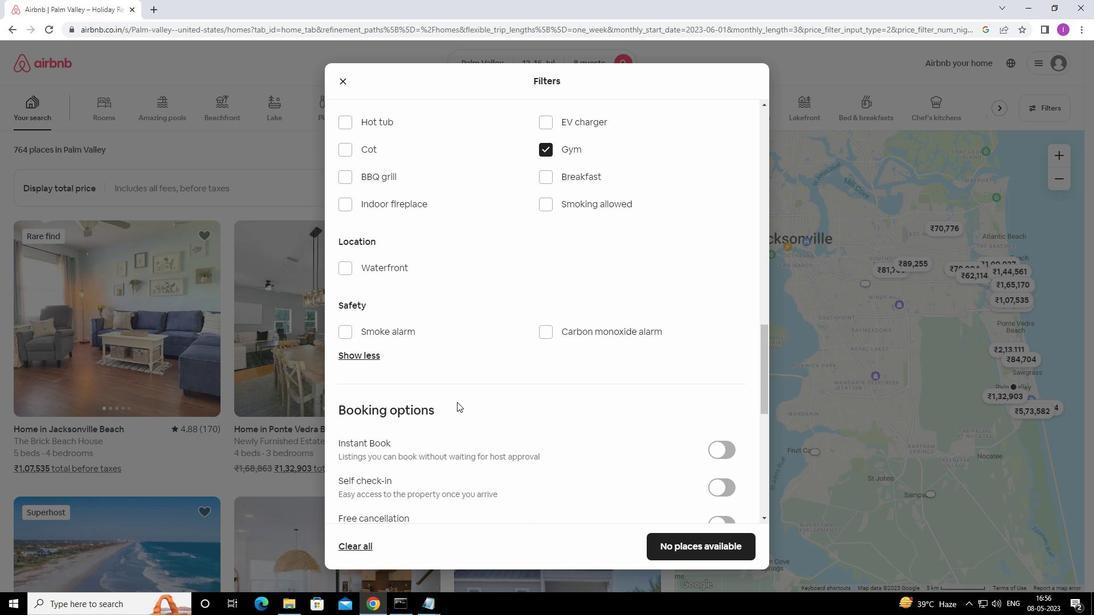 
Action: Mouse scrolled (460, 401) with delta (0, 0)
Screenshot: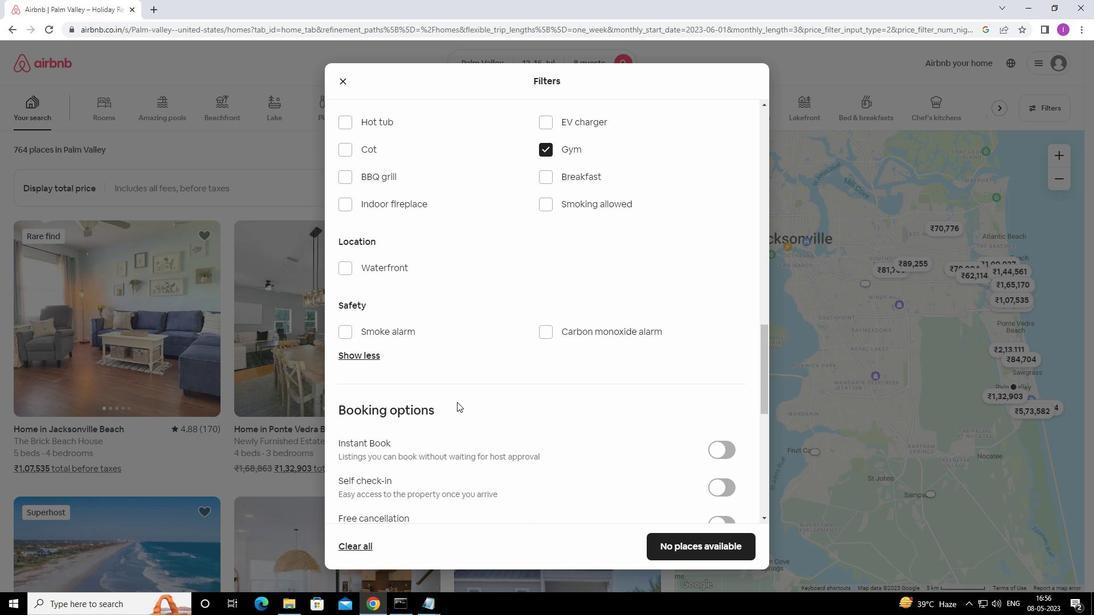 
Action: Mouse moved to (481, 402)
Screenshot: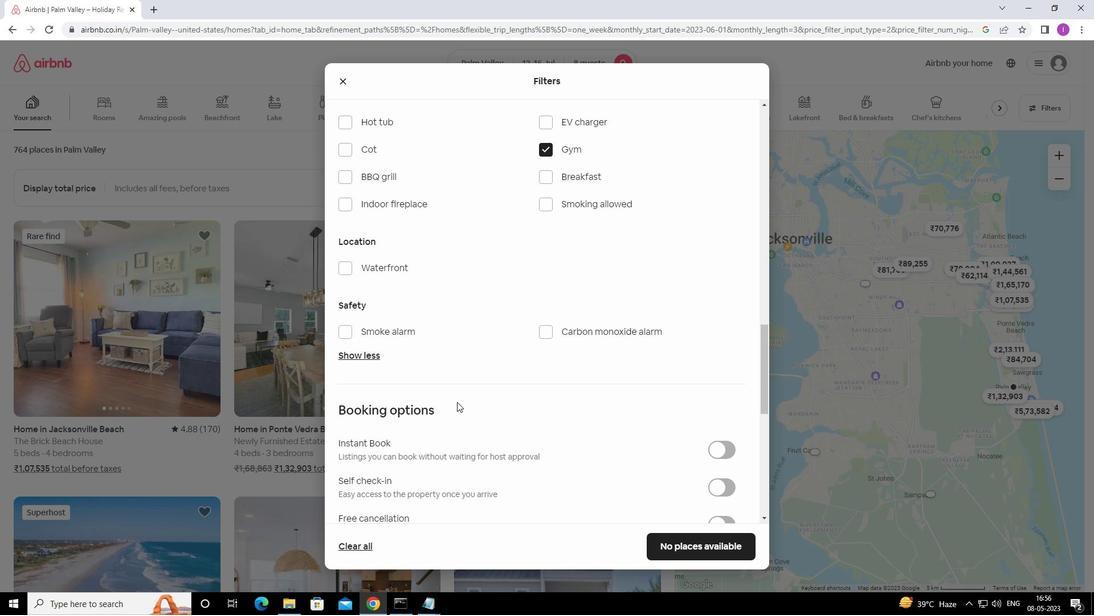 
Action: Mouse scrolled (481, 401) with delta (0, 0)
Screenshot: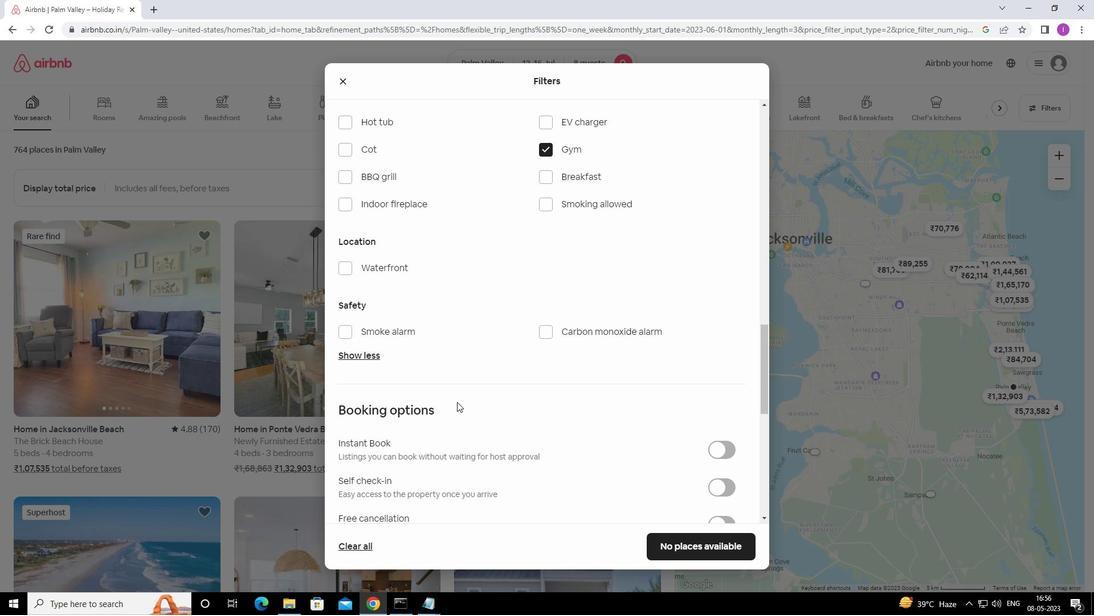 
Action: Mouse moved to (728, 374)
Screenshot: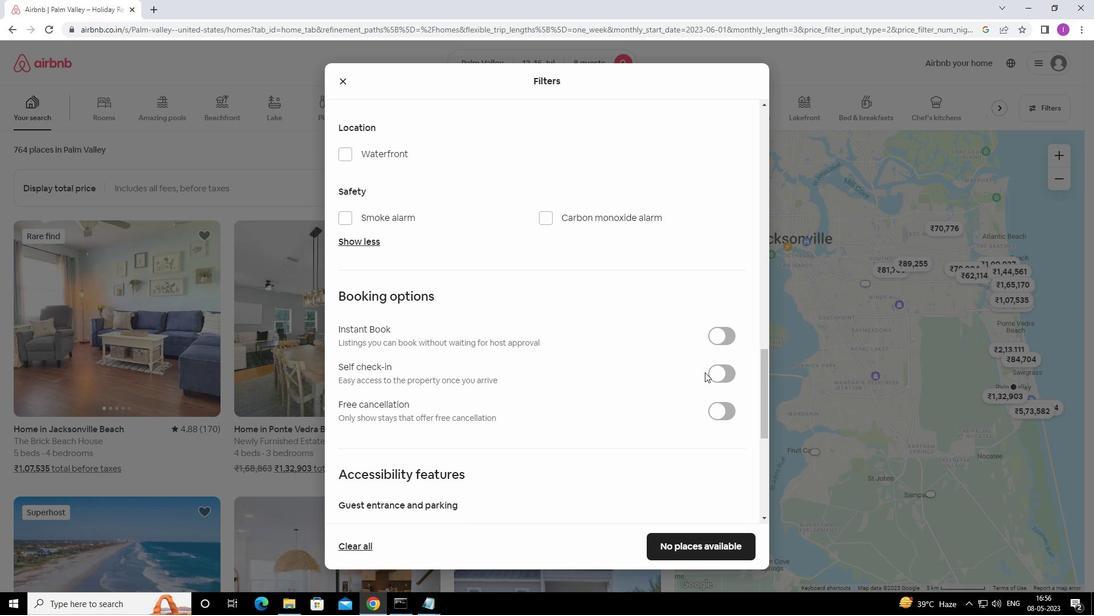 
Action: Mouse pressed left at (728, 374)
Screenshot: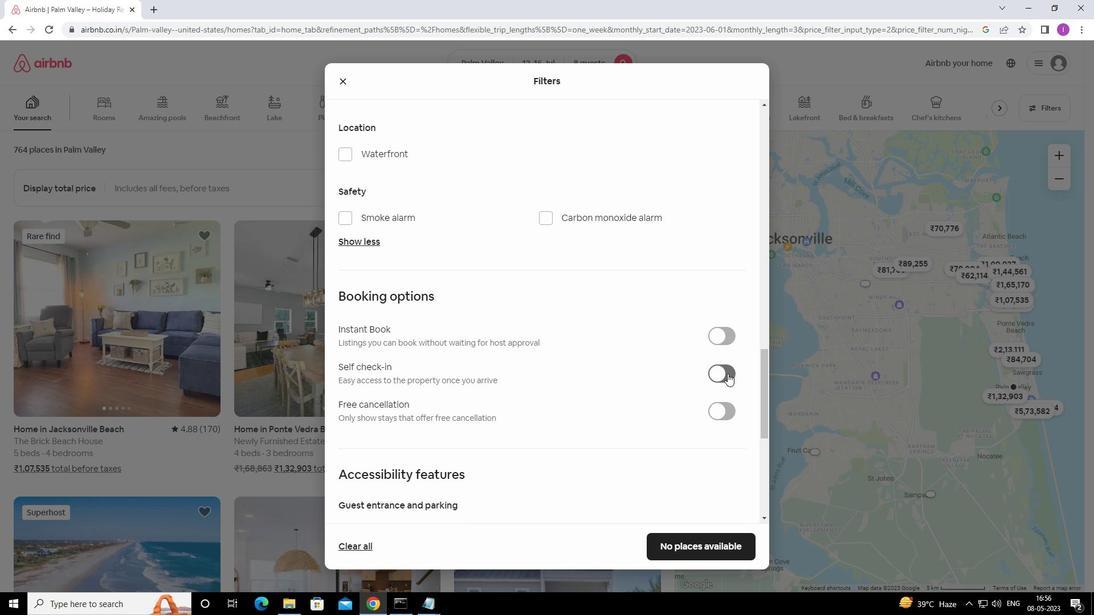 
Action: Mouse moved to (512, 458)
Screenshot: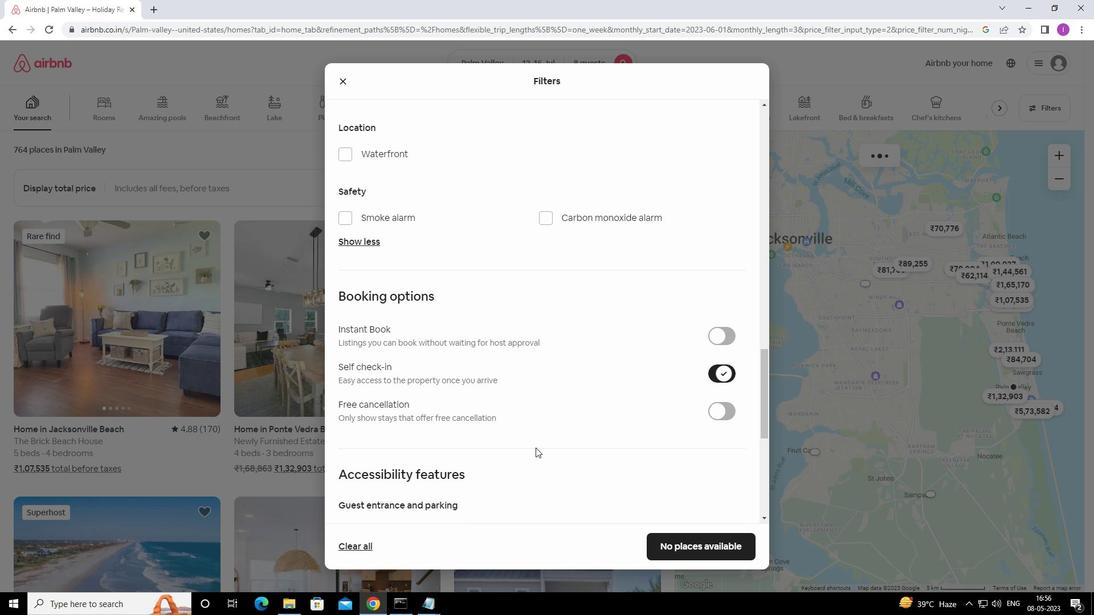 
Action: Mouse scrolled (512, 458) with delta (0, 0)
Screenshot: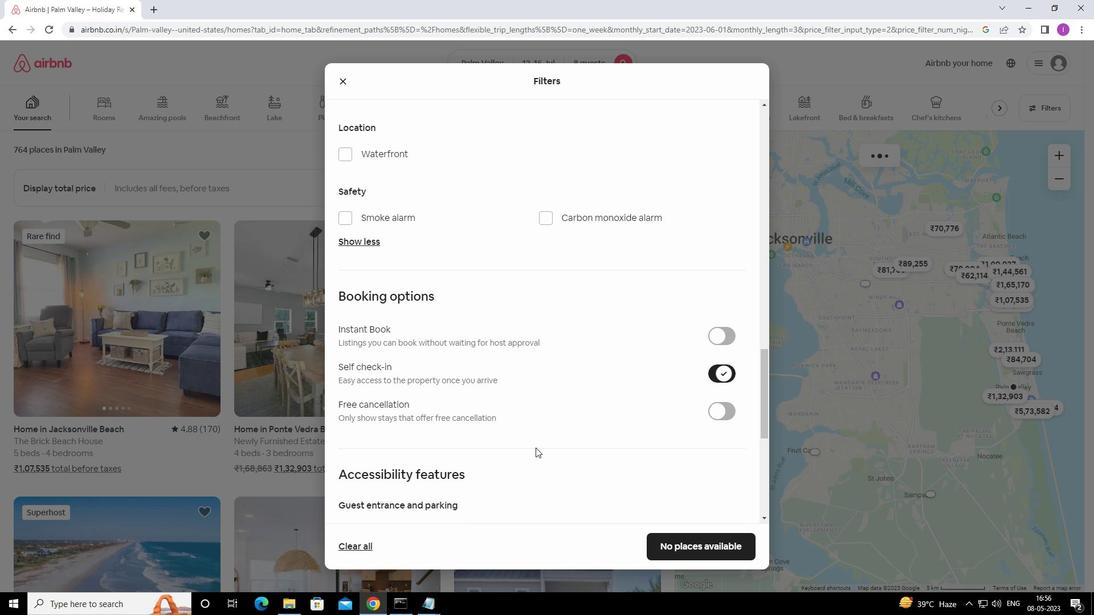
Action: Mouse moved to (512, 460)
Screenshot: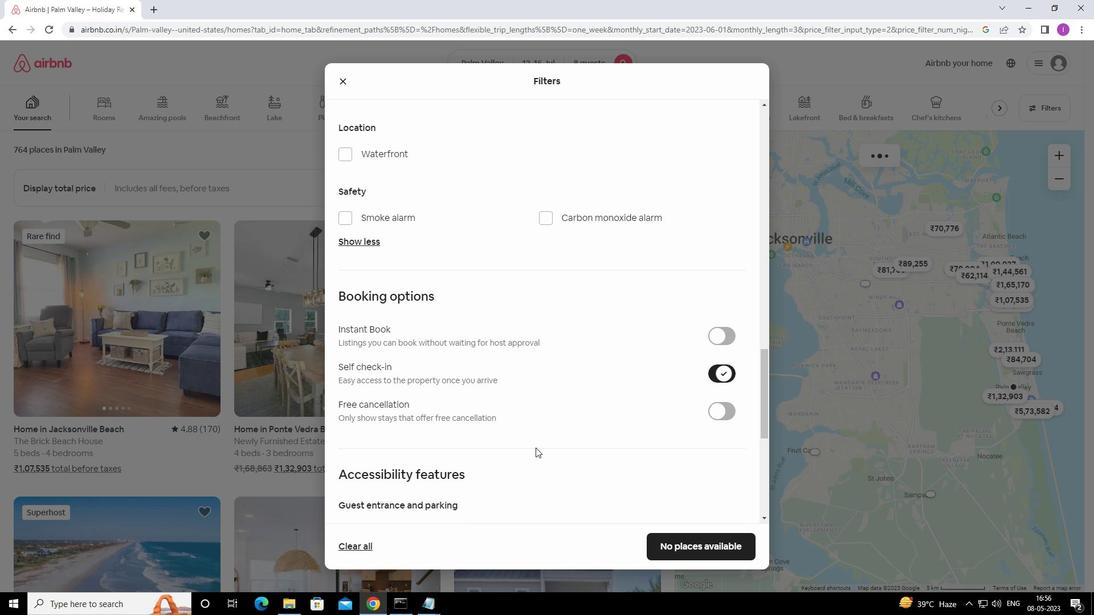 
Action: Mouse scrolled (512, 459) with delta (0, 0)
Screenshot: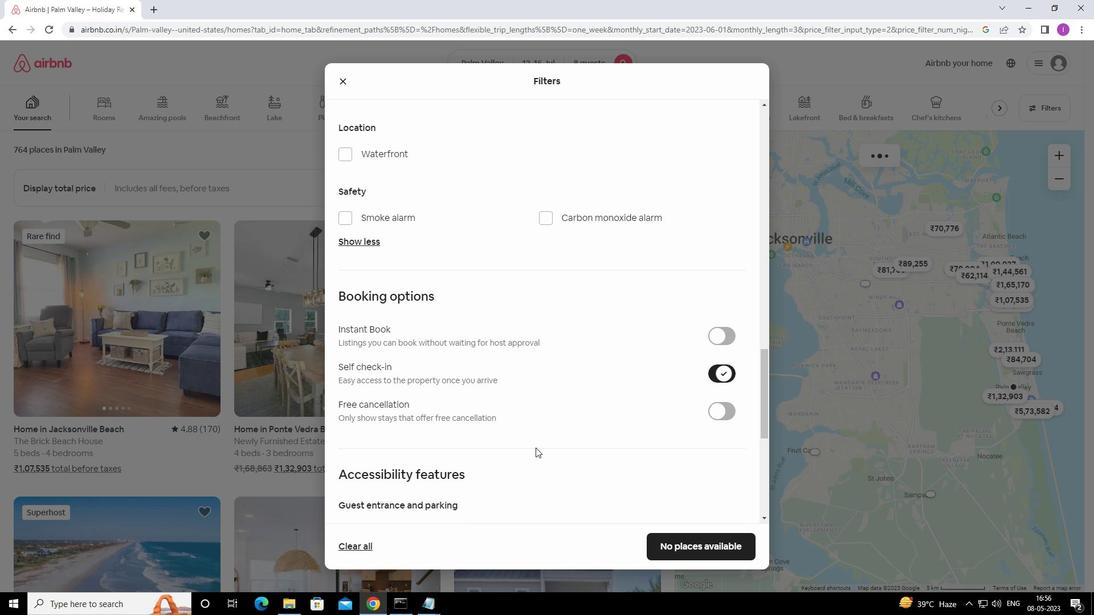 
Action: Mouse scrolled (512, 459) with delta (0, 0)
Screenshot: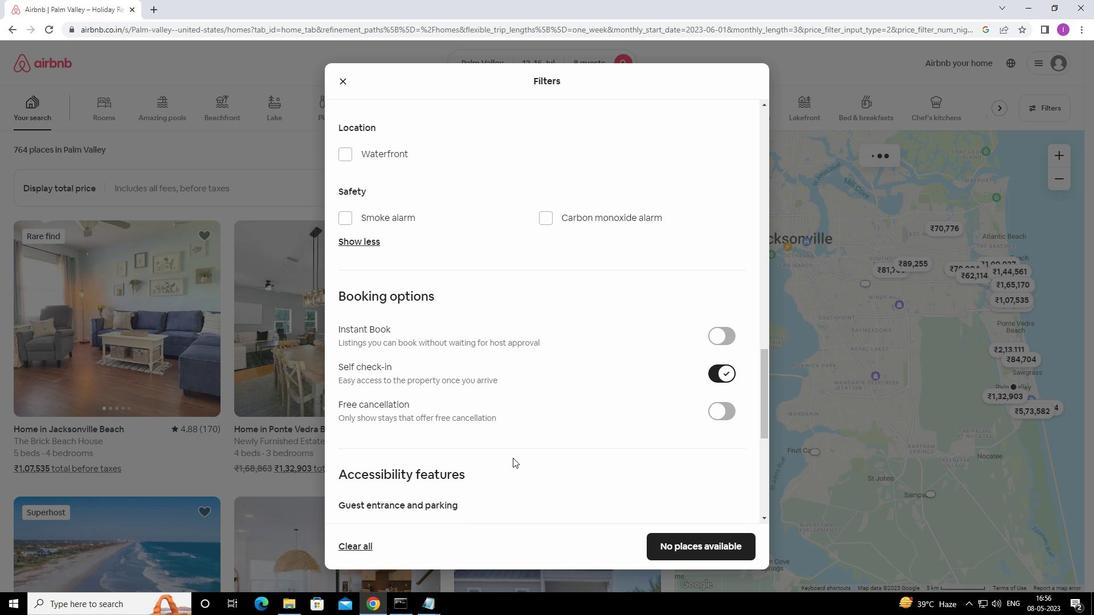 
Action: Mouse scrolled (512, 459) with delta (0, 0)
Screenshot: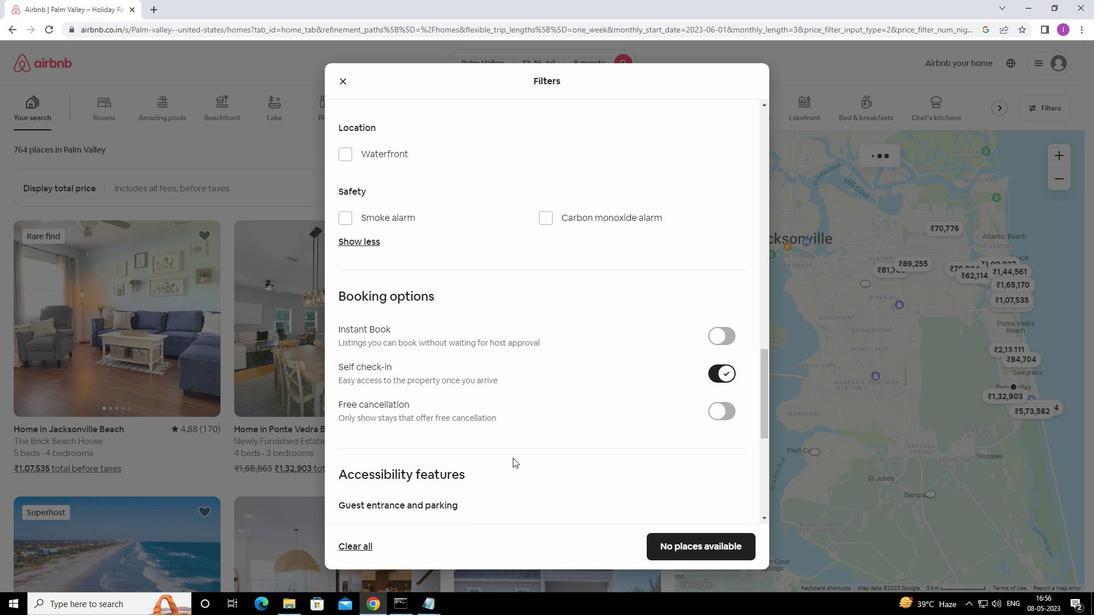 
Action: Mouse scrolled (512, 459) with delta (0, 0)
Screenshot: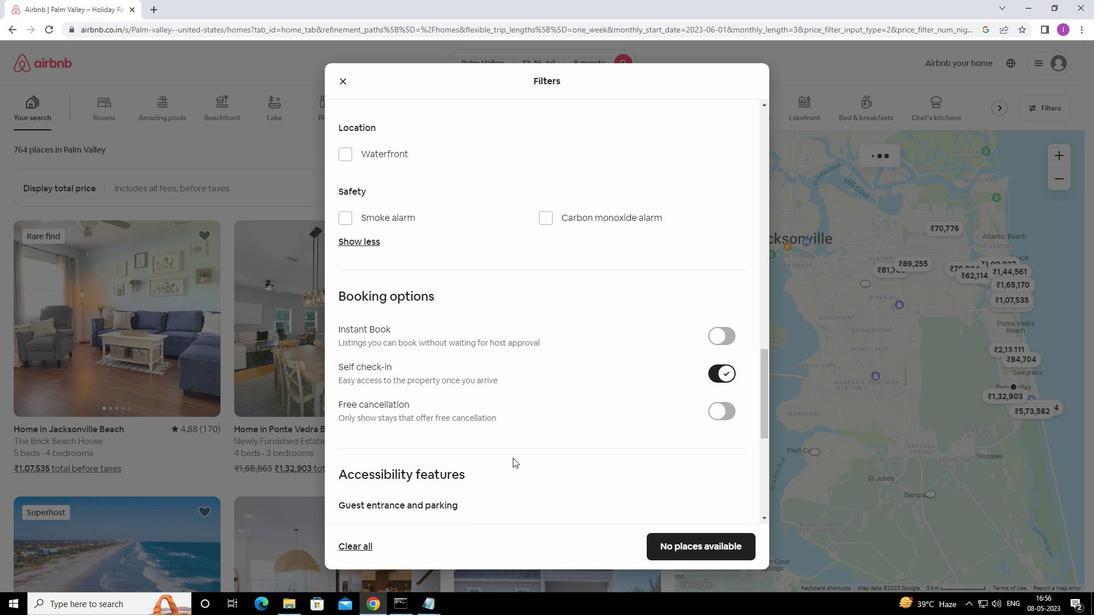 
Action: Mouse moved to (512, 460)
Screenshot: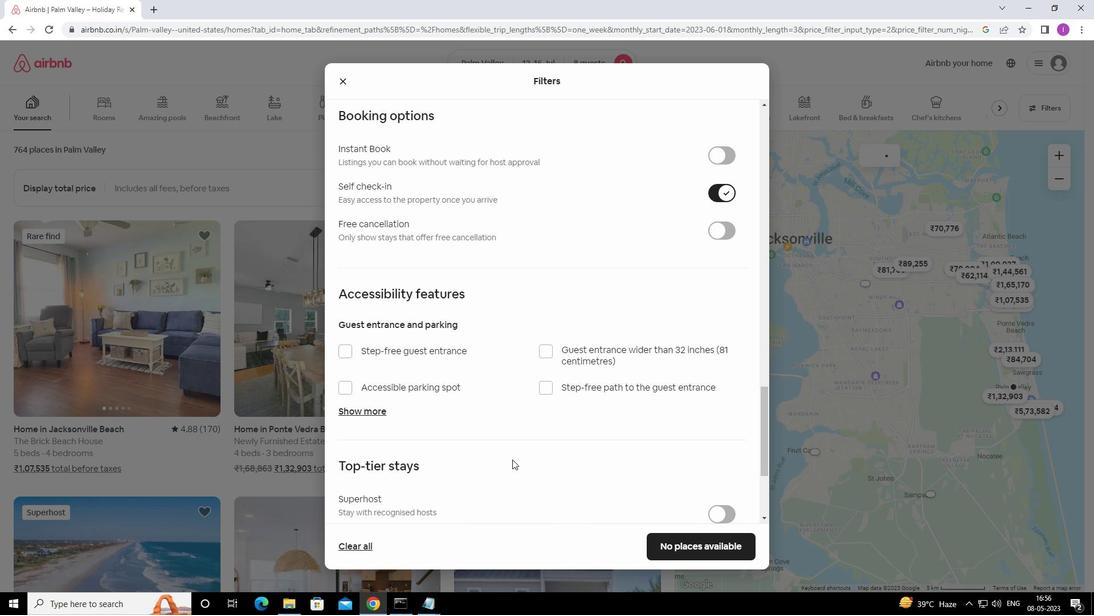 
Action: Mouse scrolled (512, 459) with delta (0, 0)
Screenshot: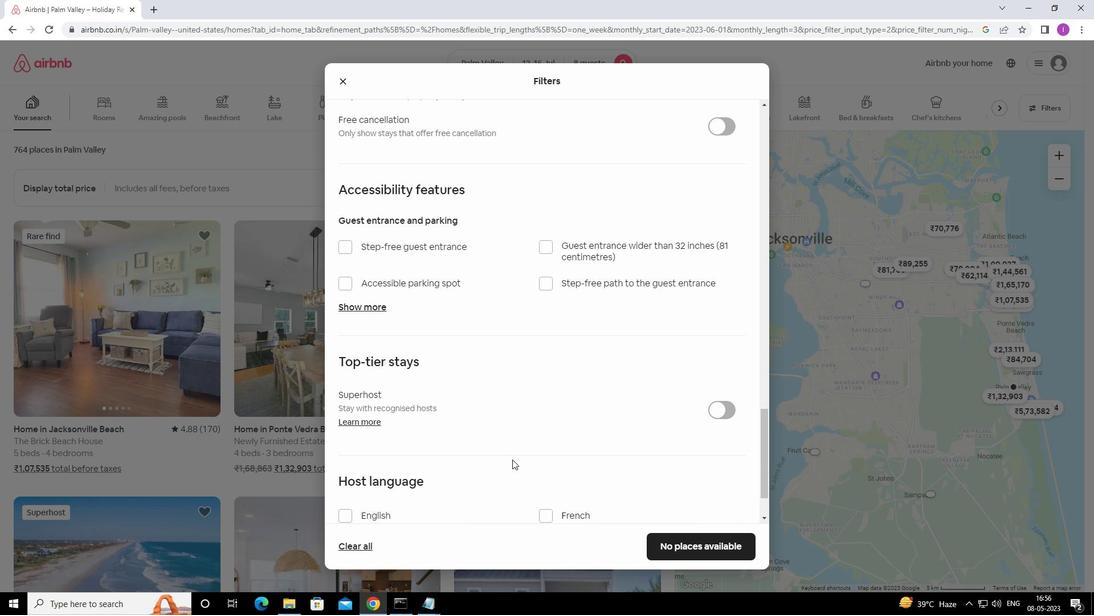 
Action: Mouse scrolled (512, 459) with delta (0, 0)
Screenshot: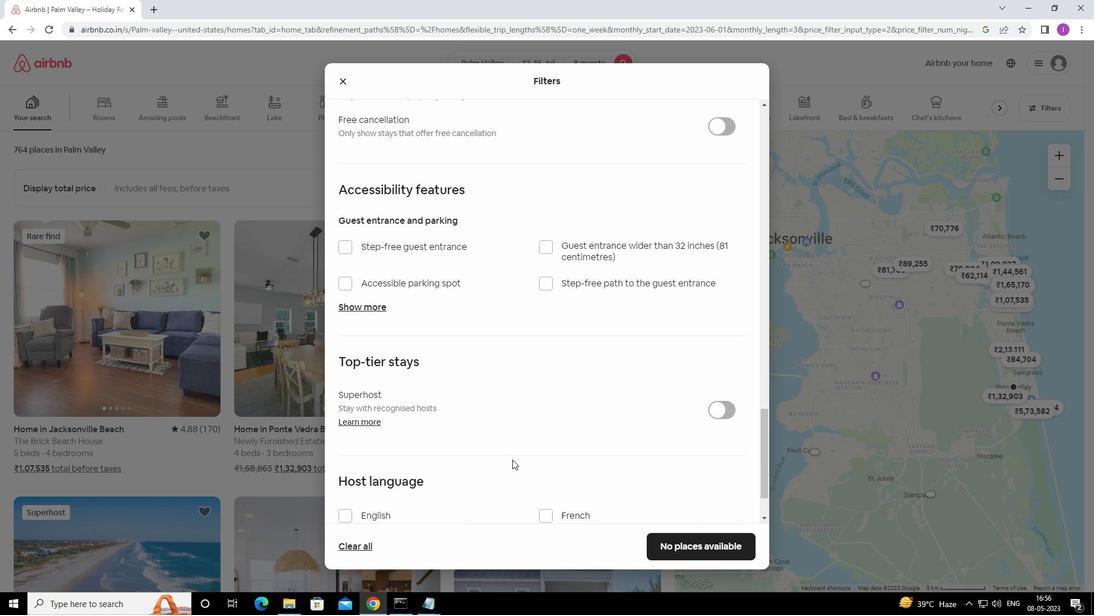 
Action: Mouse moved to (515, 453)
Screenshot: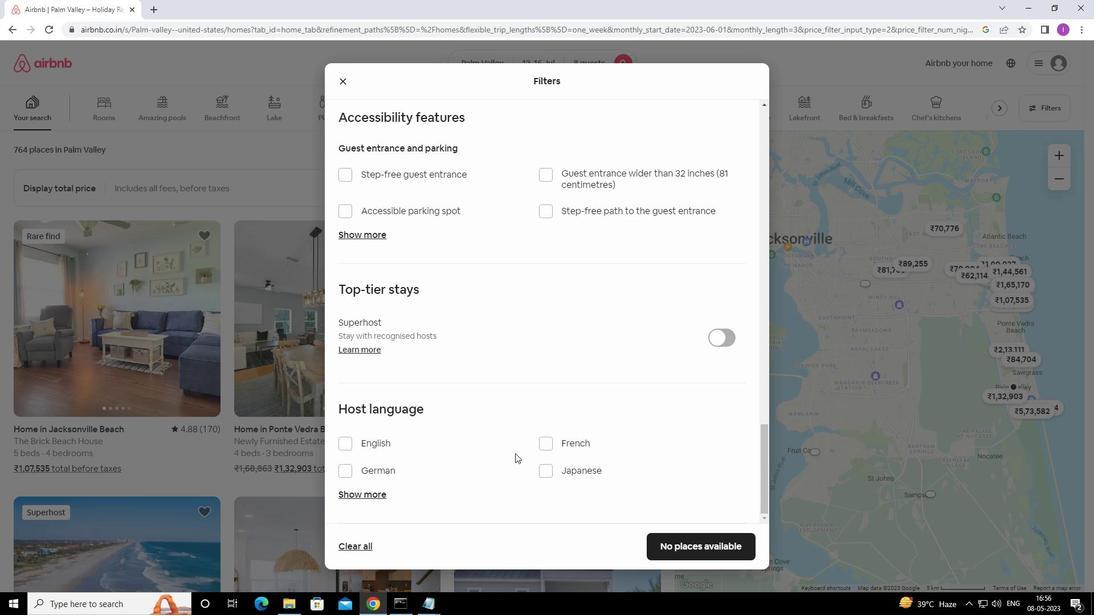 
Action: Mouse scrolled (515, 453) with delta (0, 0)
Screenshot: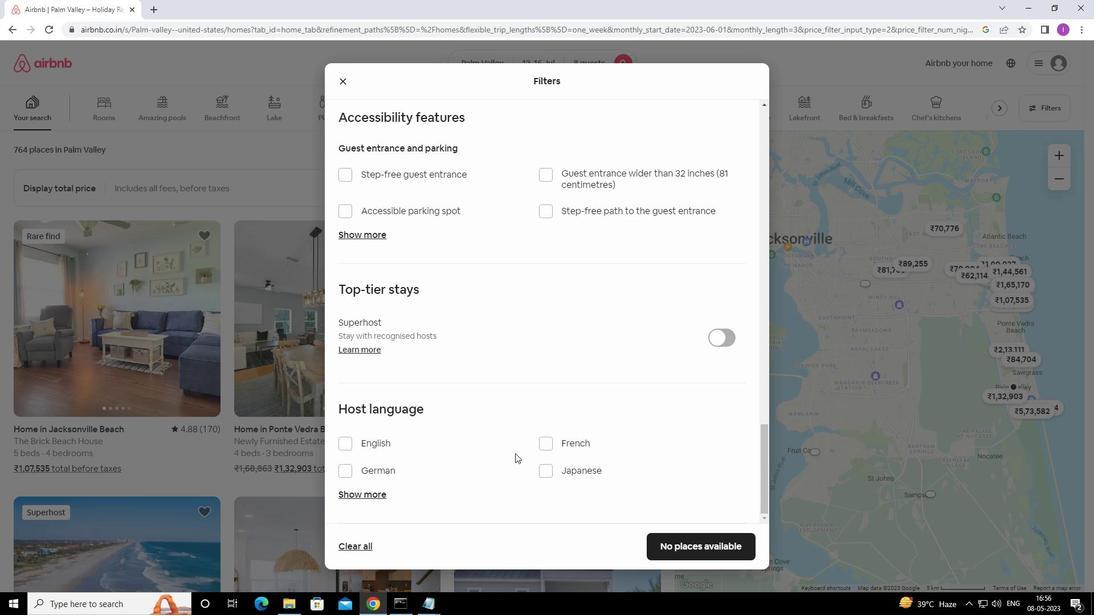 
Action: Mouse moved to (515, 453)
Screenshot: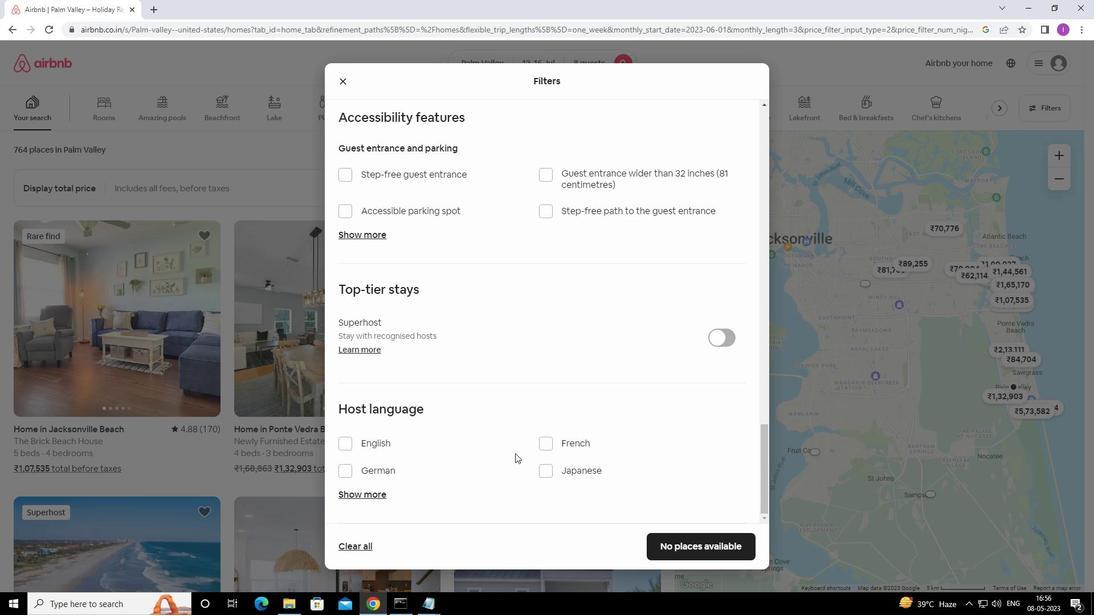 
Action: Mouse scrolled (515, 453) with delta (0, 0)
Screenshot: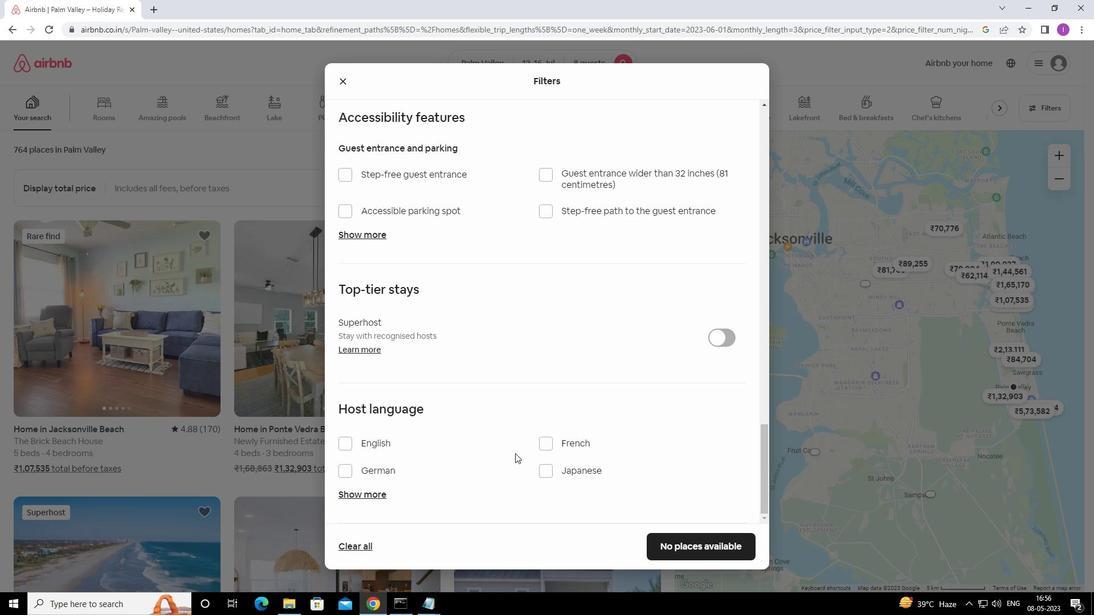 
Action: Mouse moved to (514, 454)
Screenshot: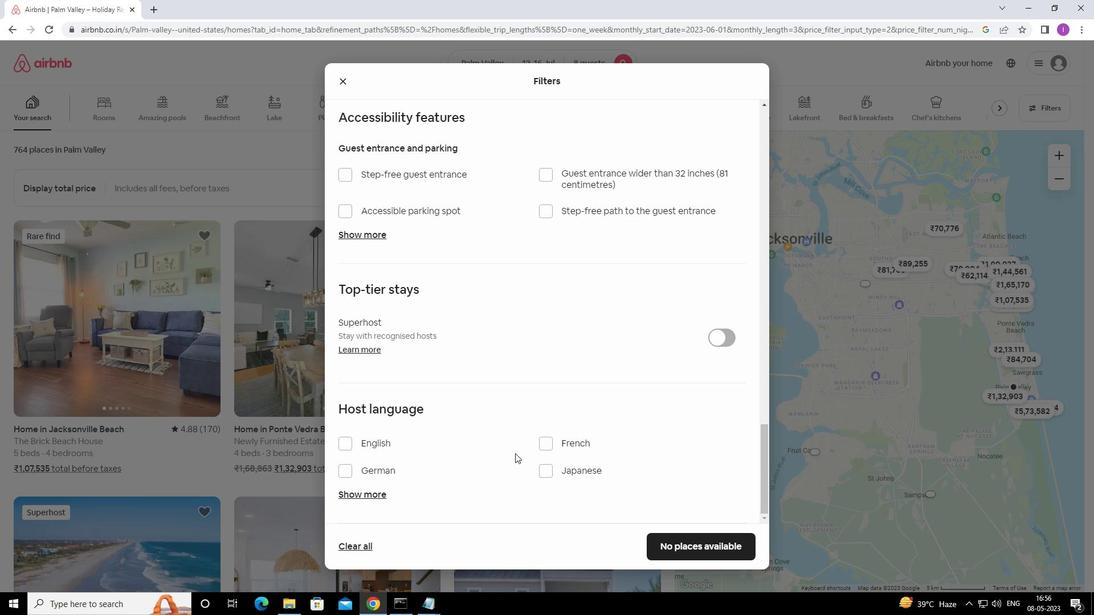 
Action: Mouse scrolled (514, 453) with delta (0, 0)
Screenshot: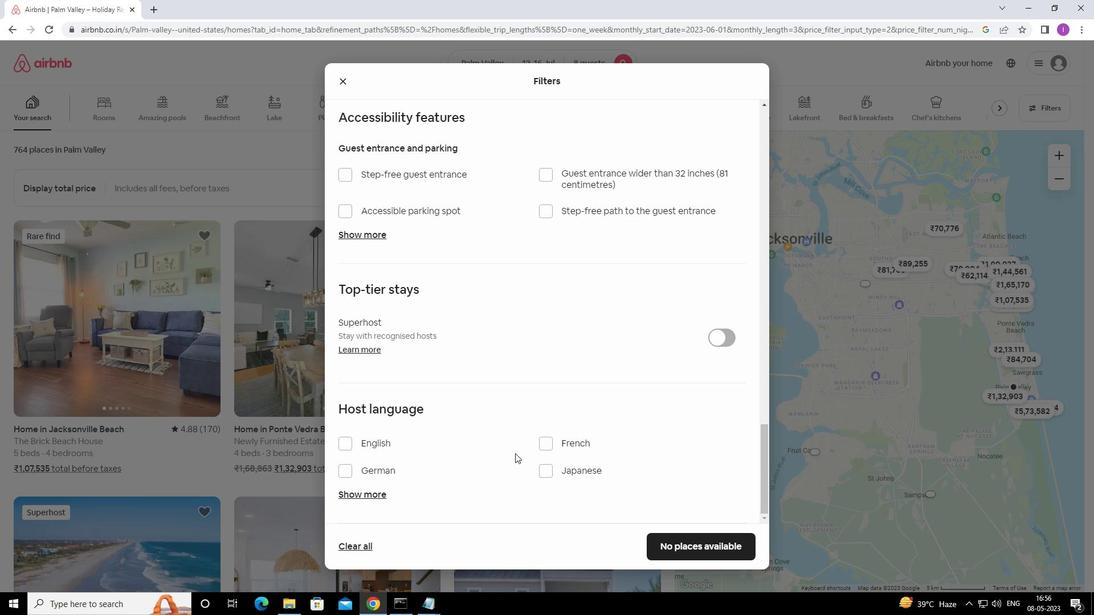 
Action: Mouse moved to (340, 444)
Screenshot: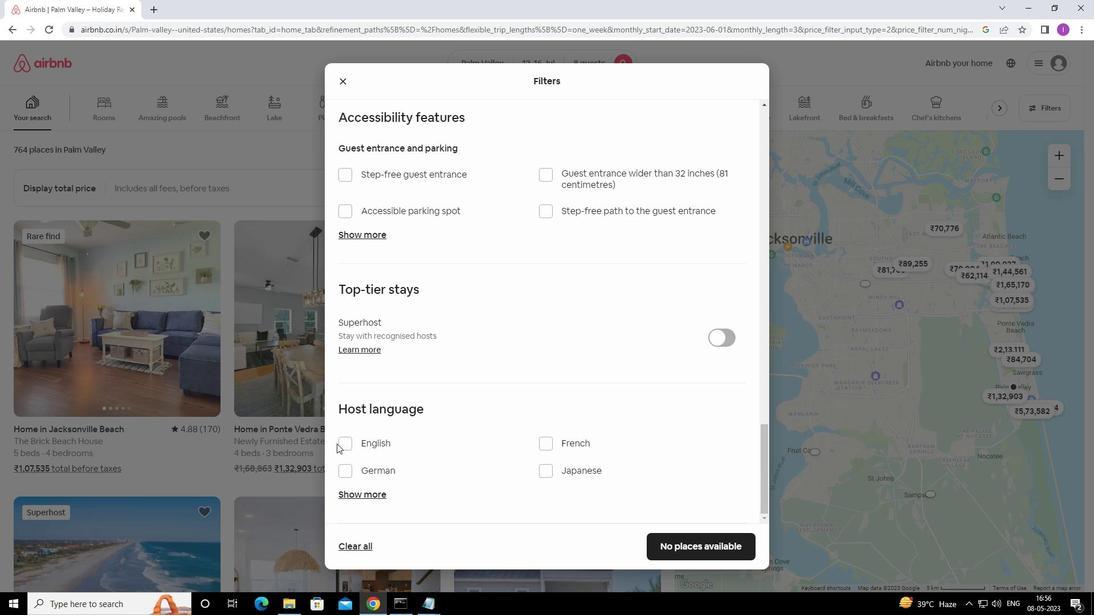 
Action: Mouse pressed left at (340, 444)
Screenshot: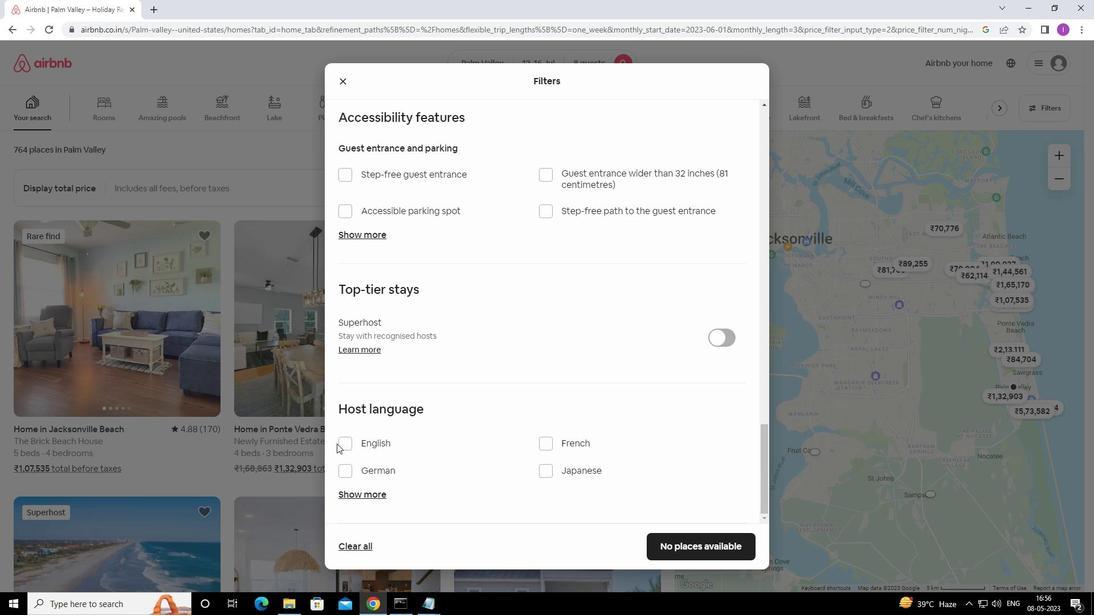 
Action: Mouse moved to (680, 546)
Screenshot: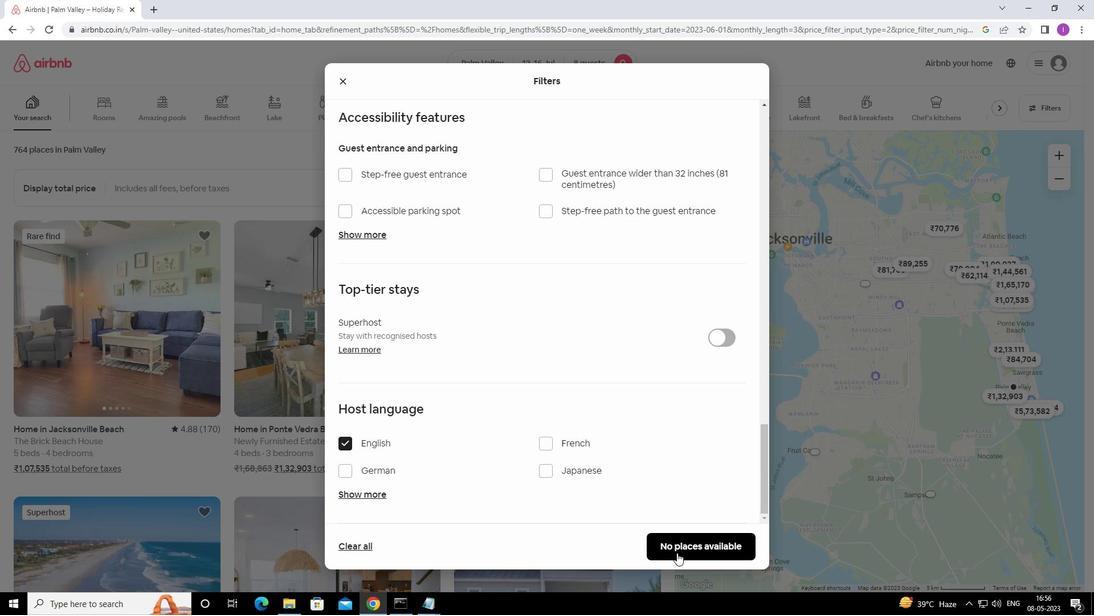 
Action: Mouse pressed left at (680, 546)
Screenshot: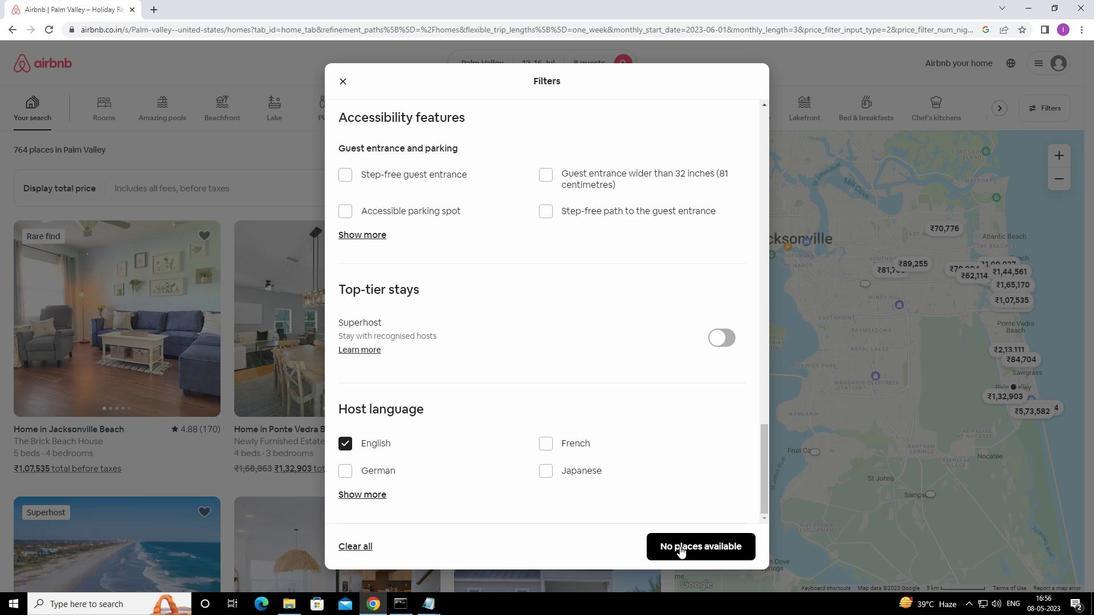 
Action: Mouse pressed left at (680, 546)
Screenshot: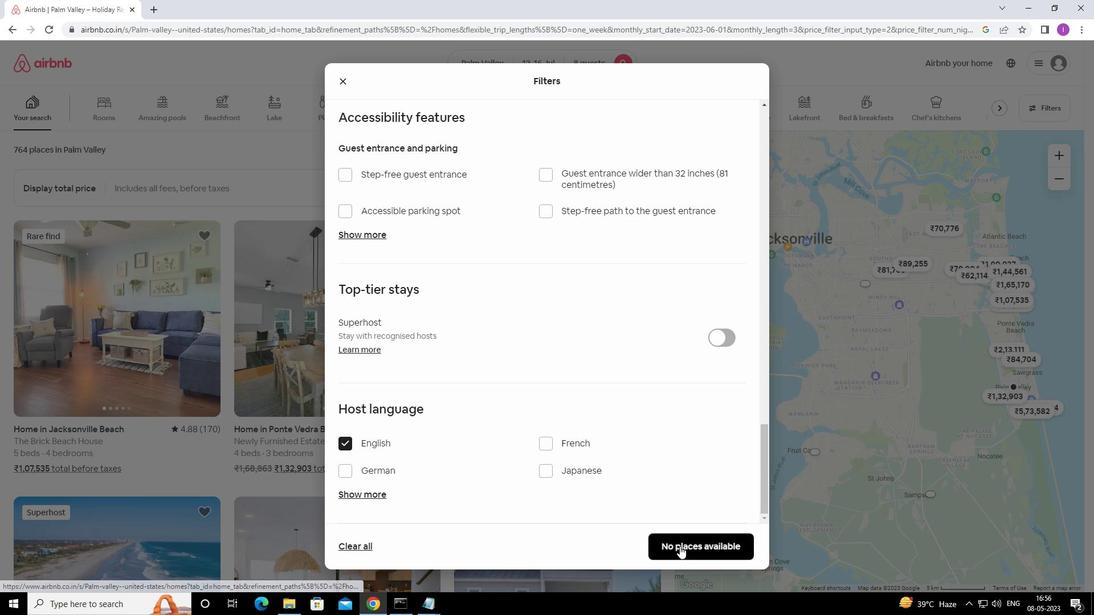 
Action: Mouse moved to (646, 537)
Screenshot: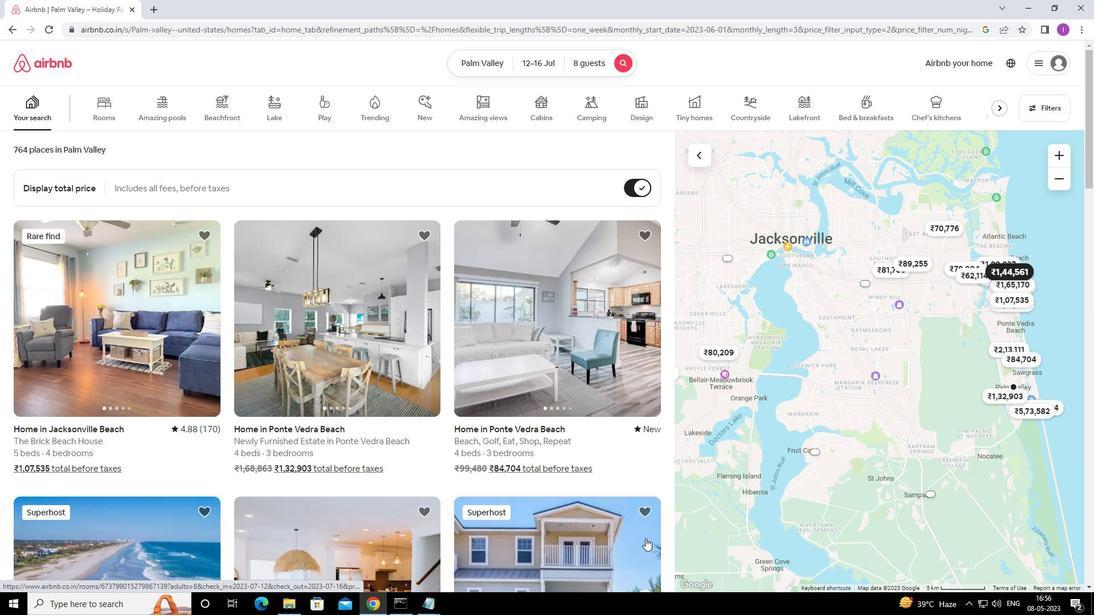 
